 Task: Compose an email with the signature Genevieve Ramirez with the subject Request for a recommendation and the message Could you please provide a summary of the project timeline? from softage.2@softage.net to softage.3@softage.net with an attached image file Product_photo.png Undo the message and rewrite the message as I am writing to follow up on the status of the shipment. Send the email. Finally, move the email from Sent Items to the label Skincare
Action: Mouse moved to (96, 103)
Screenshot: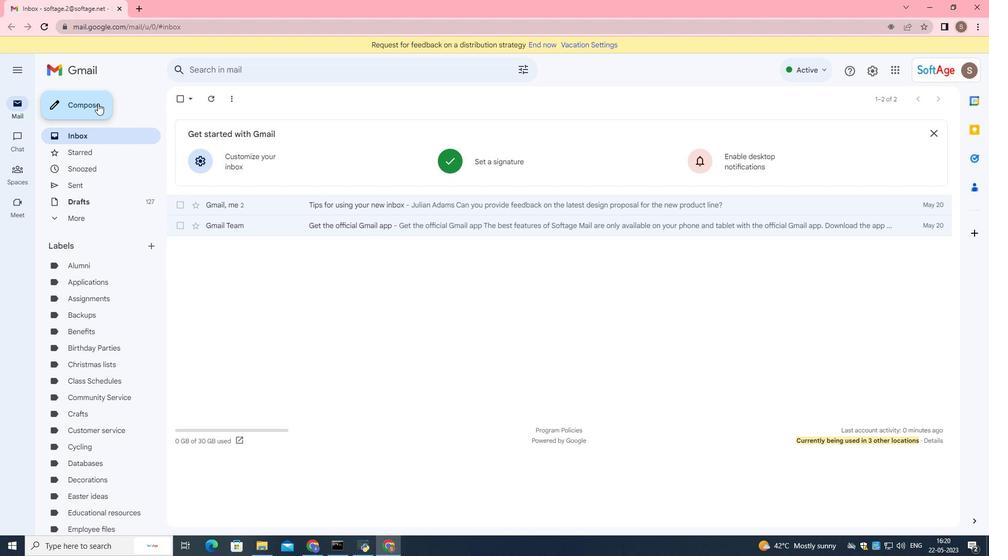 
Action: Mouse pressed left at (96, 103)
Screenshot: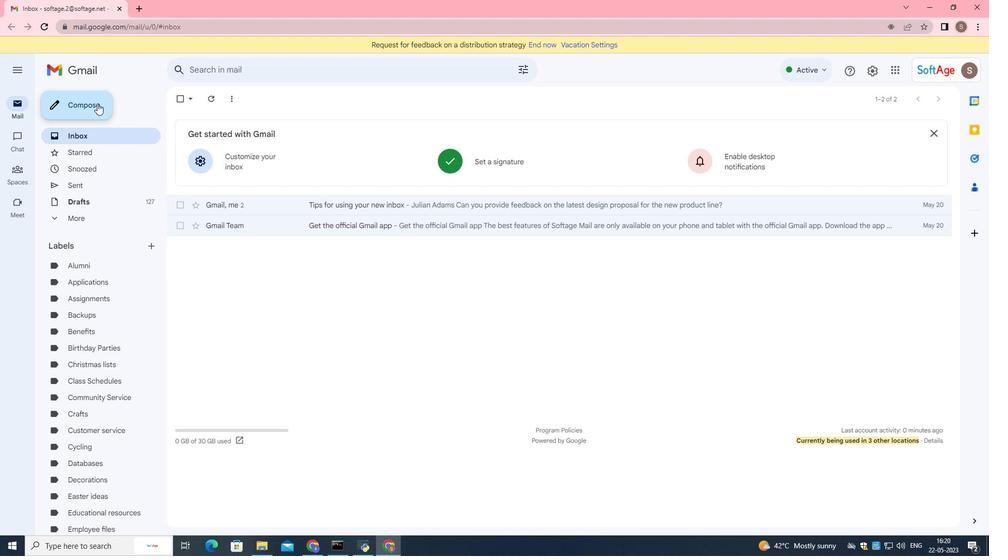 
Action: Mouse moved to (831, 521)
Screenshot: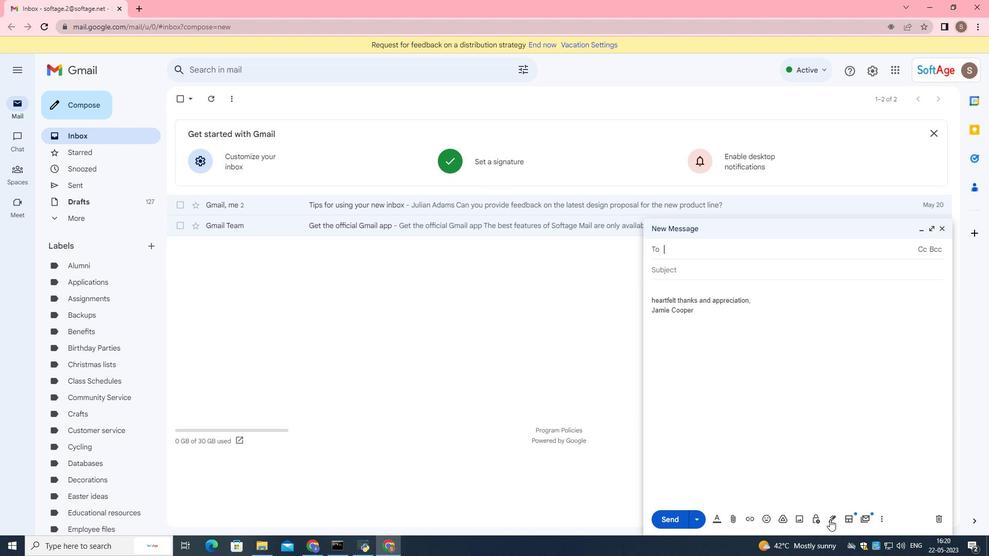 
Action: Mouse pressed left at (831, 521)
Screenshot: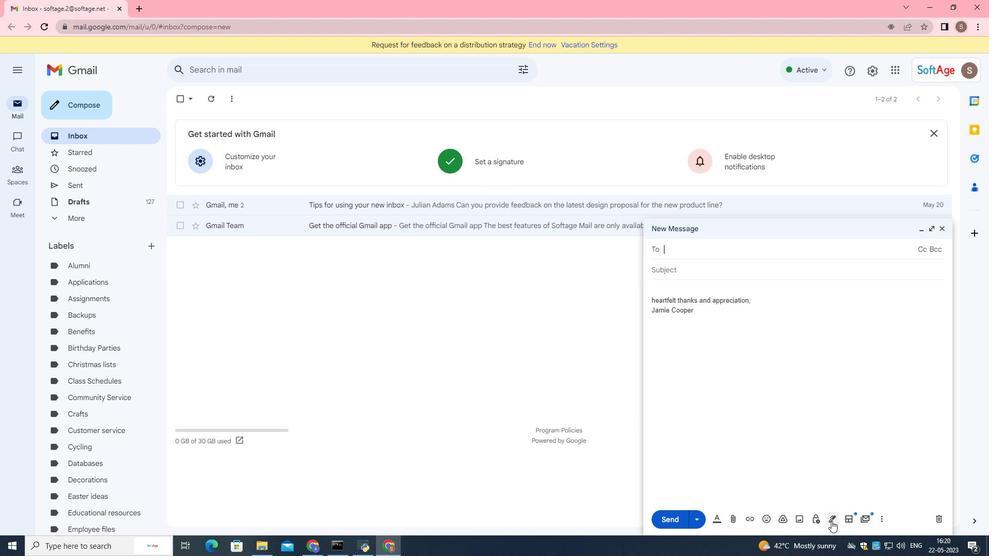 
Action: Mouse moved to (876, 462)
Screenshot: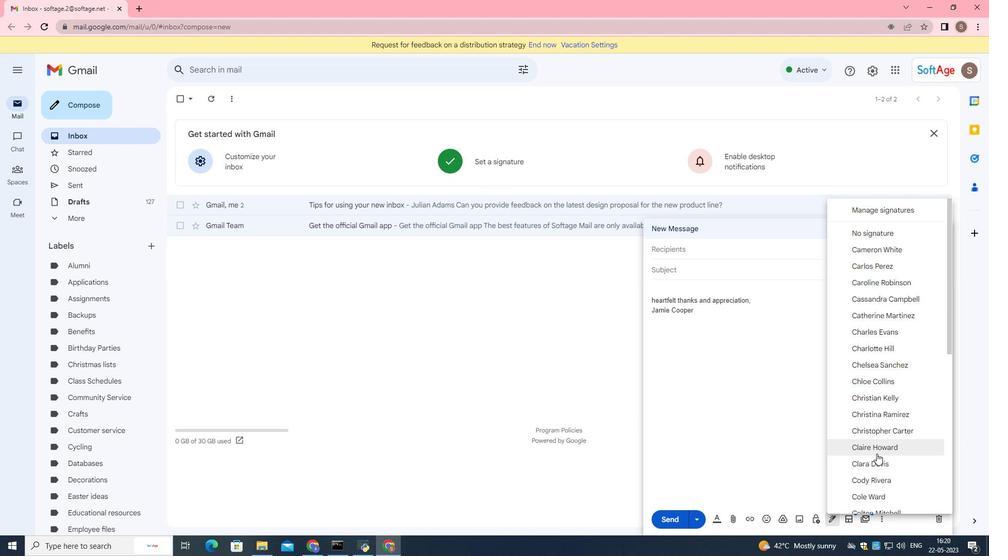 
Action: Mouse scrolled (876, 461) with delta (0, 0)
Screenshot: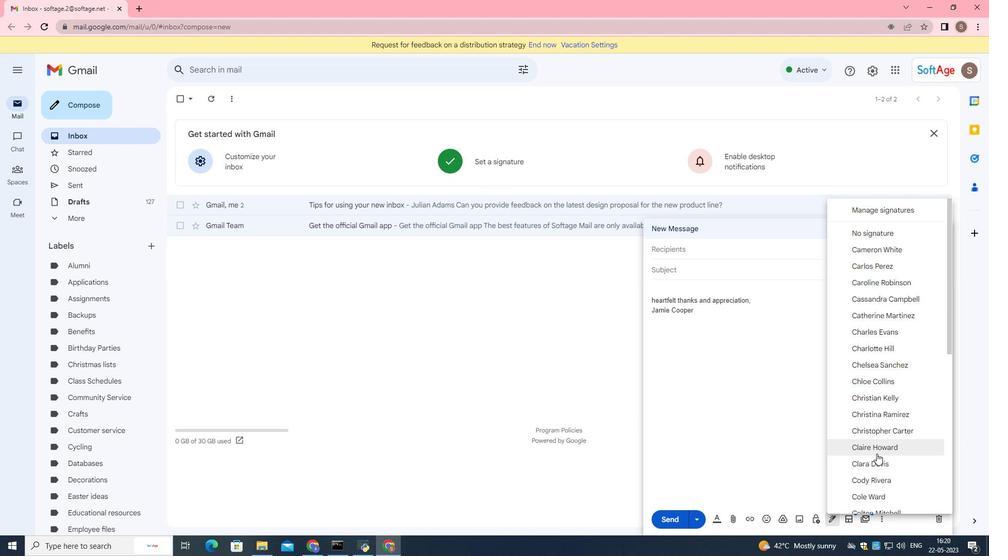 
Action: Mouse moved to (876, 462)
Screenshot: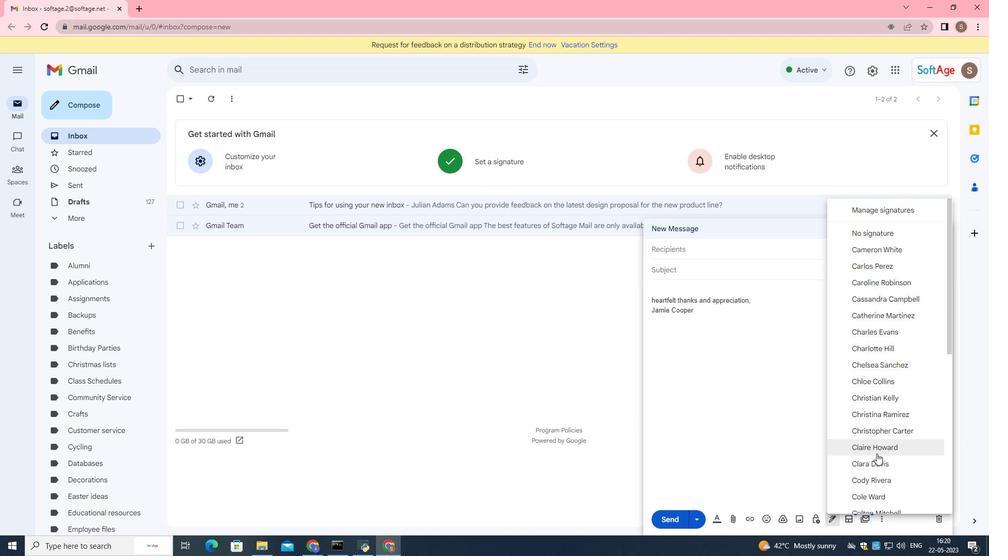 
Action: Mouse scrolled (876, 462) with delta (0, 0)
Screenshot: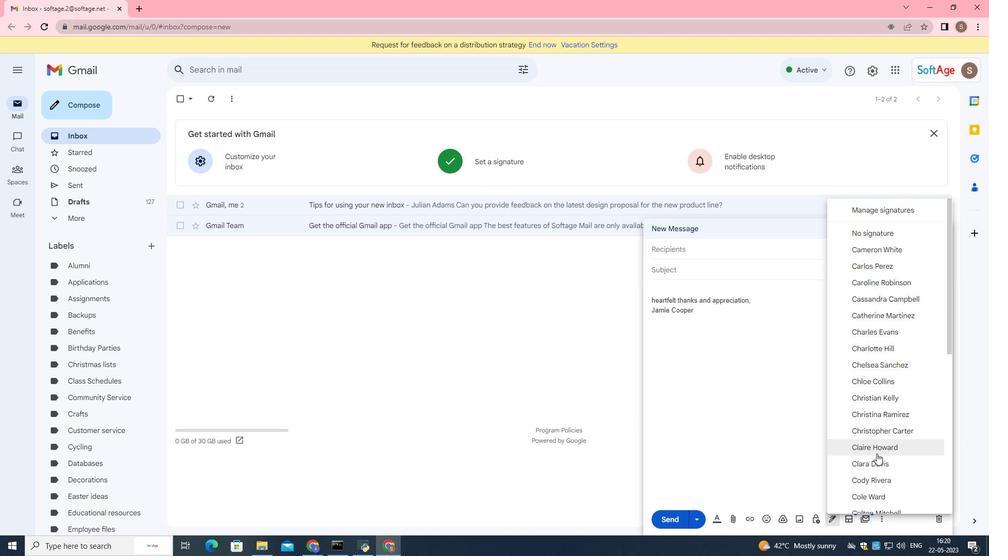 
Action: Mouse moved to (876, 463)
Screenshot: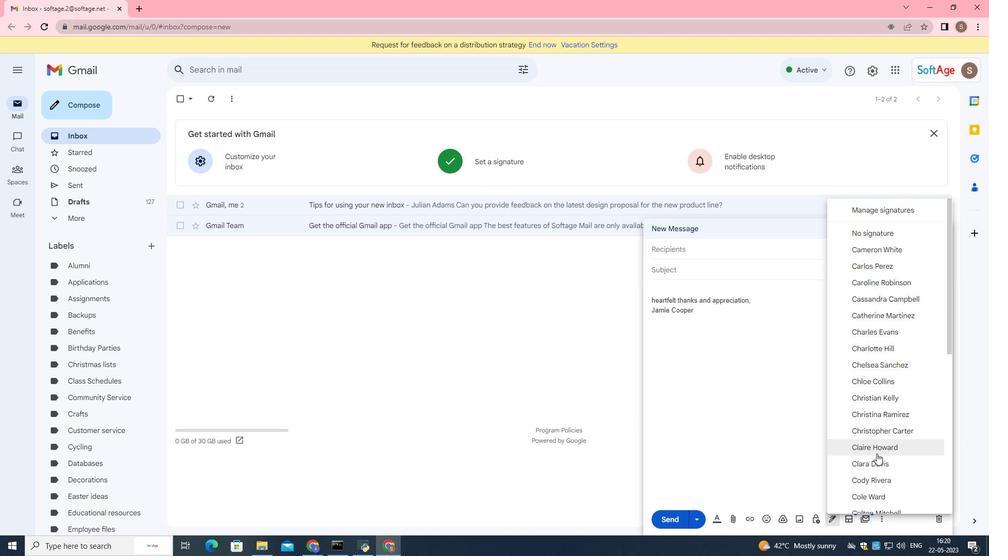 
Action: Mouse scrolled (876, 462) with delta (0, 0)
Screenshot: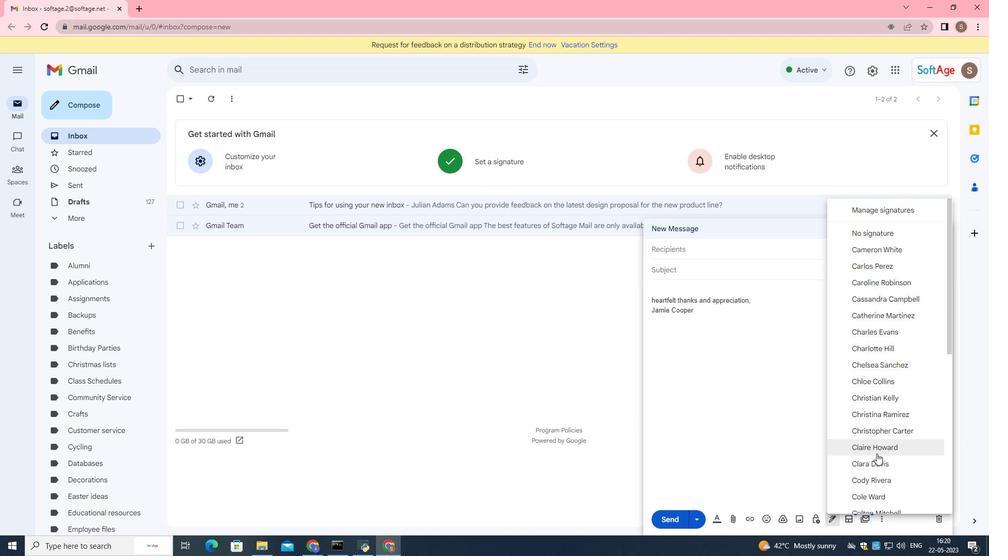 
Action: Mouse scrolled (876, 462) with delta (0, 0)
Screenshot: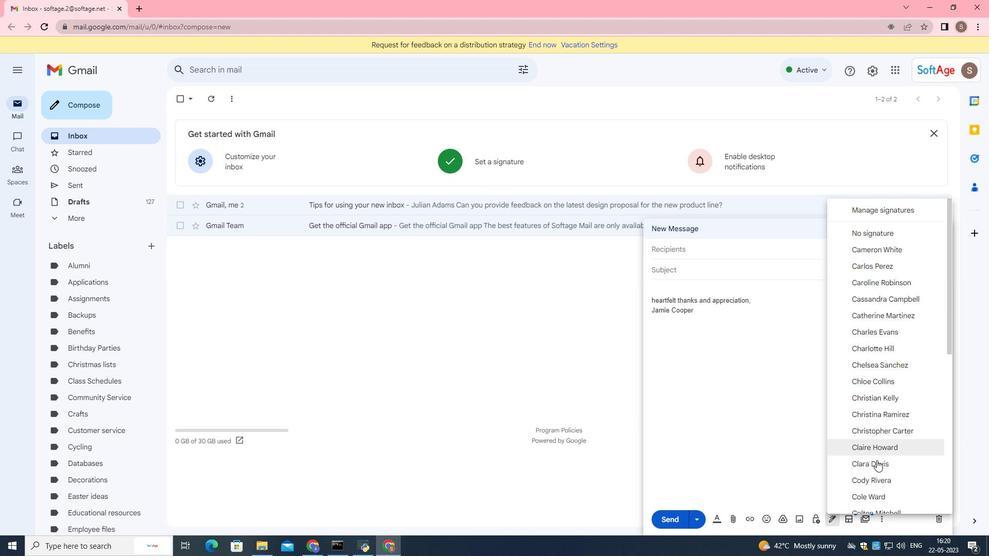 
Action: Mouse scrolled (876, 462) with delta (0, 0)
Screenshot: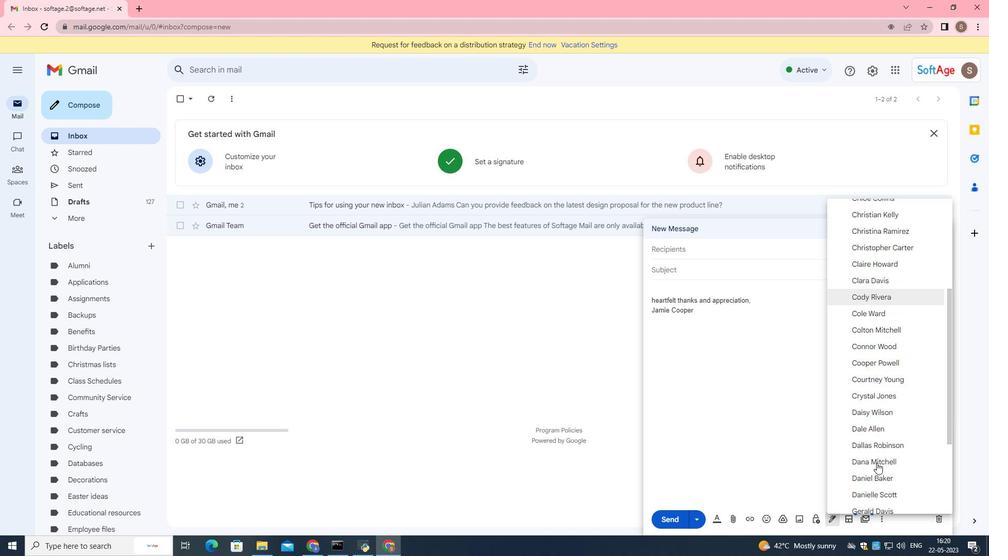 
Action: Mouse scrolled (876, 462) with delta (0, 0)
Screenshot: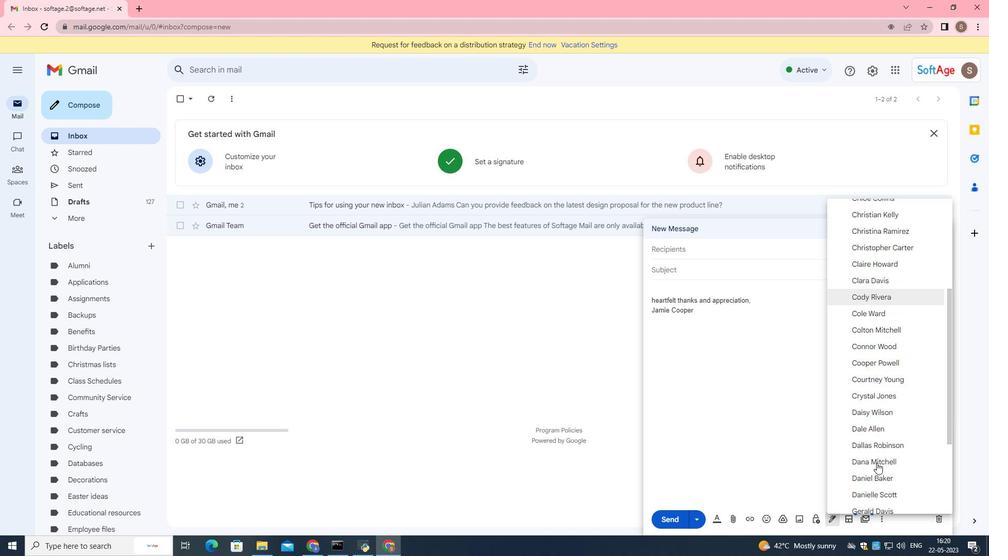 
Action: Mouse scrolled (876, 462) with delta (0, 0)
Screenshot: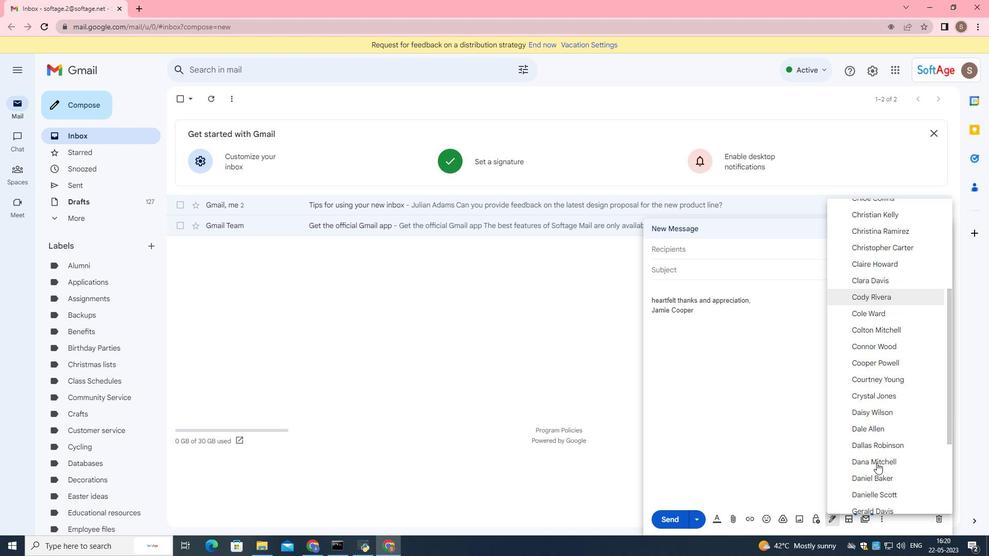 
Action: Mouse scrolled (876, 462) with delta (0, 0)
Screenshot: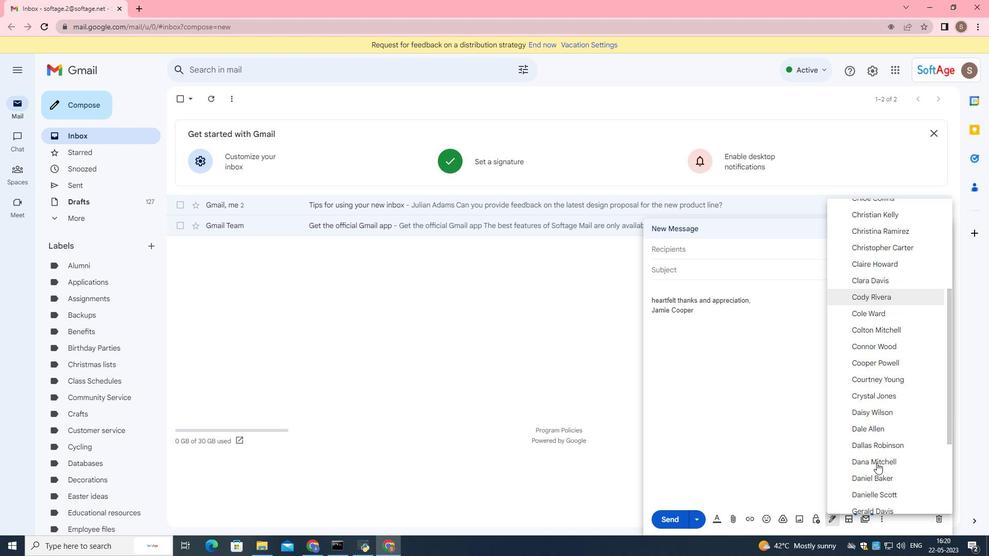 
Action: Mouse scrolled (876, 462) with delta (0, 0)
Screenshot: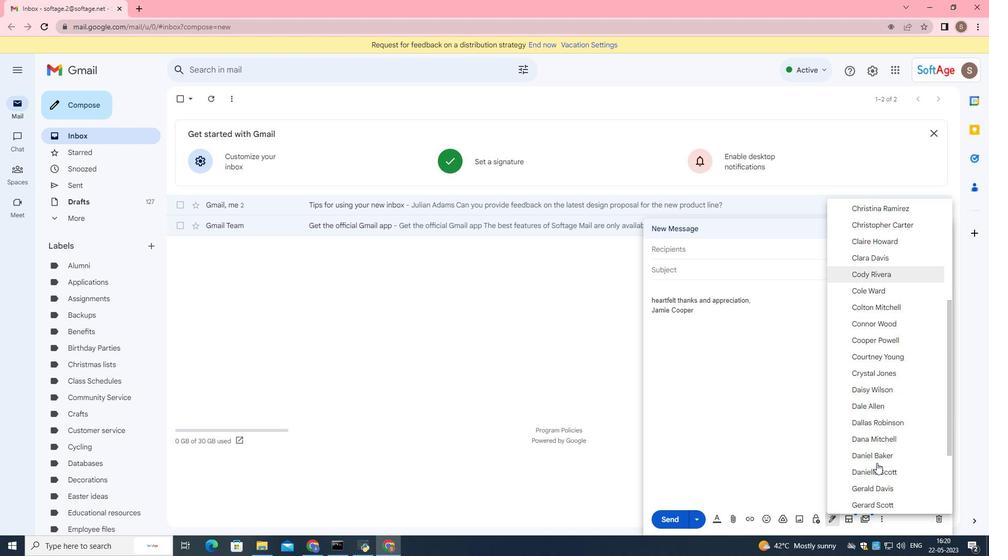 
Action: Mouse scrolled (876, 462) with delta (0, 0)
Screenshot: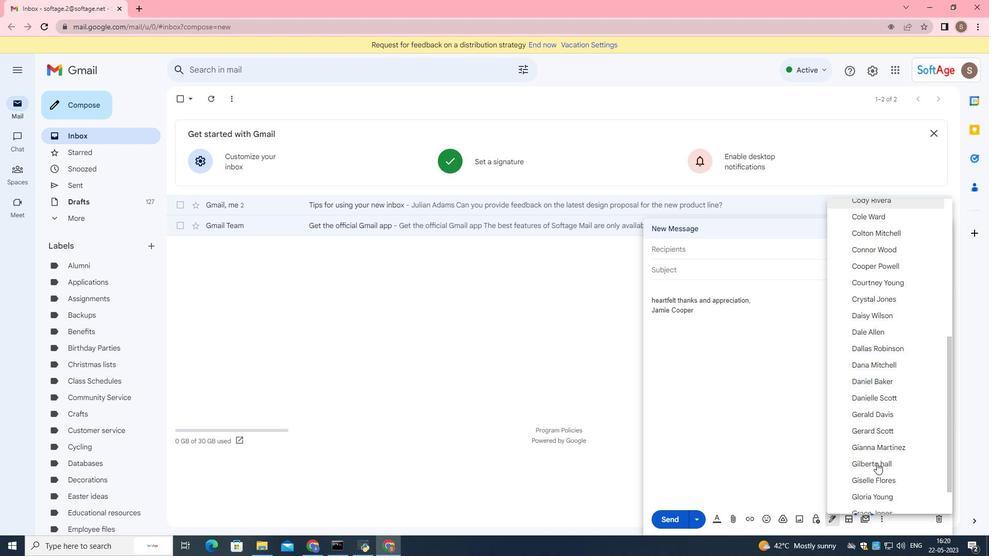 
Action: Mouse scrolled (876, 462) with delta (0, 0)
Screenshot: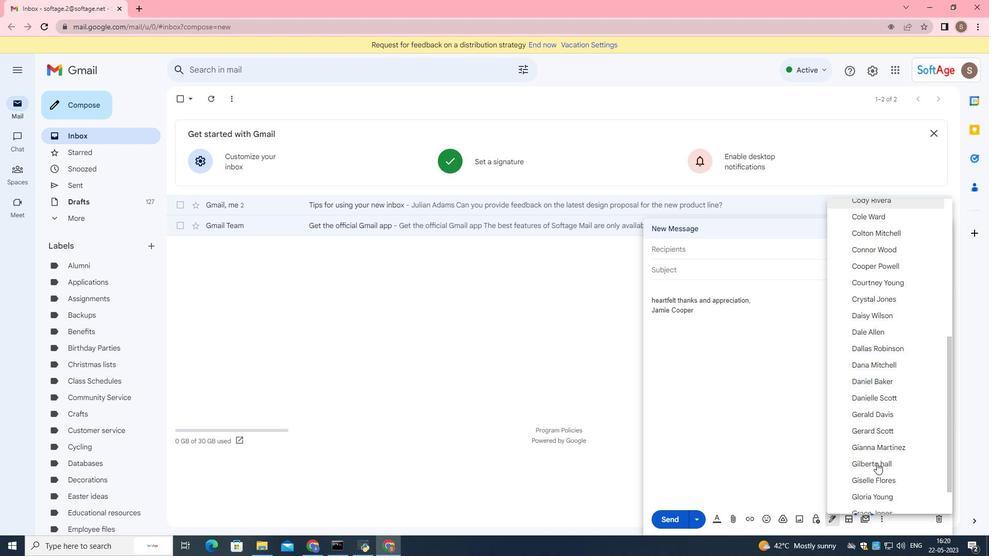 
Action: Mouse scrolled (876, 462) with delta (0, 0)
Screenshot: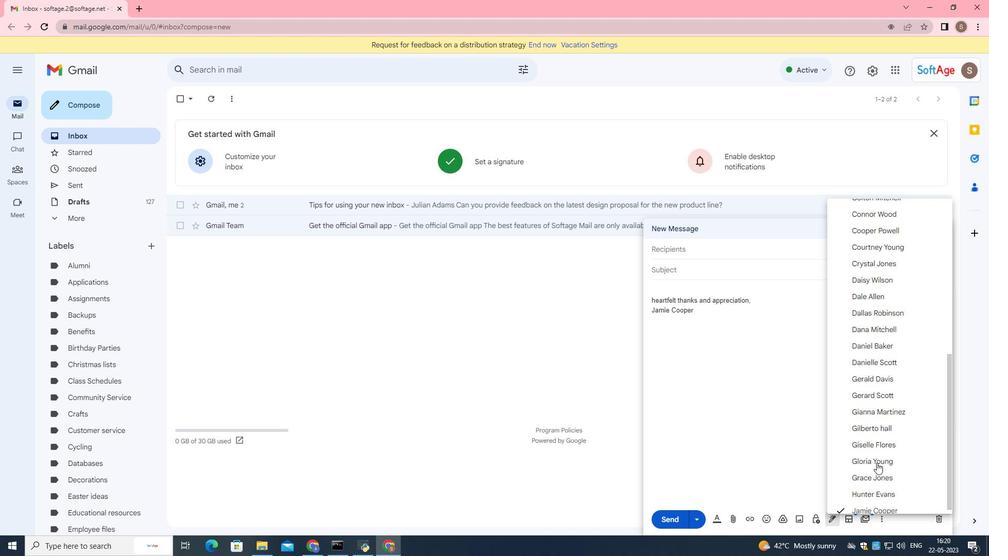 
Action: Mouse scrolled (876, 462) with delta (0, 0)
Screenshot: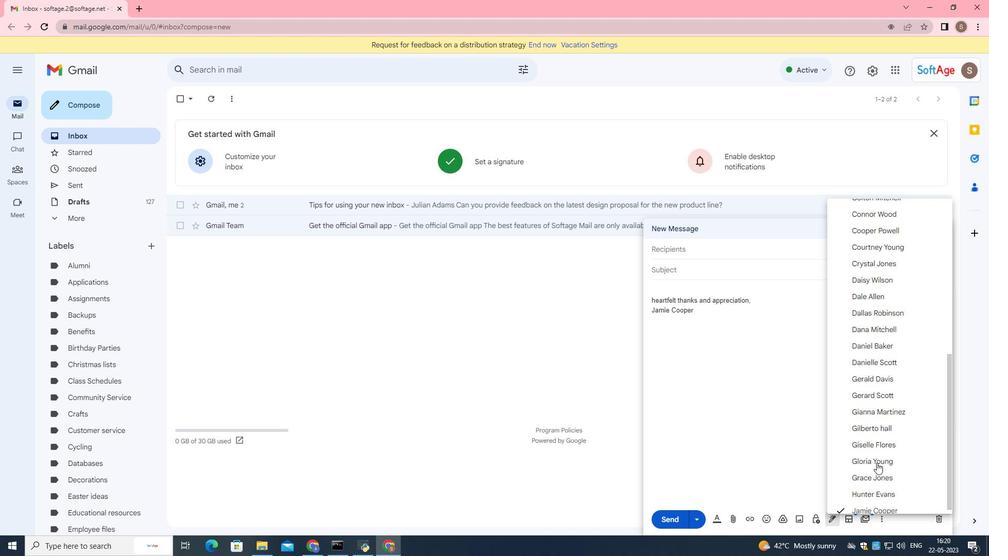 
Action: Mouse scrolled (876, 462) with delta (0, 0)
Screenshot: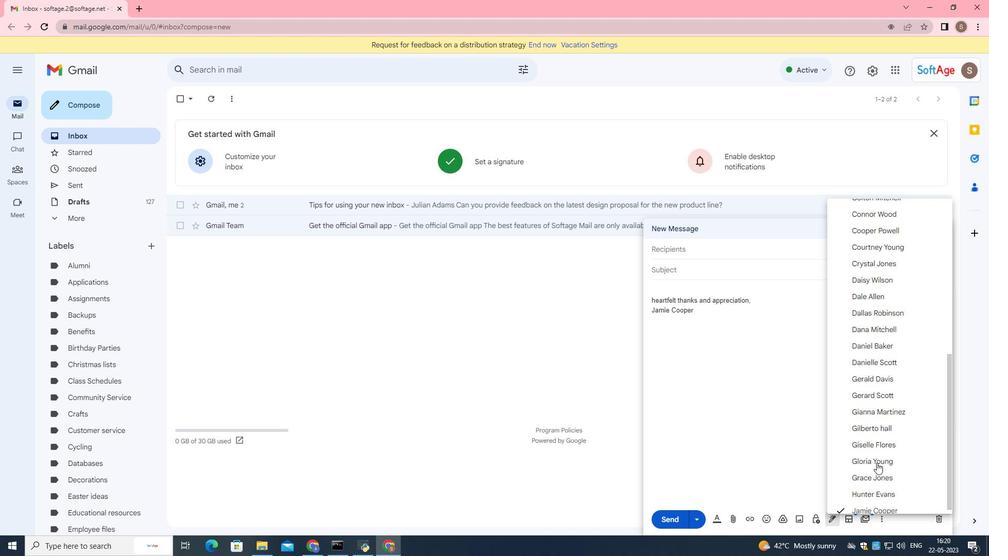
Action: Mouse scrolled (876, 462) with delta (0, 0)
Screenshot: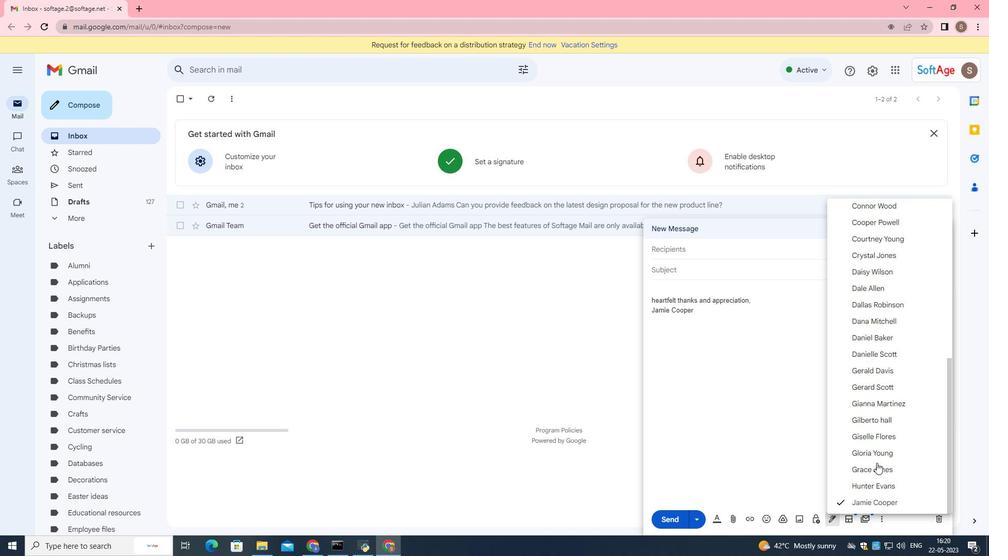 
Action: Mouse scrolled (876, 462) with delta (0, 0)
Screenshot: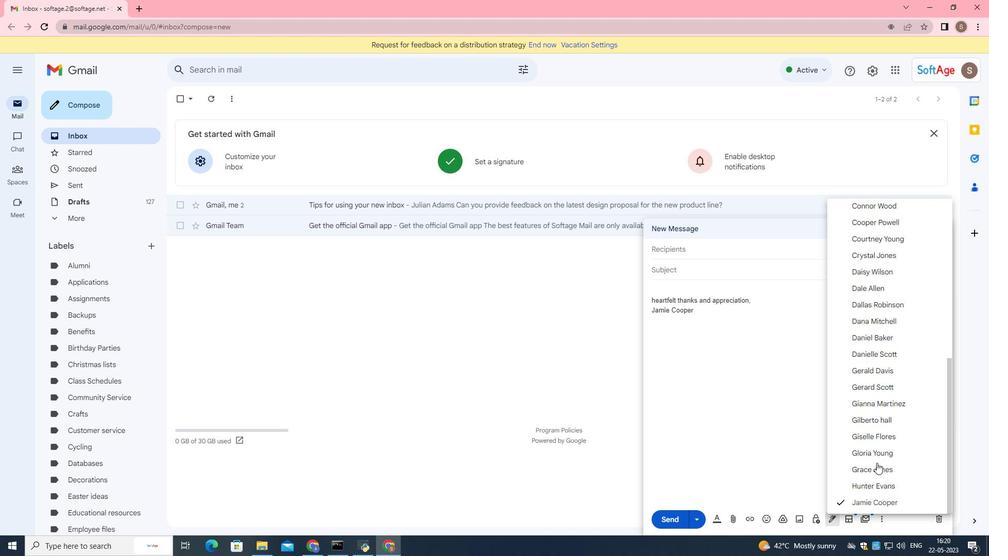 
Action: Mouse scrolled (876, 462) with delta (0, 0)
Screenshot: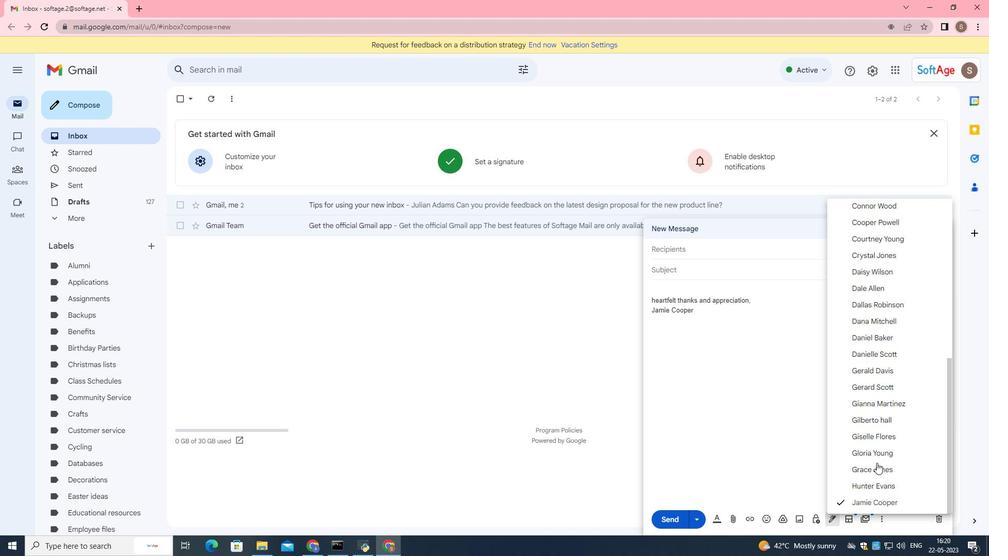 
Action: Mouse scrolled (876, 462) with delta (0, 0)
Screenshot: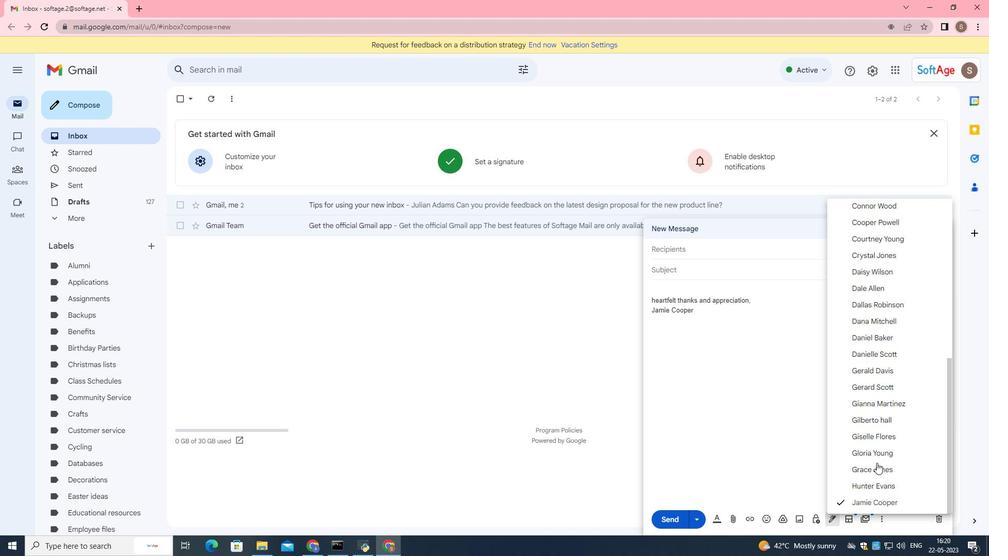 
Action: Mouse scrolled (876, 462) with delta (0, 0)
Screenshot: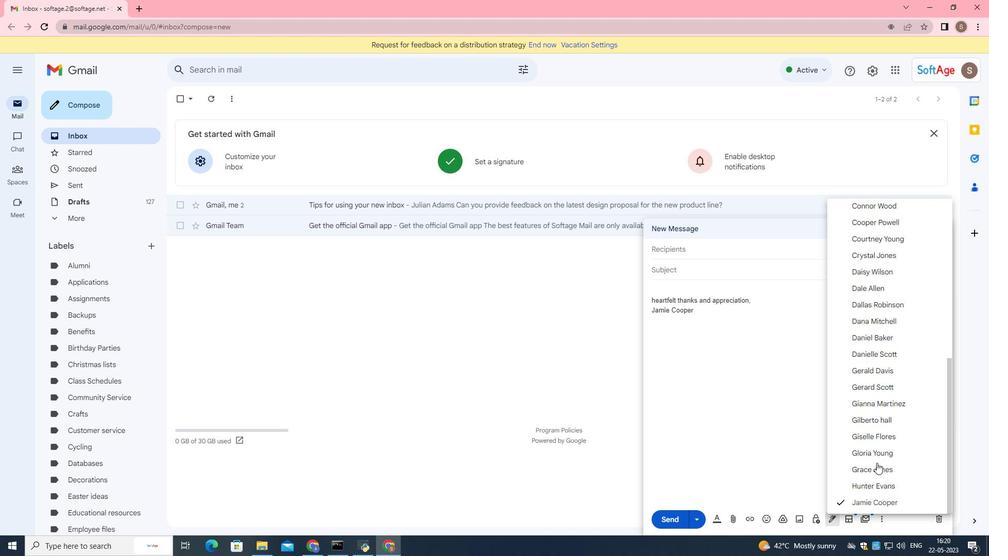 
Action: Mouse scrolled (876, 462) with delta (0, 0)
Screenshot: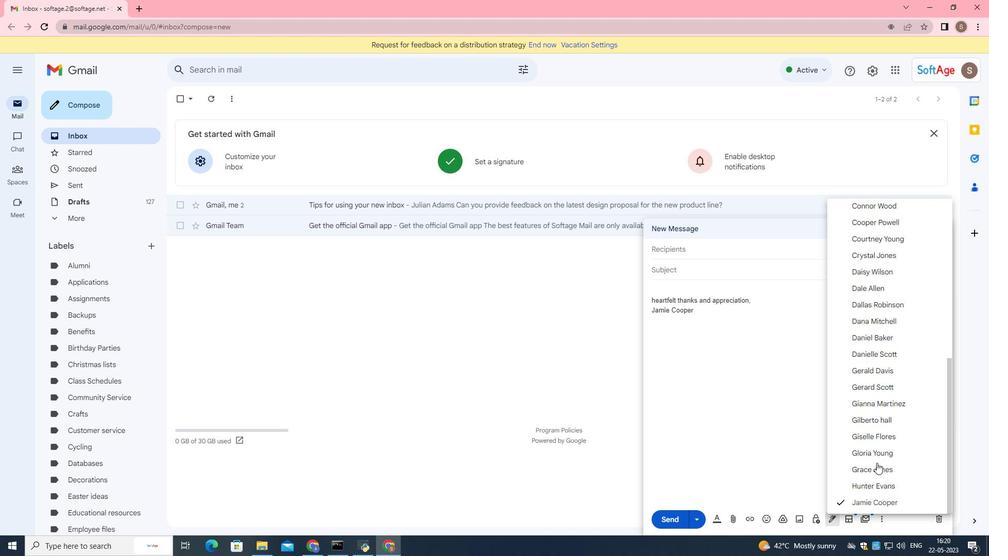 
Action: Mouse moved to (876, 402)
Screenshot: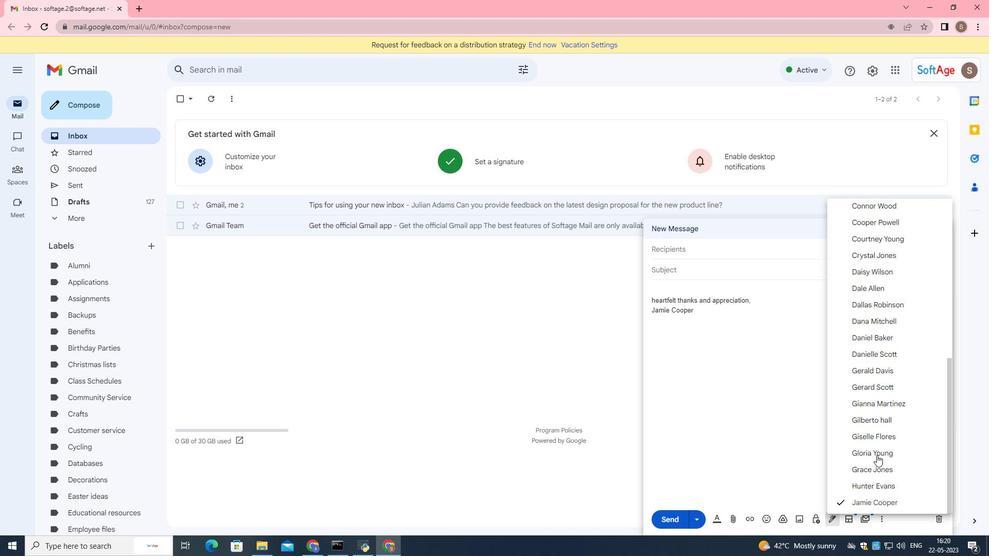 
Action: Mouse scrolled (876, 402) with delta (0, 0)
Screenshot: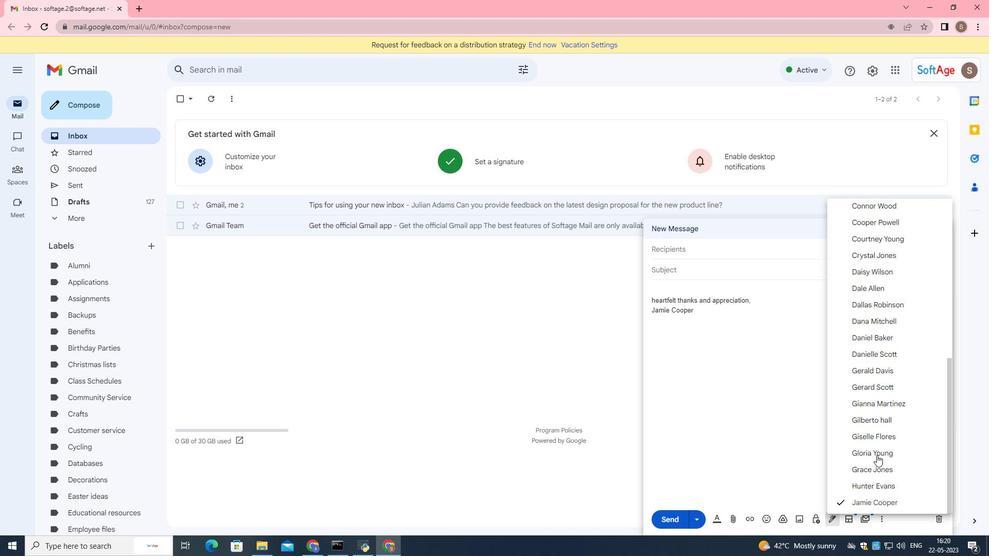 
Action: Mouse moved to (876, 400)
Screenshot: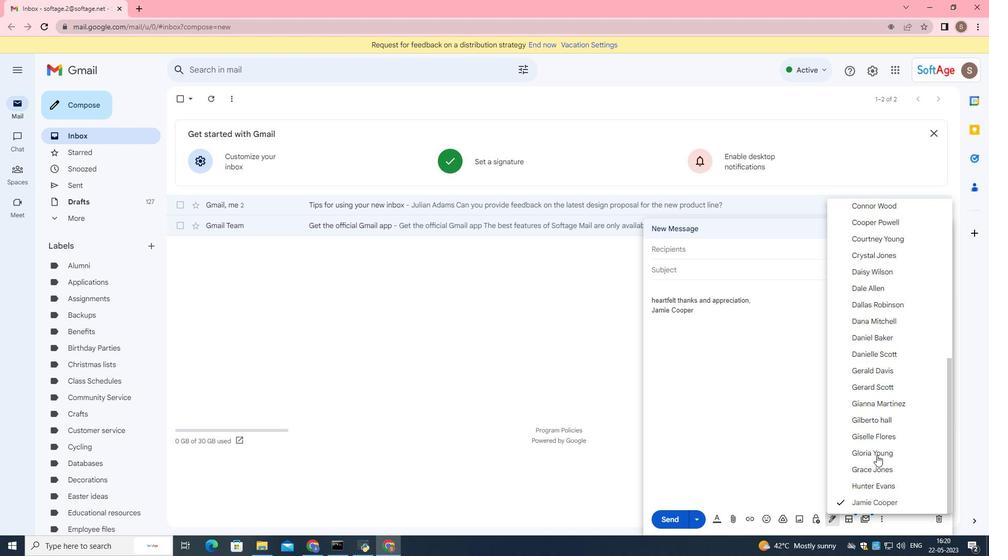 
Action: Mouse scrolled (876, 400) with delta (0, 0)
Screenshot: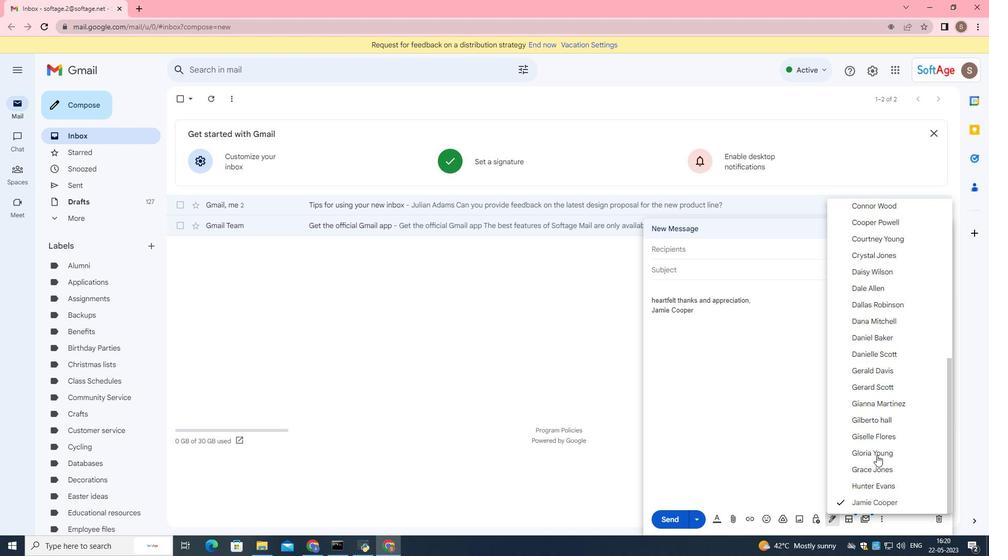 
Action: Mouse moved to (876, 397)
Screenshot: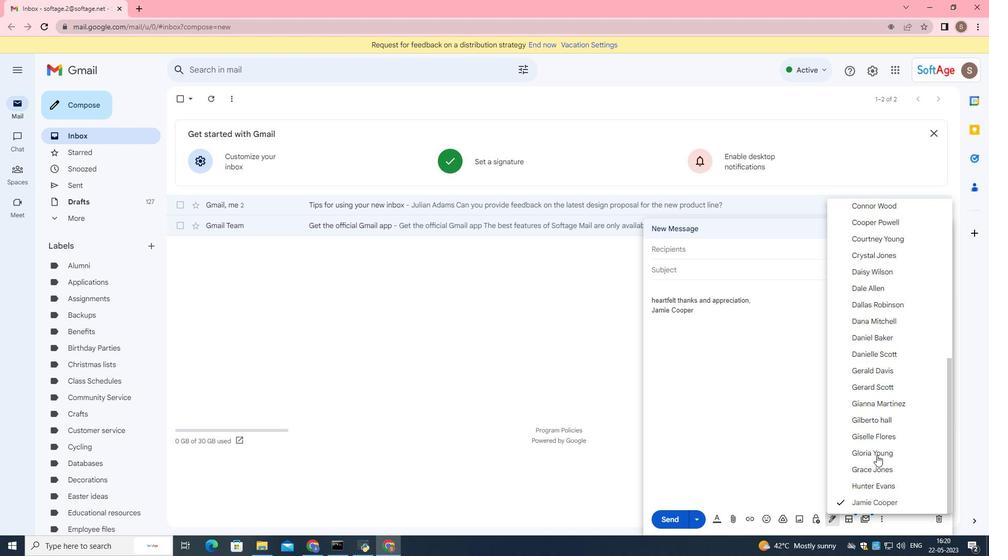 
Action: Mouse scrolled (876, 398) with delta (0, 0)
Screenshot: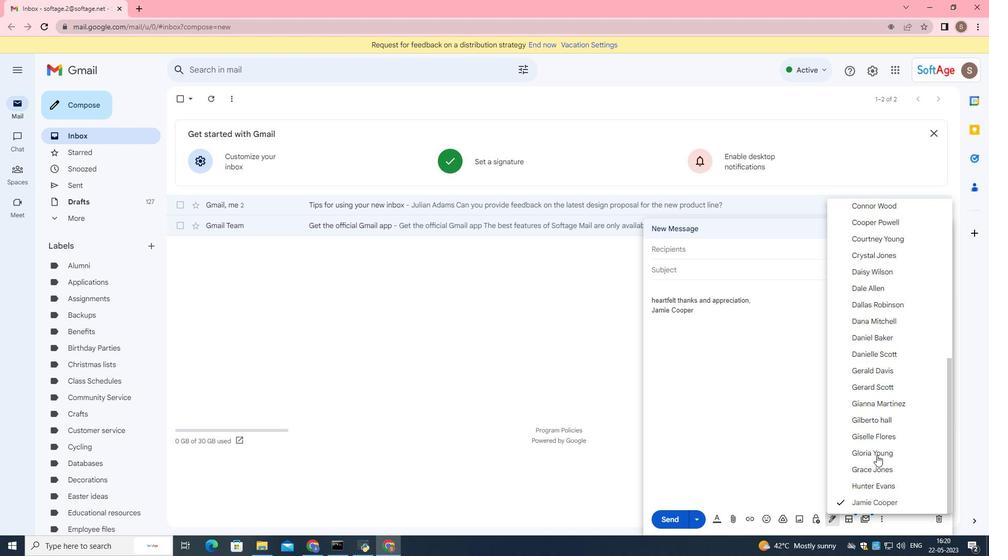 
Action: Mouse moved to (876, 396)
Screenshot: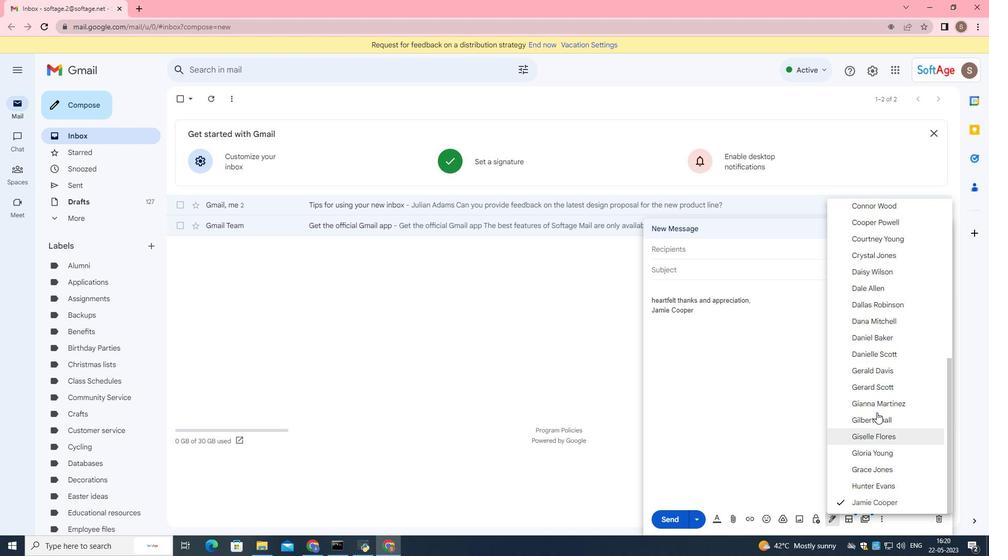
Action: Mouse scrolled (876, 397) with delta (0, 0)
Screenshot: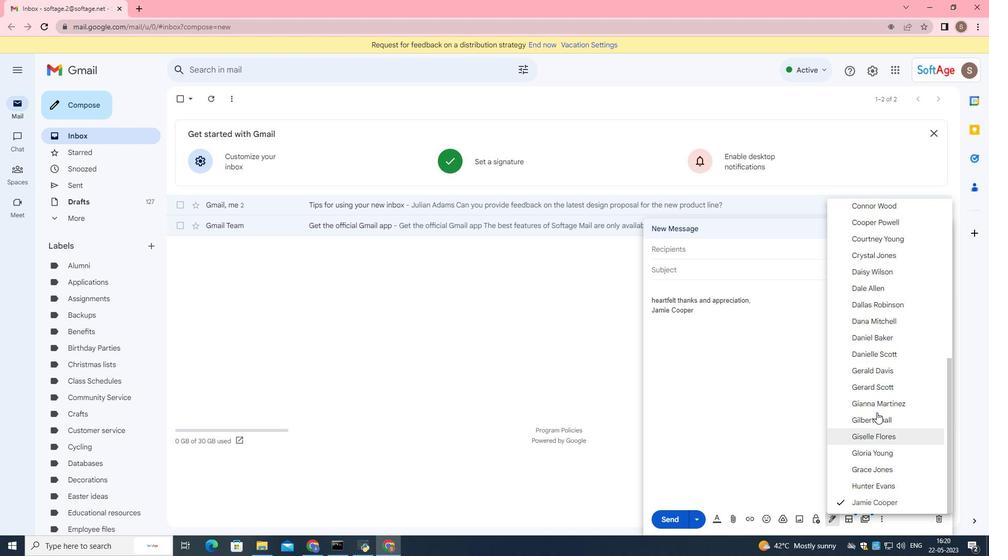 
Action: Mouse moved to (876, 394)
Screenshot: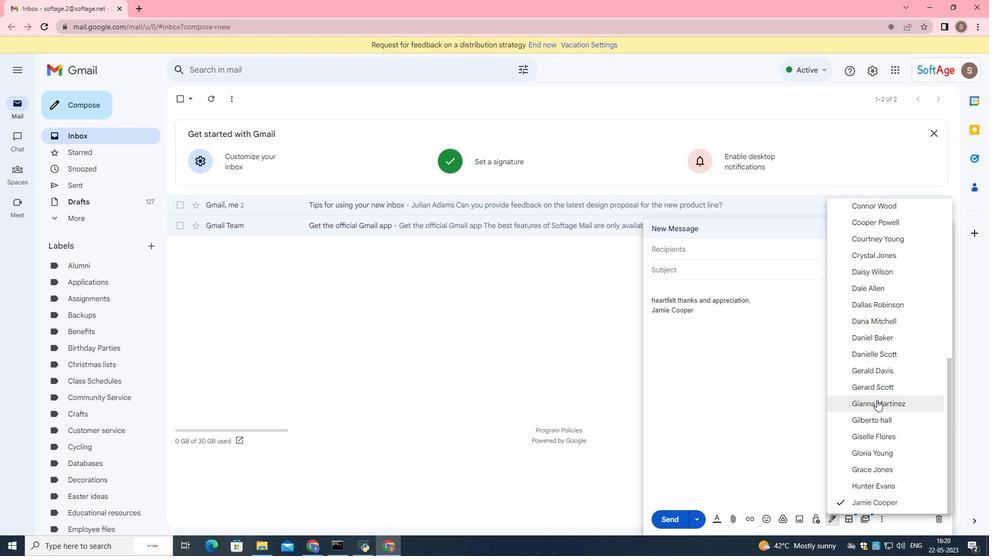 
Action: Mouse scrolled (876, 394) with delta (0, 0)
Screenshot: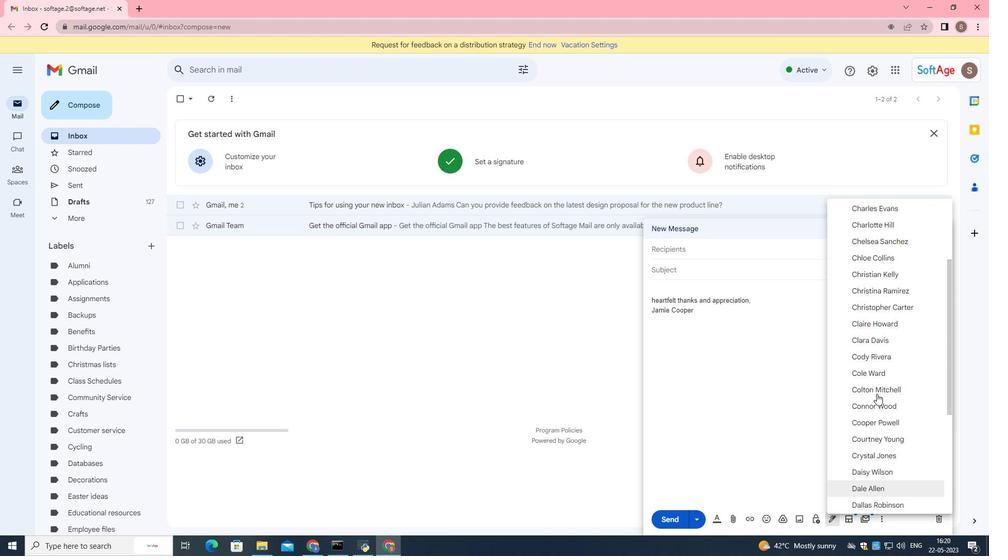 
Action: Mouse scrolled (876, 394) with delta (0, 0)
Screenshot: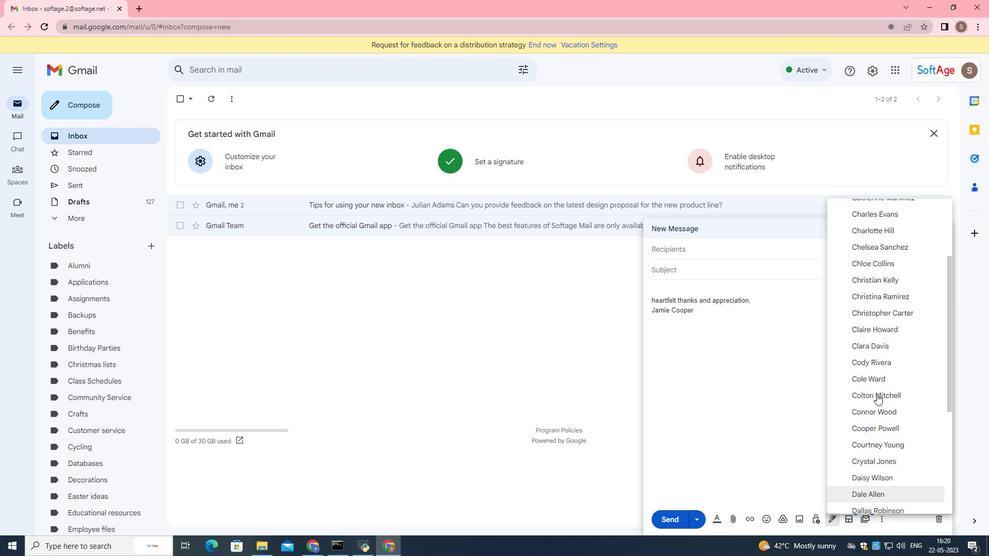 
Action: Mouse scrolled (876, 394) with delta (0, 0)
Screenshot: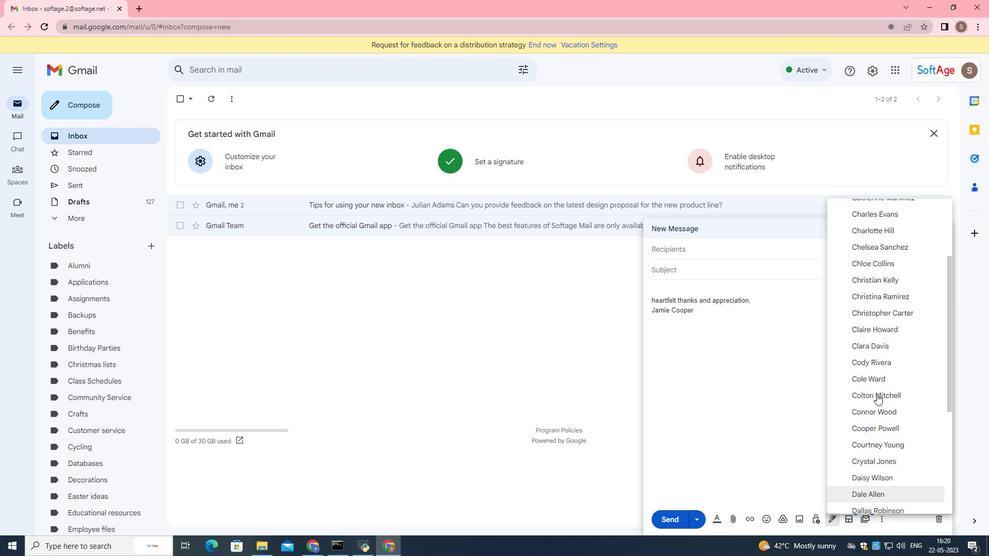 
Action: Mouse scrolled (876, 394) with delta (0, 0)
Screenshot: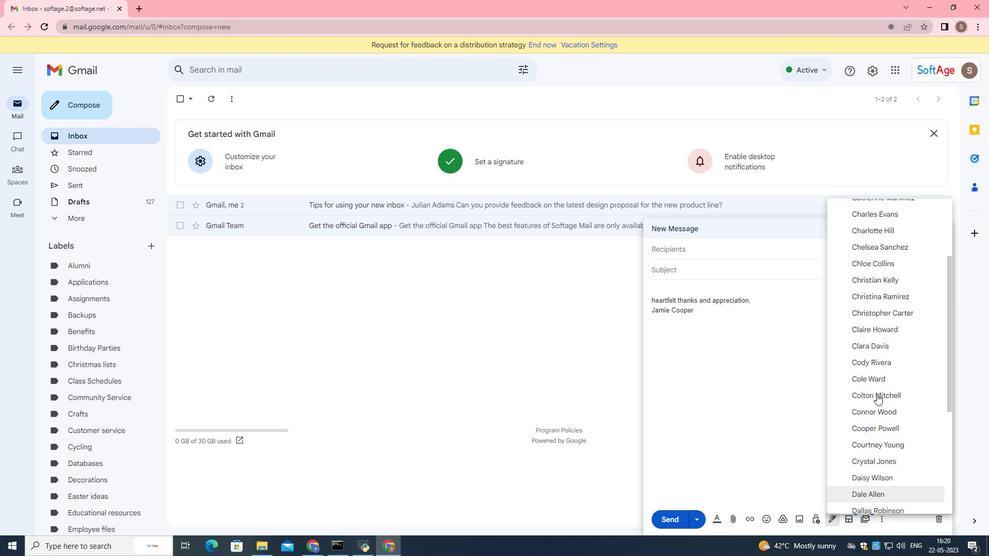 
Action: Mouse moved to (876, 393)
Screenshot: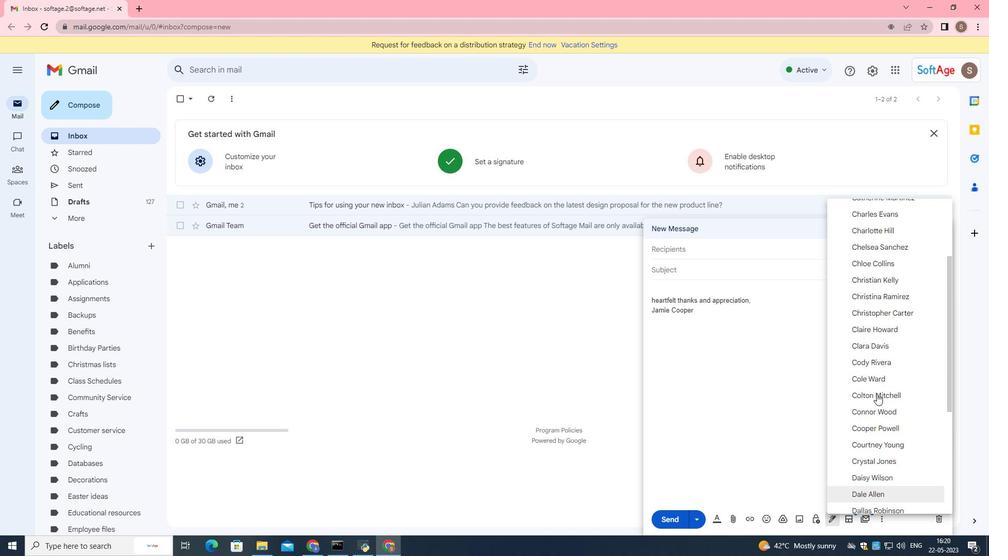 
Action: Mouse scrolled (876, 394) with delta (0, 0)
Screenshot: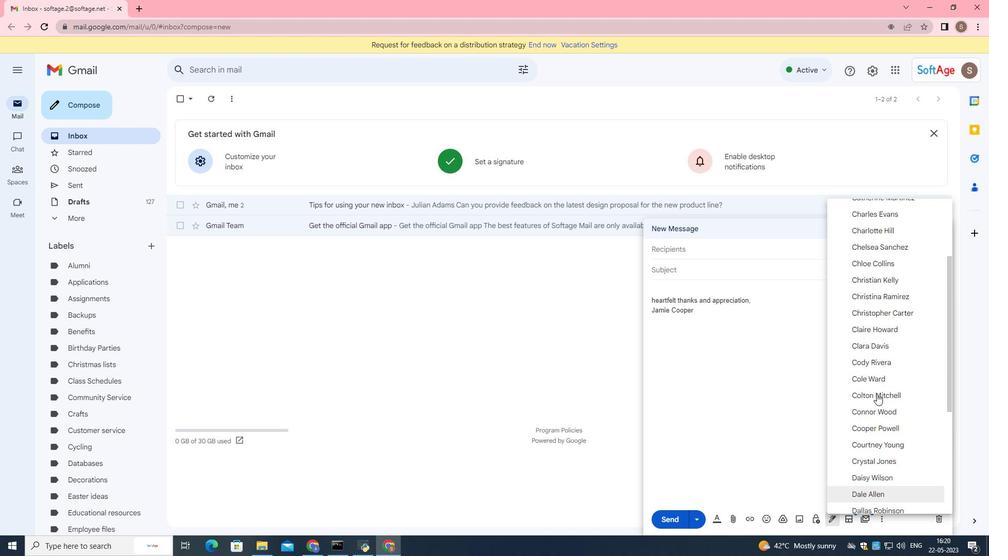 
Action: Mouse moved to (876, 393)
Screenshot: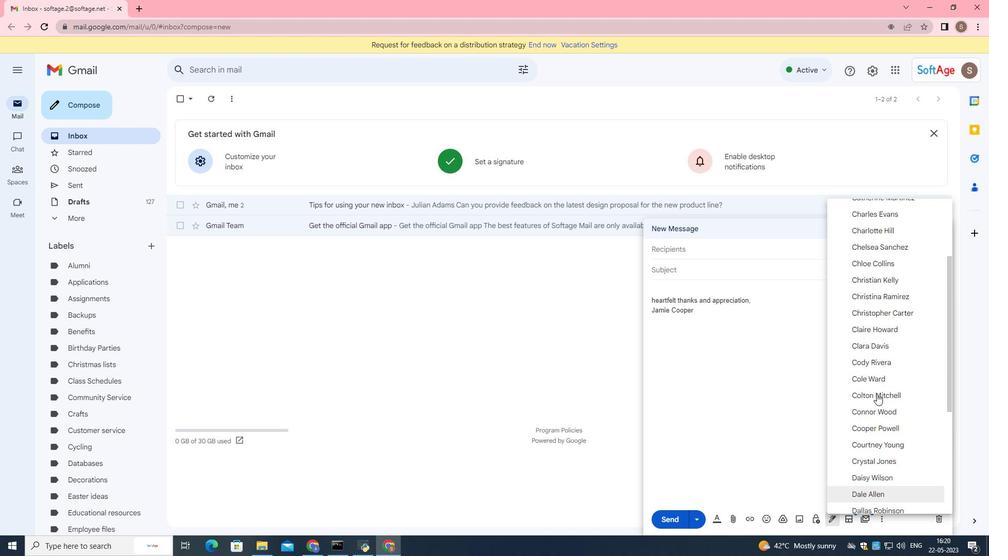 
Action: Mouse scrolled (876, 393) with delta (0, 0)
Screenshot: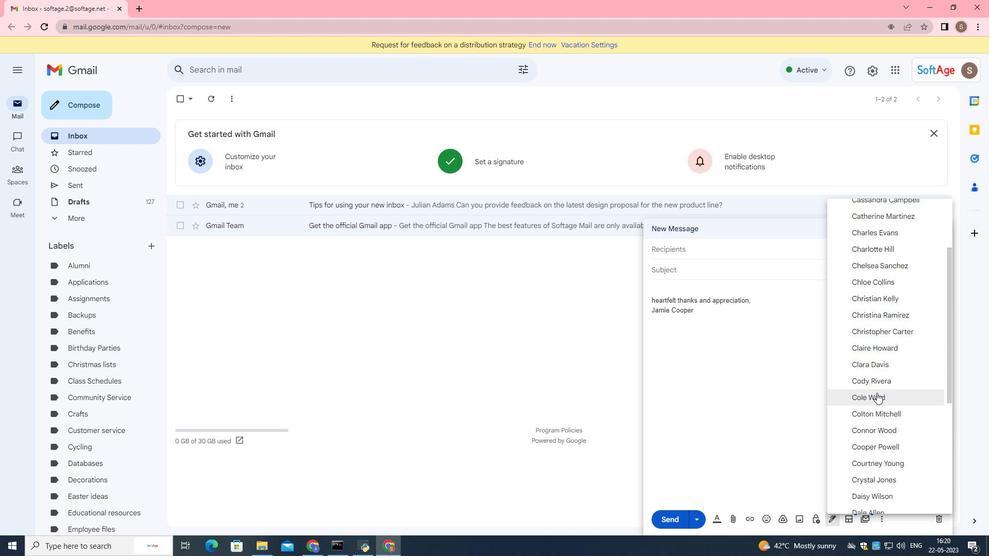 
Action: Mouse moved to (876, 392)
Screenshot: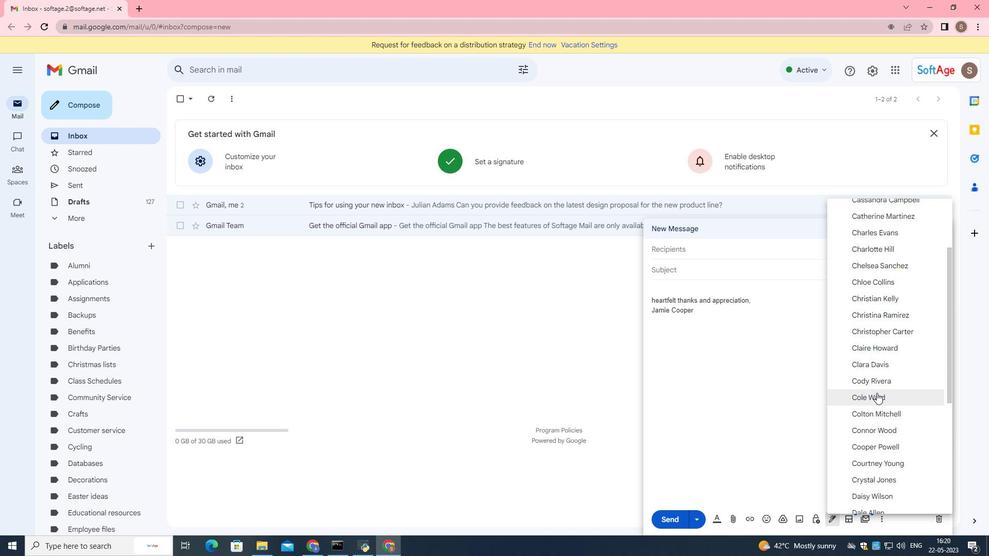 
Action: Mouse scrolled (876, 393) with delta (0, 0)
Screenshot: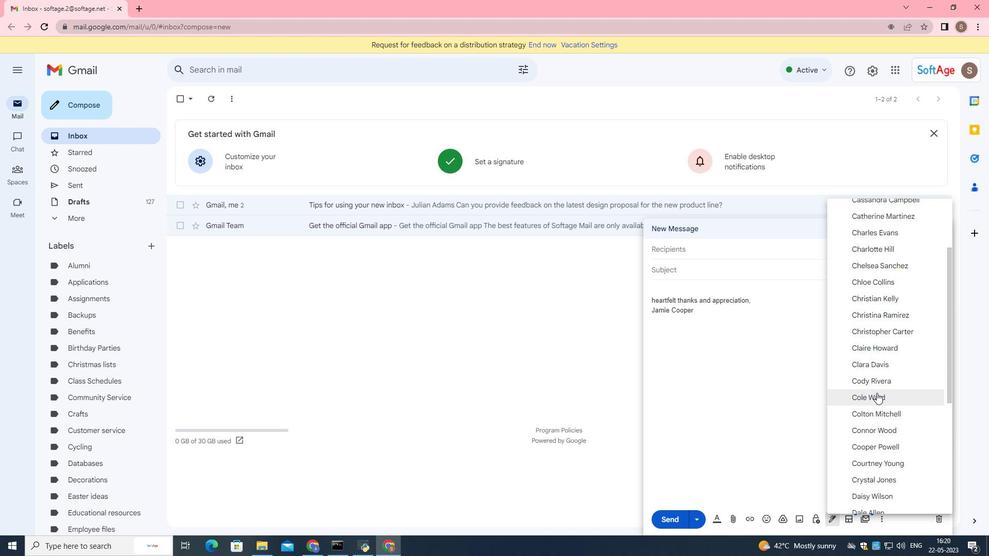 
Action: Mouse scrolled (876, 393) with delta (0, 0)
Screenshot: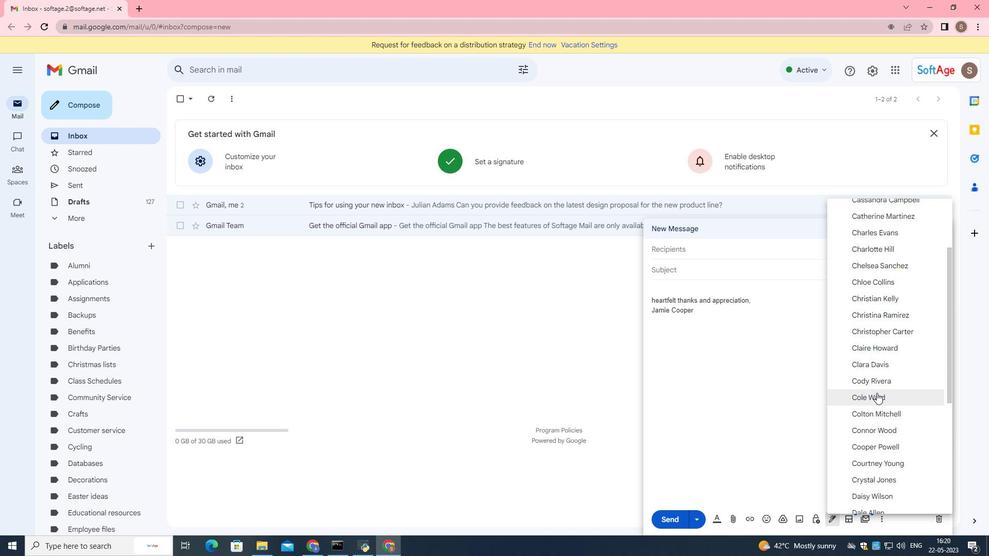 
Action: Mouse scrolled (876, 393) with delta (0, 0)
Screenshot: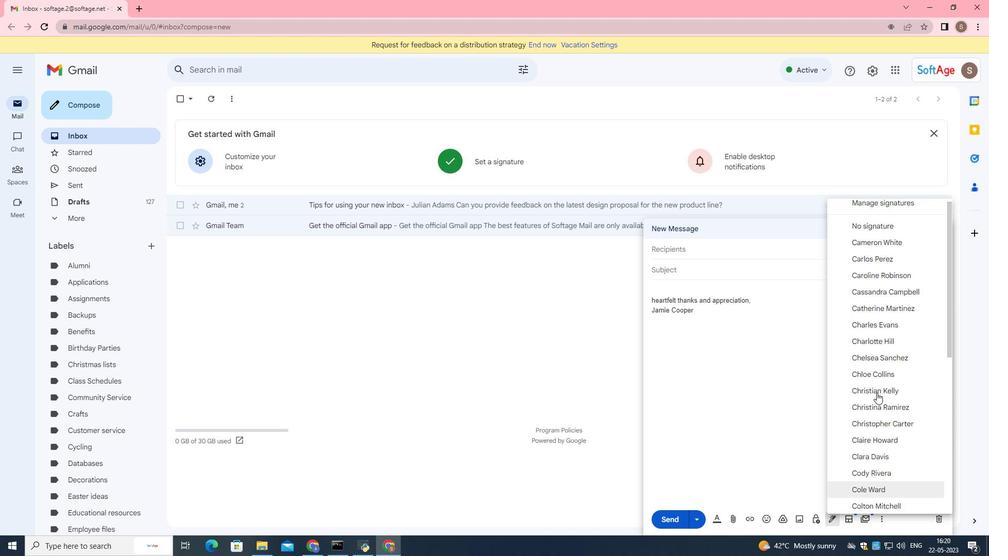 
Action: Mouse scrolled (876, 393) with delta (0, 0)
Screenshot: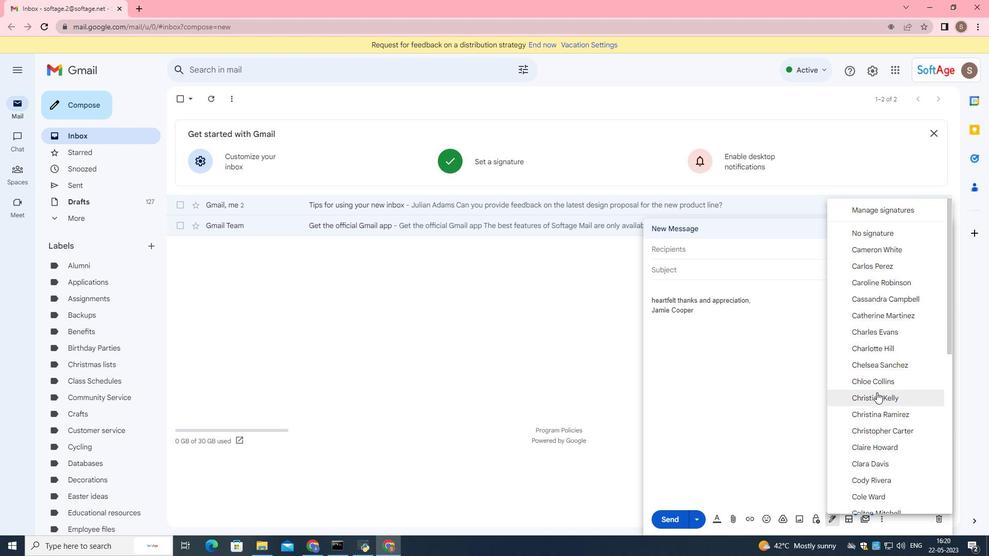 
Action: Mouse scrolled (876, 393) with delta (0, 0)
Screenshot: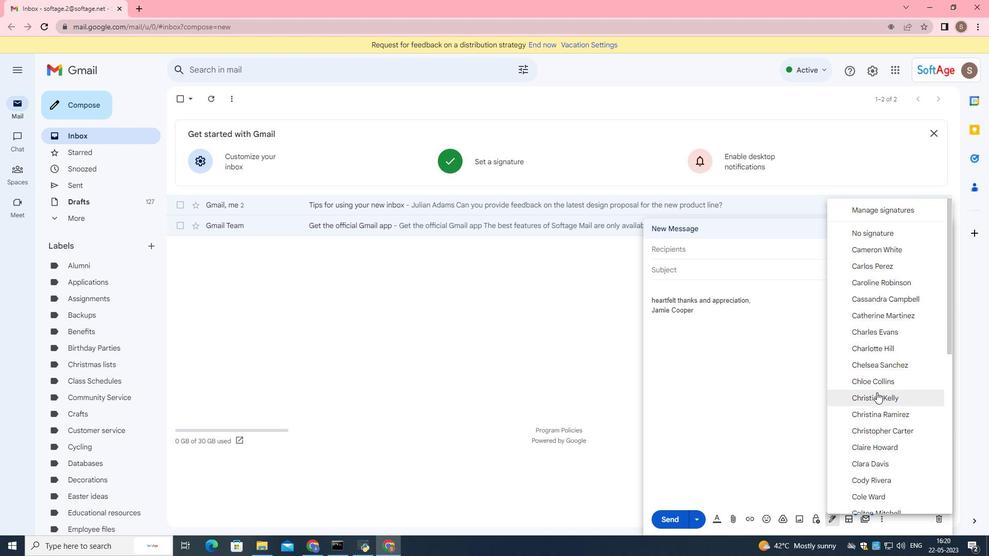 
Action: Mouse scrolled (876, 393) with delta (0, 0)
Screenshot: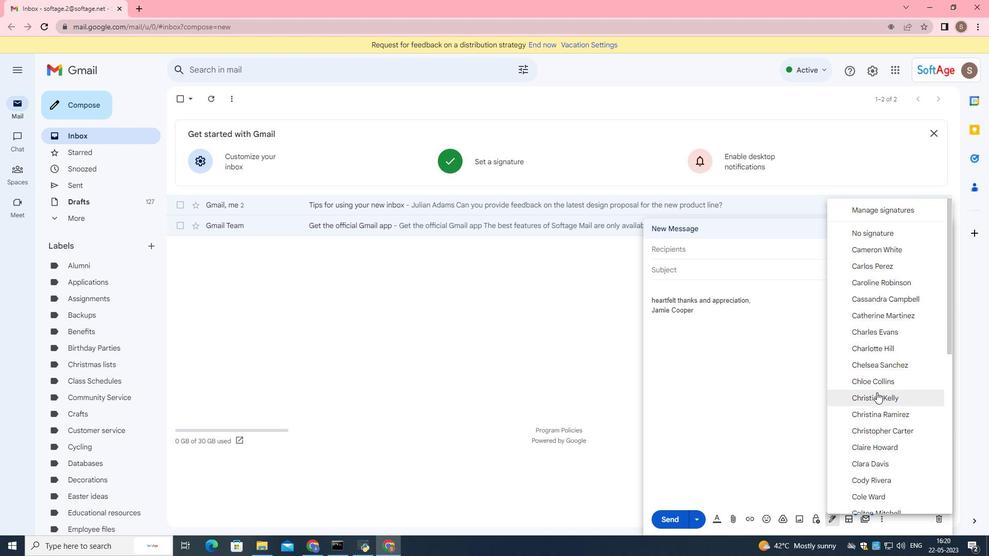 
Action: Mouse scrolled (876, 393) with delta (0, 0)
Screenshot: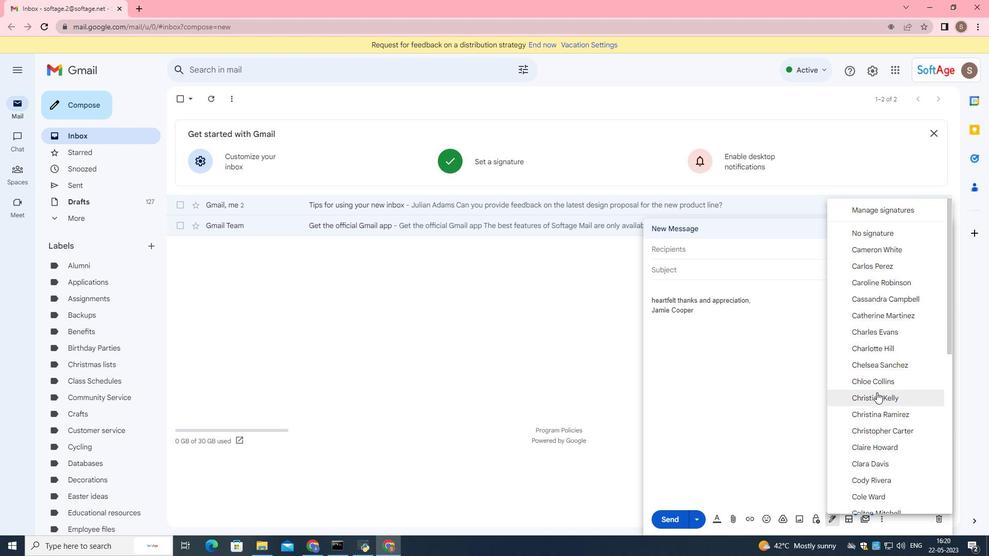 
Action: Mouse moved to (974, 231)
Screenshot: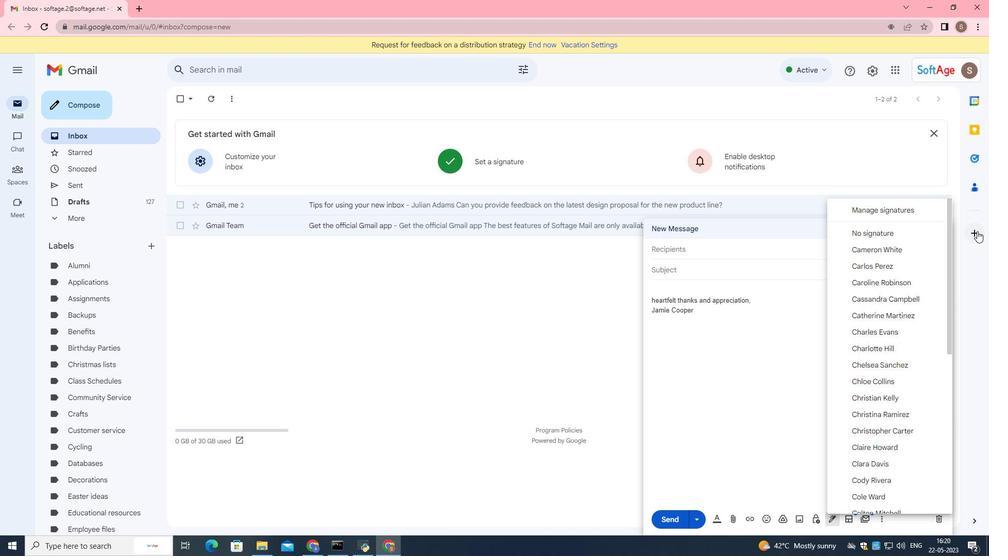 
Action: Mouse pressed left at (974, 231)
Screenshot: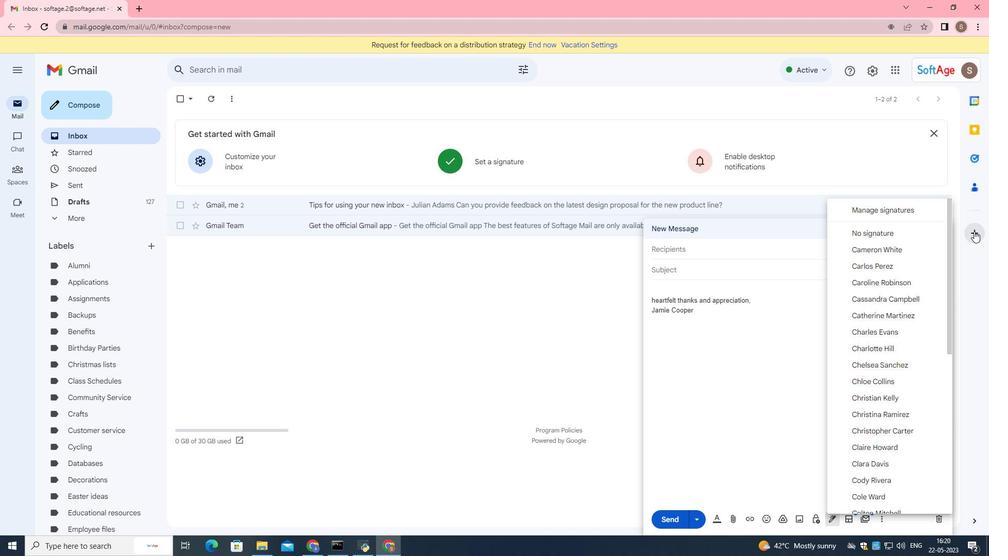 
Action: Mouse moved to (729, 86)
Screenshot: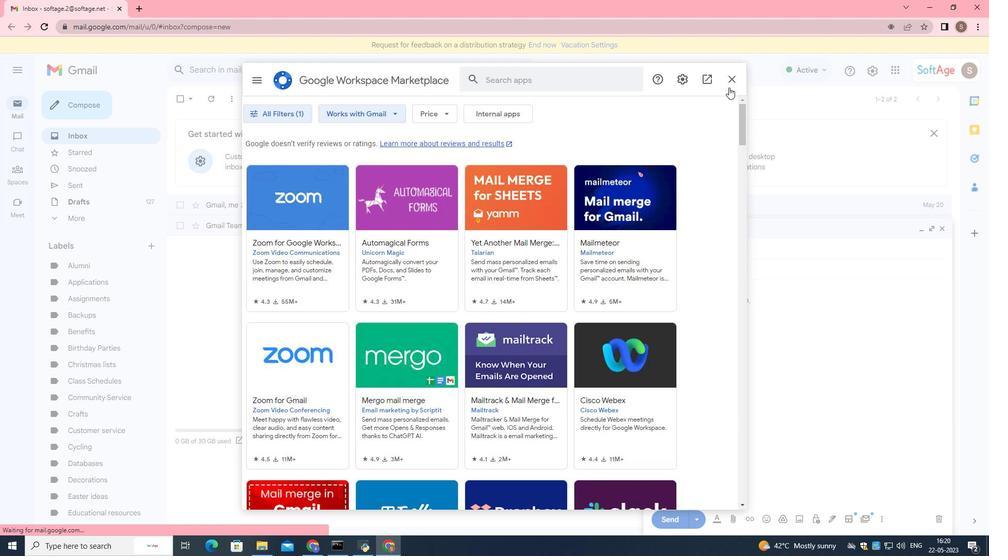 
Action: Mouse pressed left at (729, 86)
Screenshot: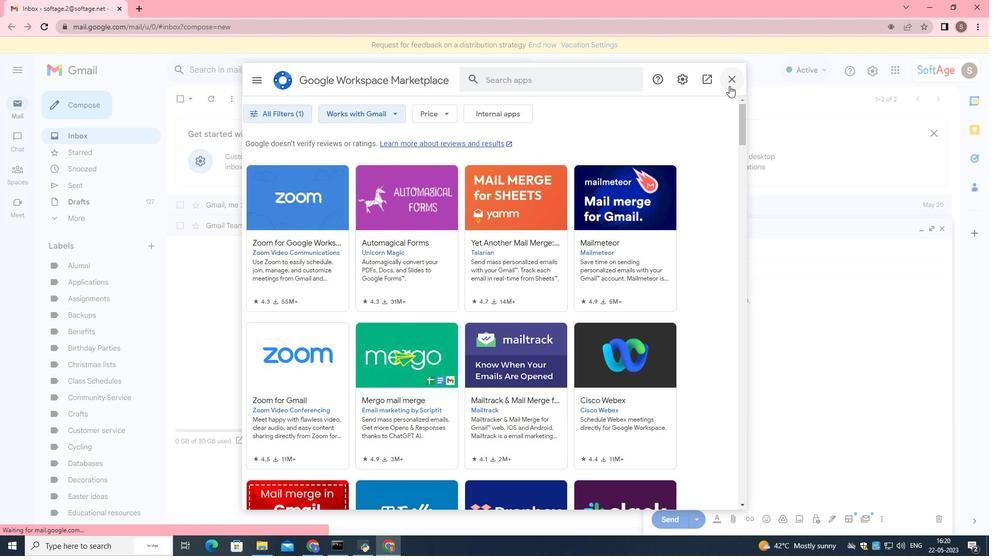 
Action: Mouse moved to (832, 517)
Screenshot: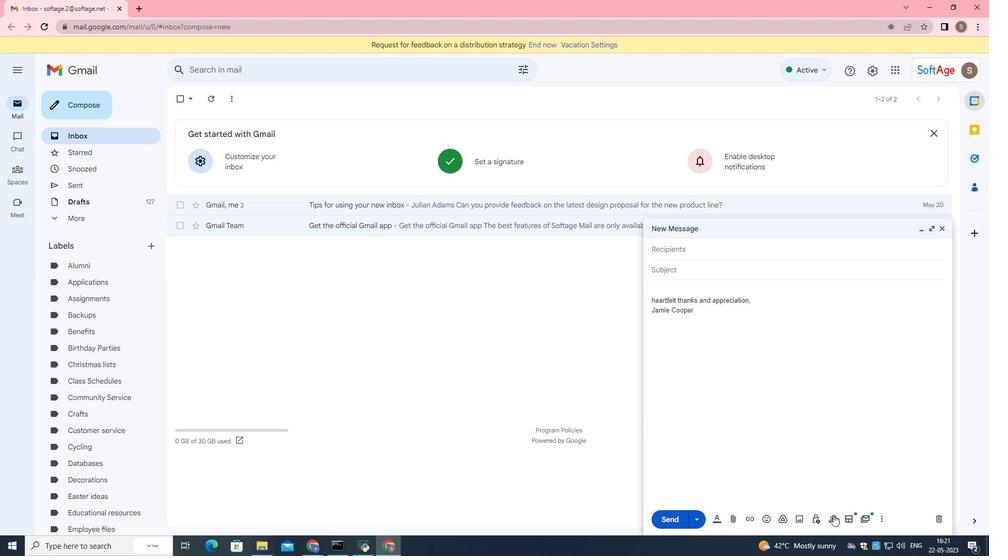 
Action: Mouse pressed left at (832, 517)
Screenshot: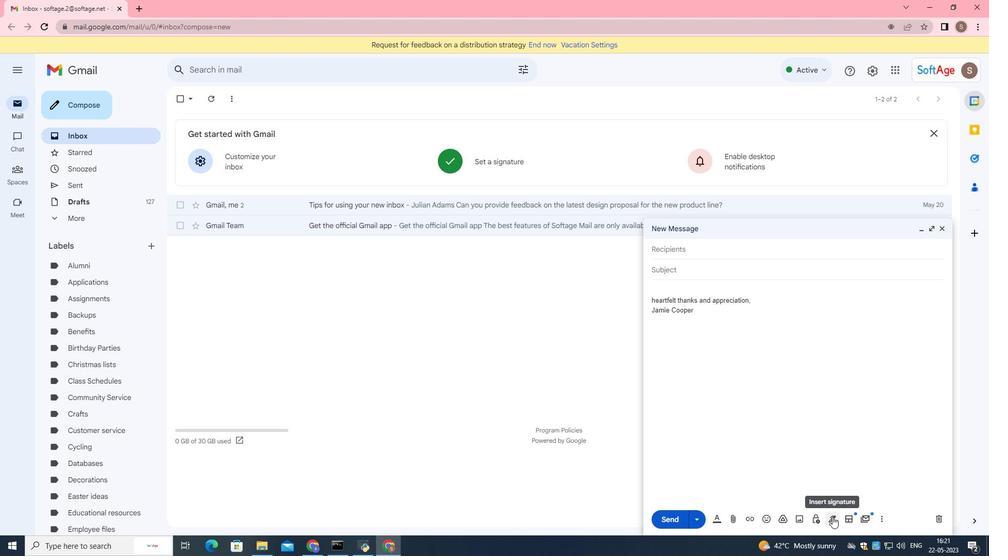 
Action: Mouse moved to (857, 205)
Screenshot: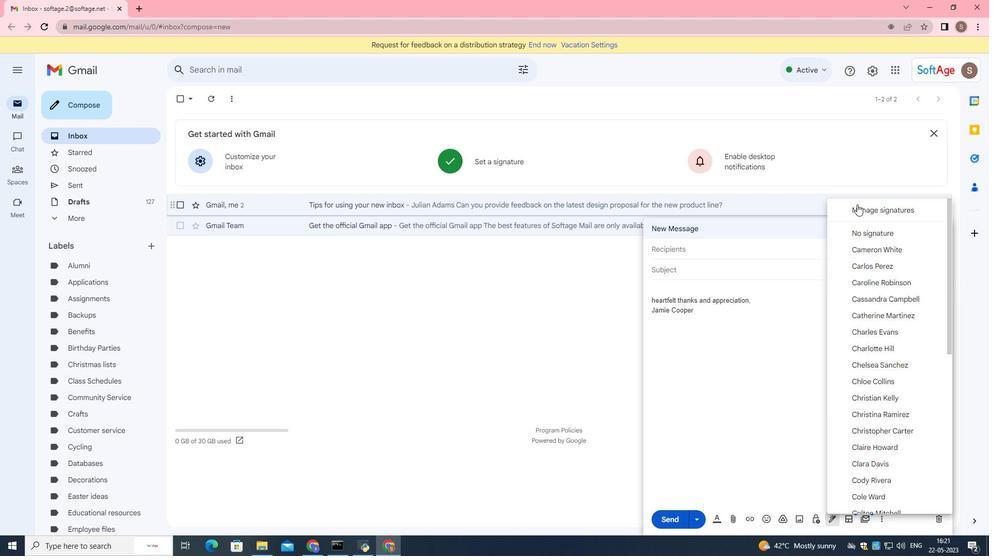 
Action: Mouse pressed left at (857, 205)
Screenshot: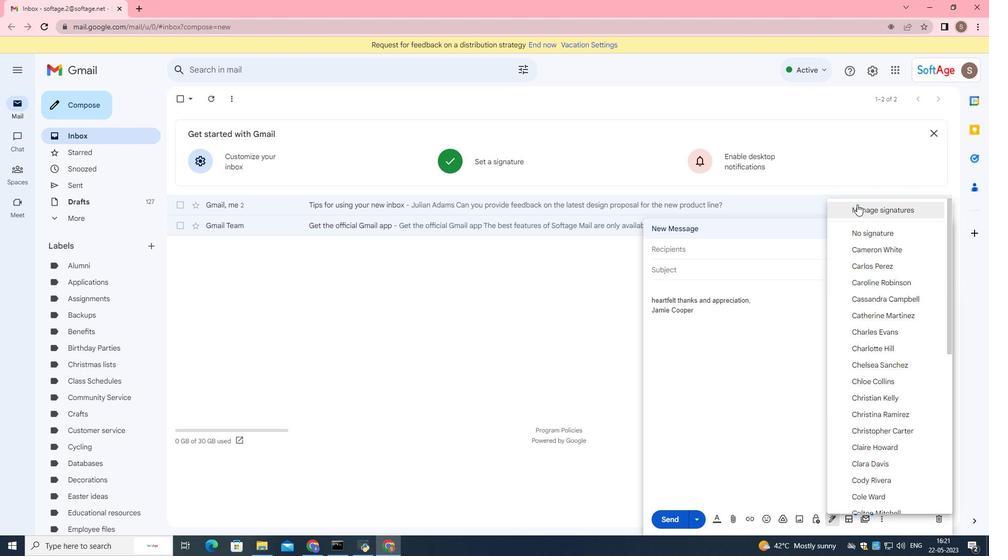 
Action: Mouse moved to (554, 356)
Screenshot: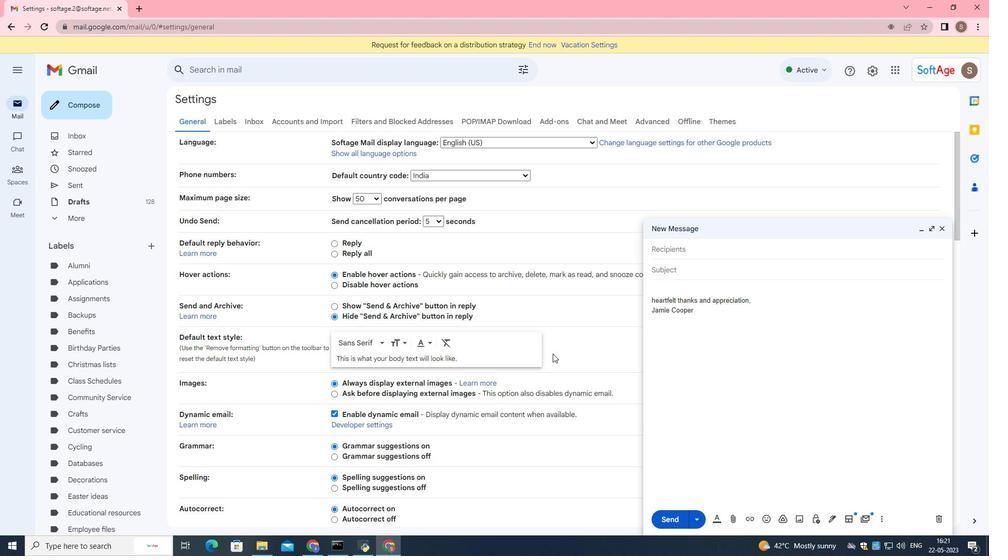 
Action: Mouse scrolled (554, 355) with delta (0, 0)
Screenshot: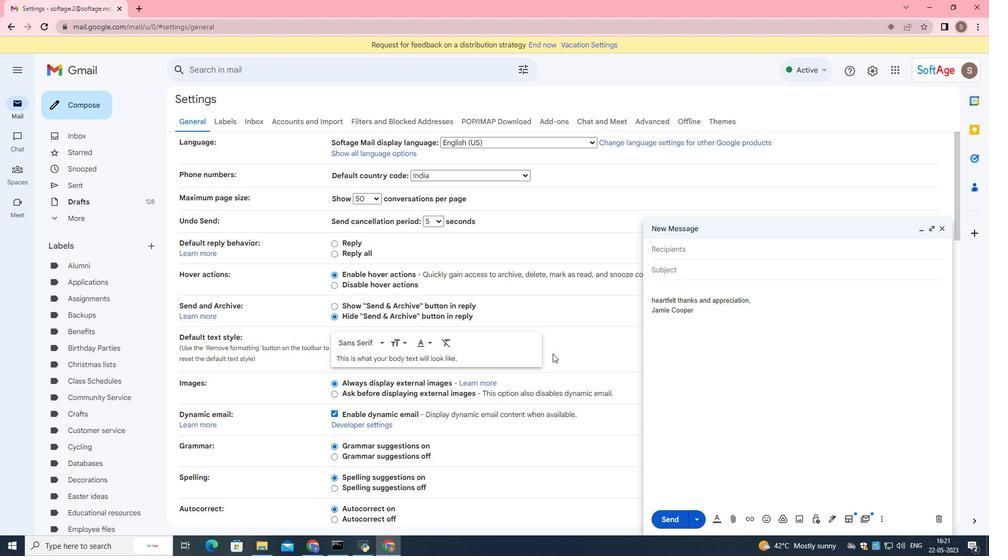 
Action: Mouse scrolled (554, 355) with delta (0, 0)
Screenshot: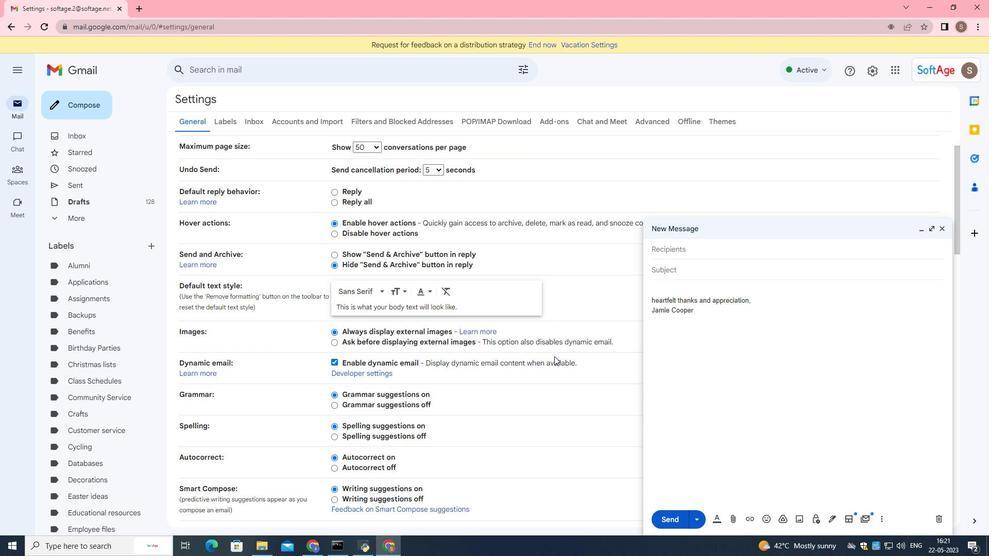 
Action: Mouse scrolled (554, 355) with delta (0, 0)
Screenshot: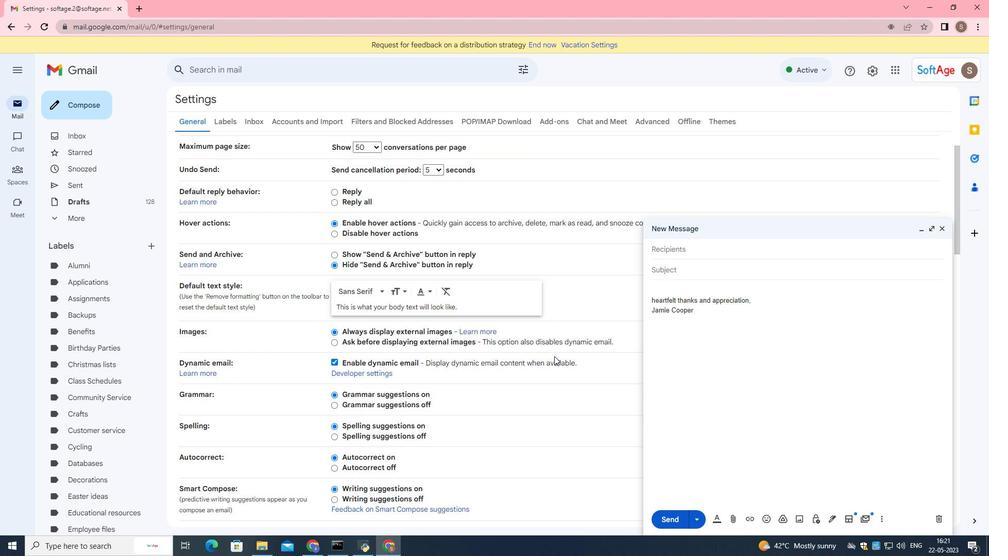 
Action: Mouse scrolled (554, 355) with delta (0, 0)
Screenshot: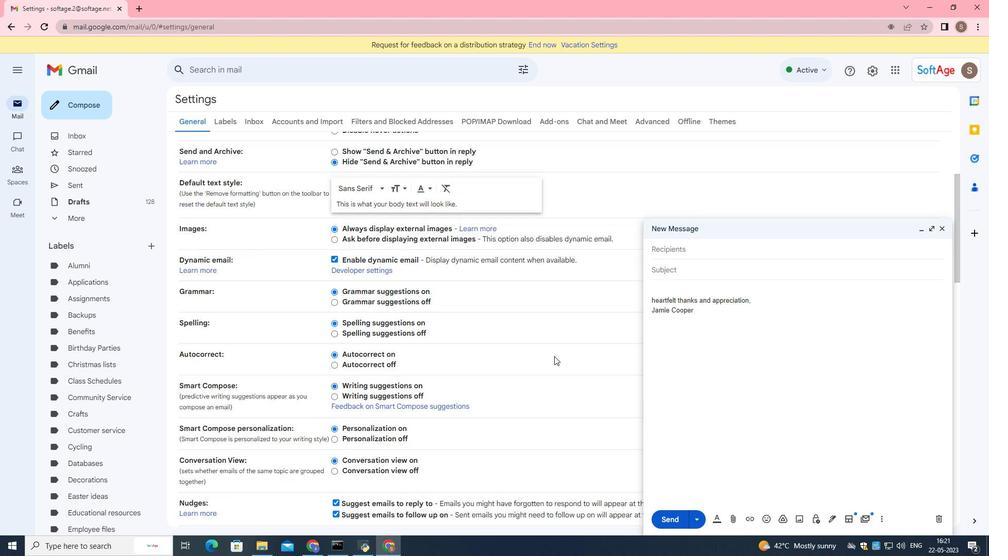 
Action: Mouse scrolled (554, 355) with delta (0, 0)
Screenshot: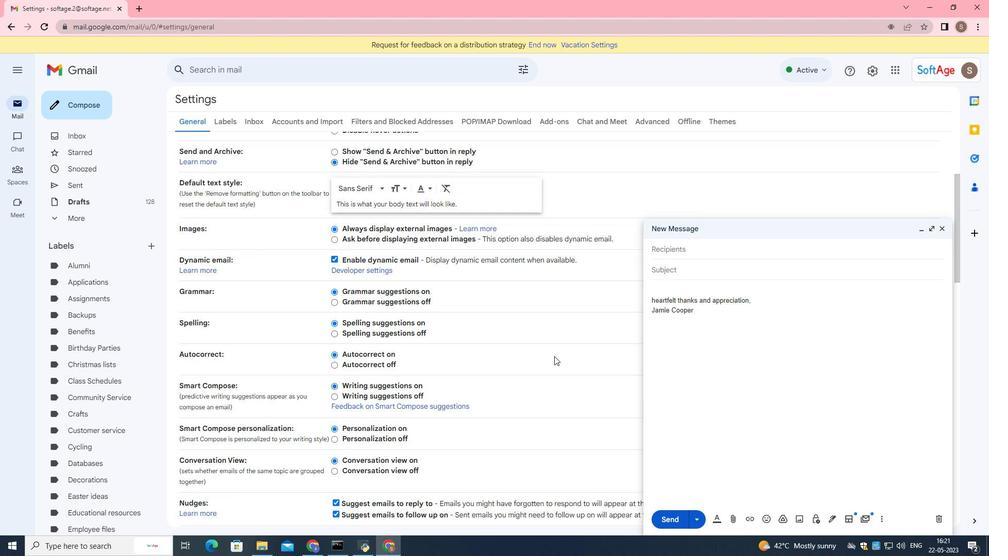 
Action: Mouse scrolled (554, 355) with delta (0, 0)
Screenshot: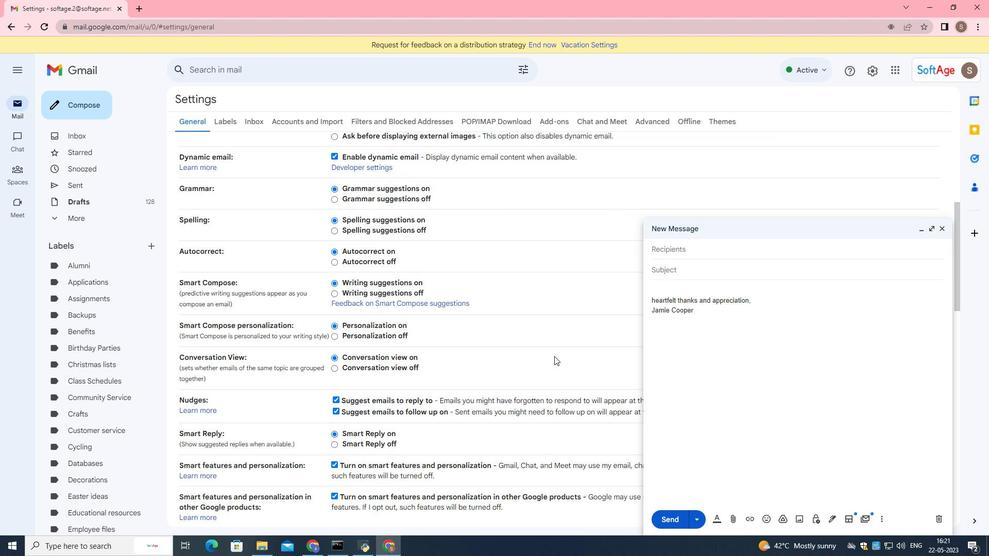 
Action: Mouse scrolled (554, 355) with delta (0, 0)
Screenshot: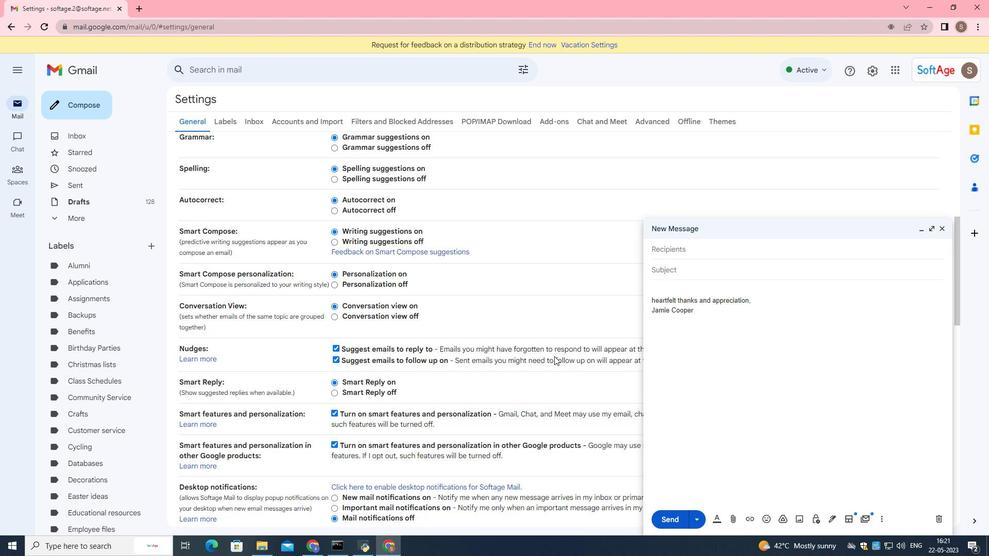 
Action: Mouse scrolled (554, 355) with delta (0, 0)
Screenshot: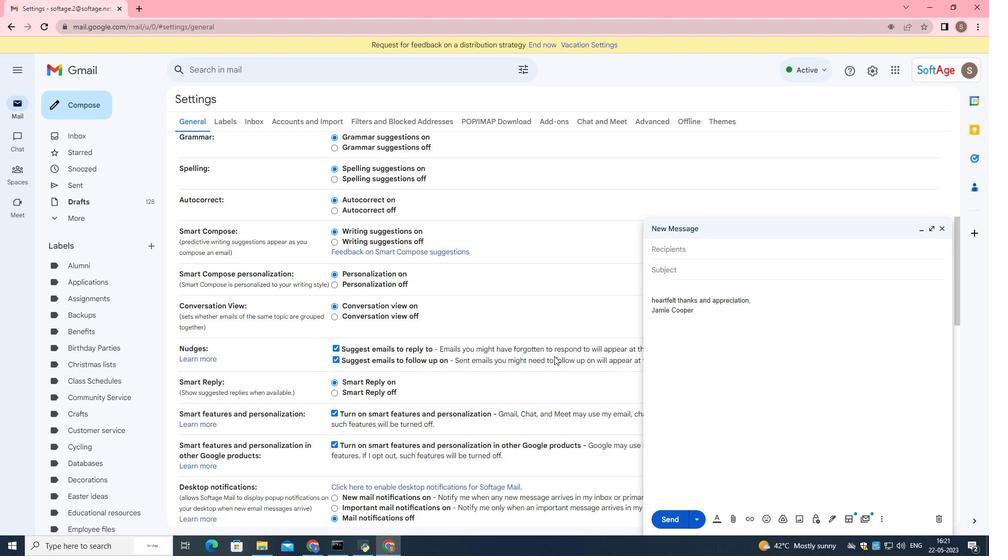 
Action: Mouse scrolled (554, 355) with delta (0, 0)
Screenshot: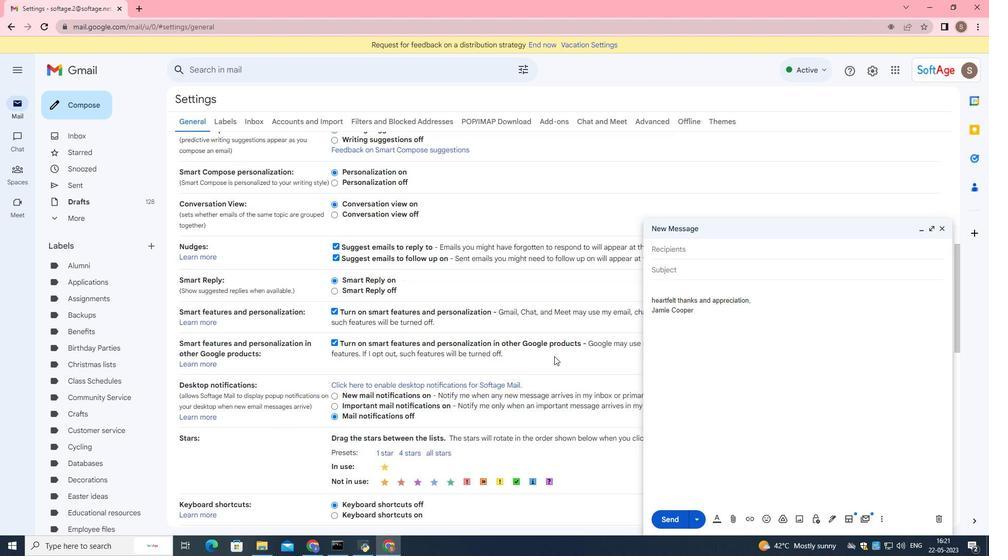 
Action: Mouse scrolled (554, 355) with delta (0, 0)
Screenshot: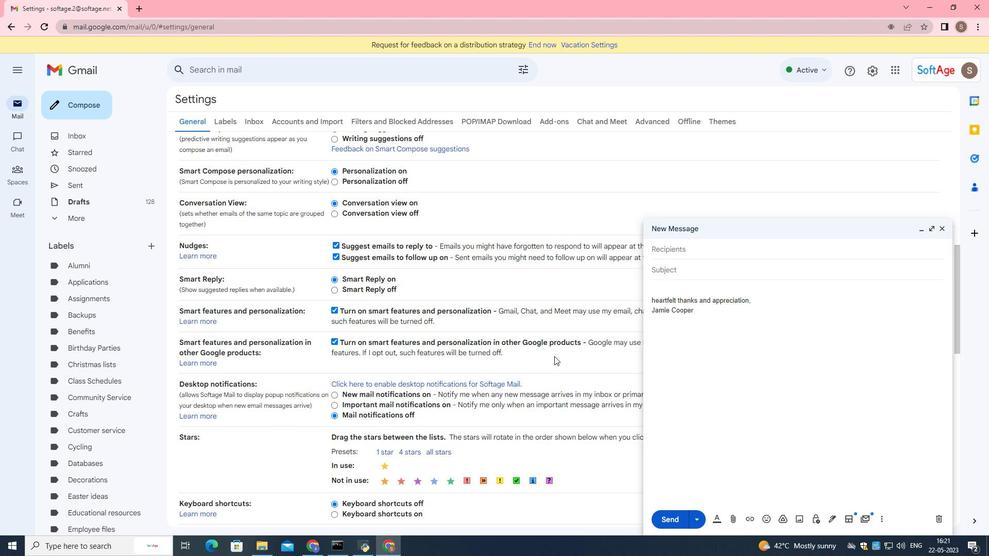 
Action: Mouse scrolled (554, 355) with delta (0, 0)
Screenshot: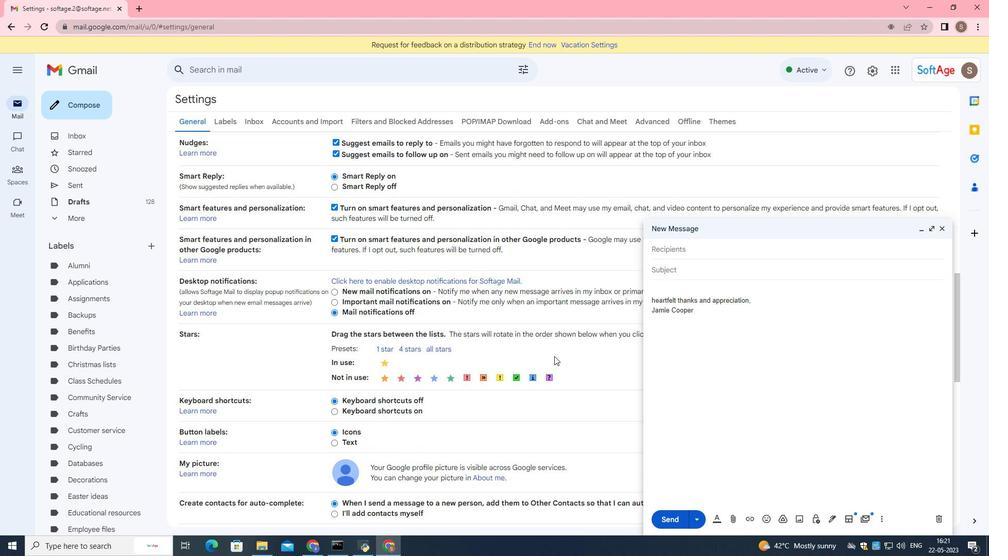 
Action: Mouse scrolled (554, 355) with delta (0, 0)
Screenshot: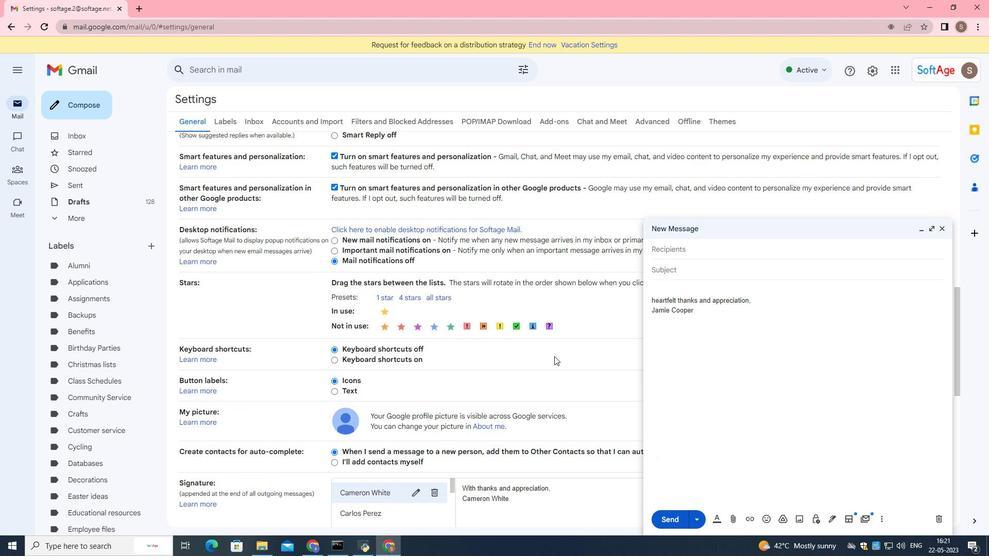
Action: Mouse scrolled (554, 355) with delta (0, 0)
Screenshot: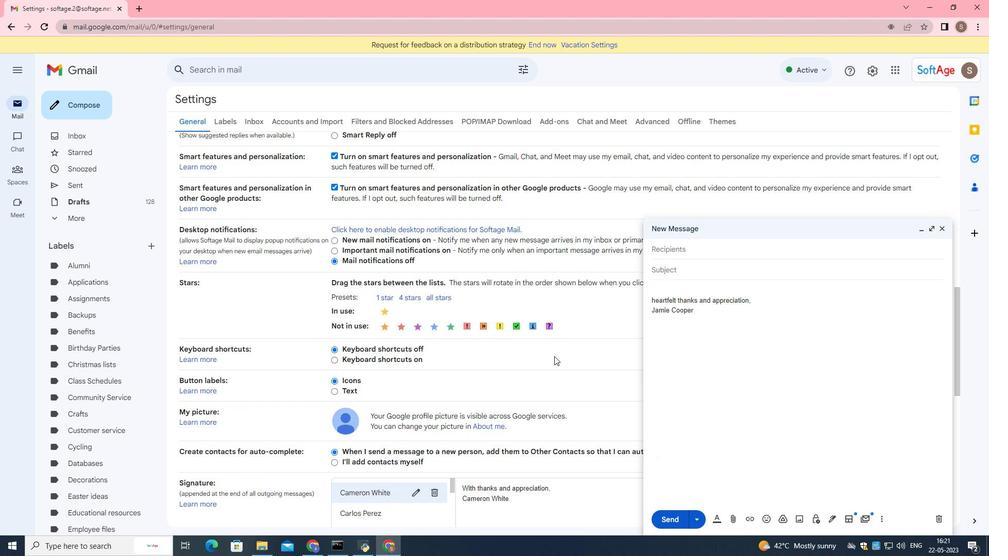 
Action: Mouse scrolled (554, 355) with delta (0, 0)
Screenshot: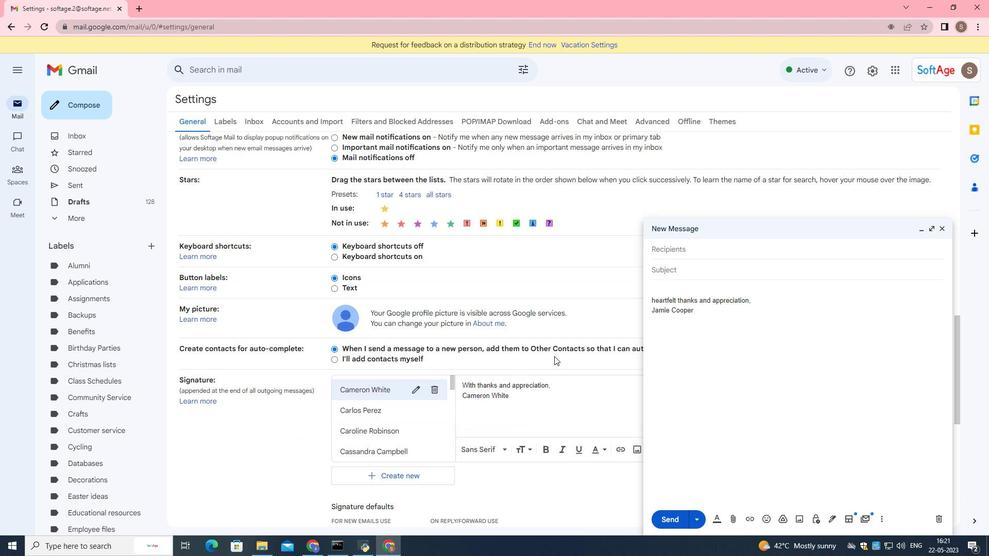 
Action: Mouse moved to (416, 341)
Screenshot: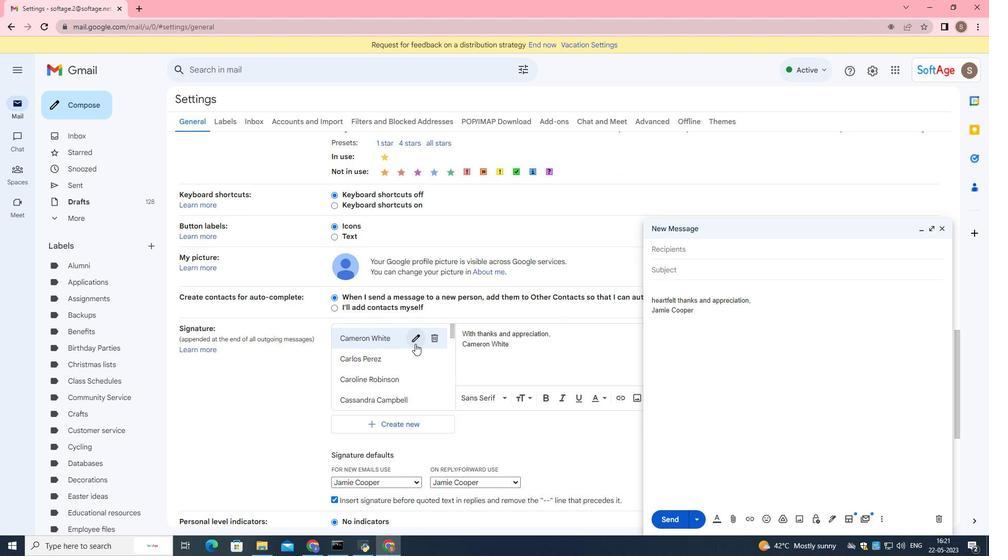 
Action: Mouse pressed left at (416, 341)
Screenshot: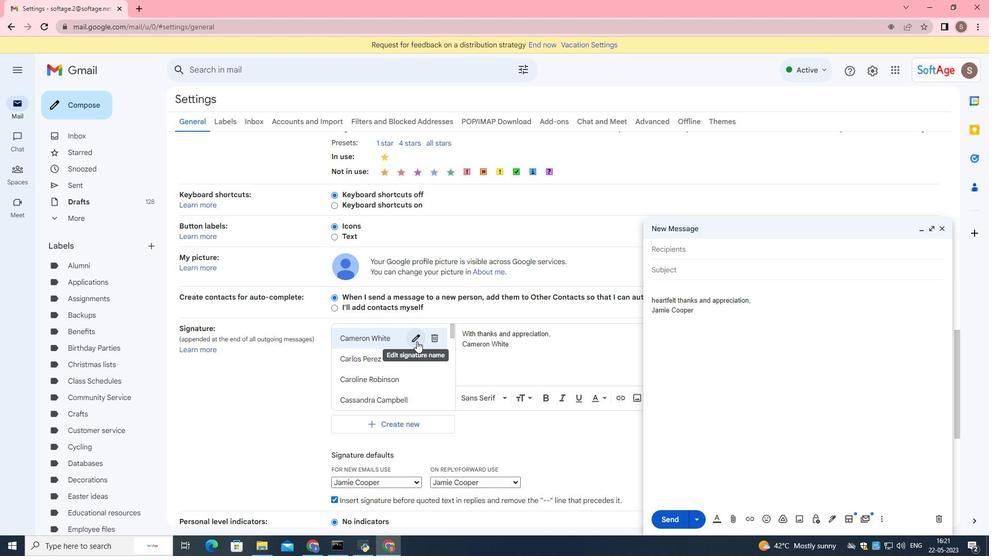 
Action: Mouse moved to (444, 282)
Screenshot: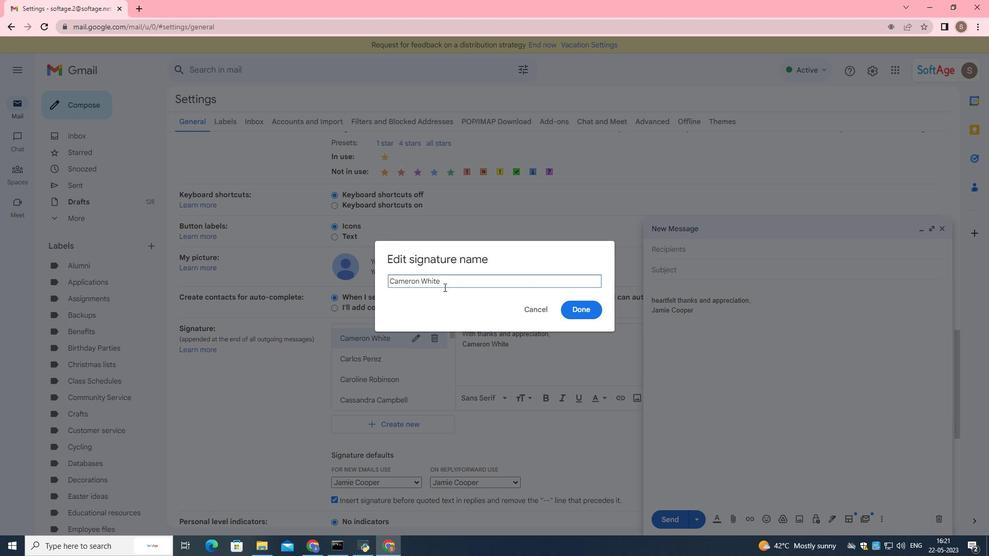
Action: Mouse pressed left at (444, 282)
Screenshot: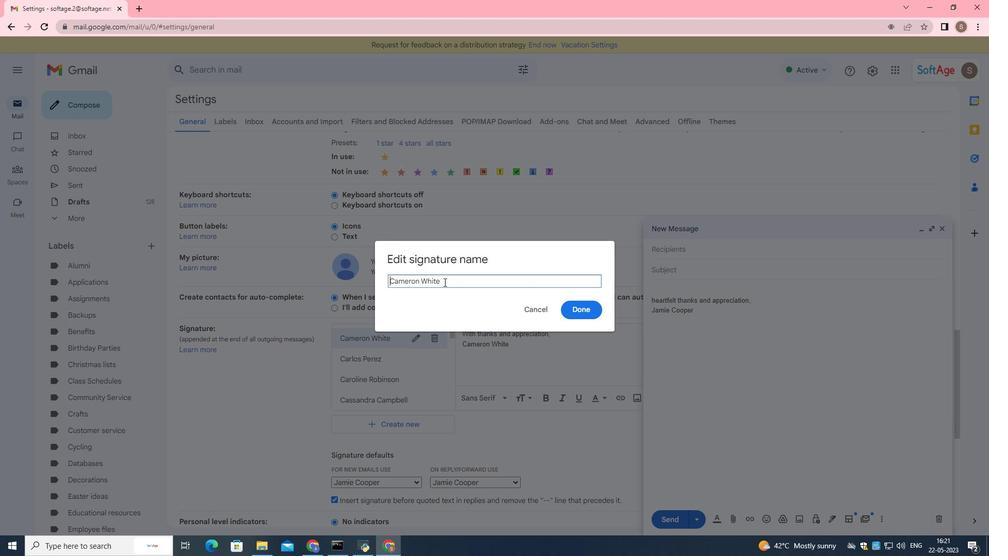 
Action: Mouse moved to (444, 281)
Screenshot: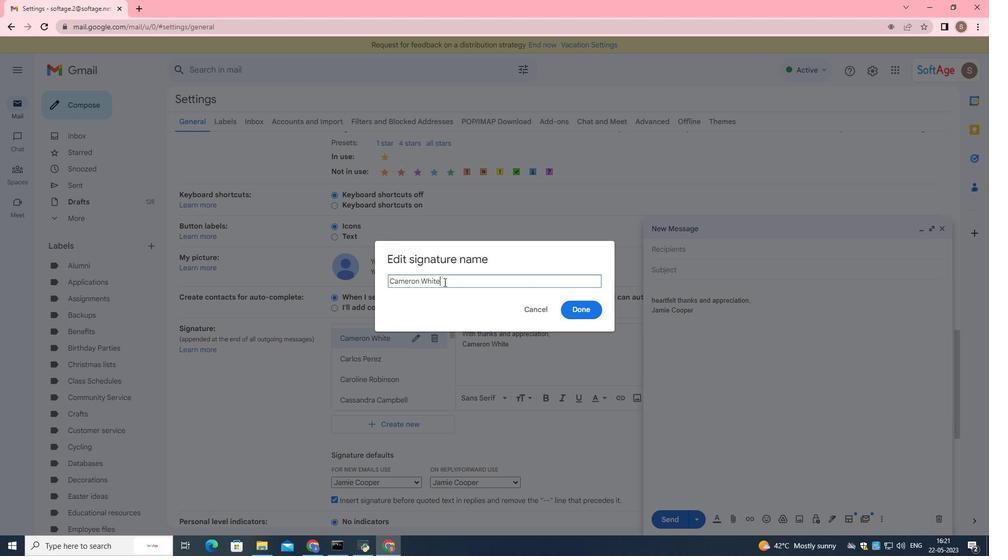 
Action: Key pressed <Key.shift><Key.shift>Genevieve
Screenshot: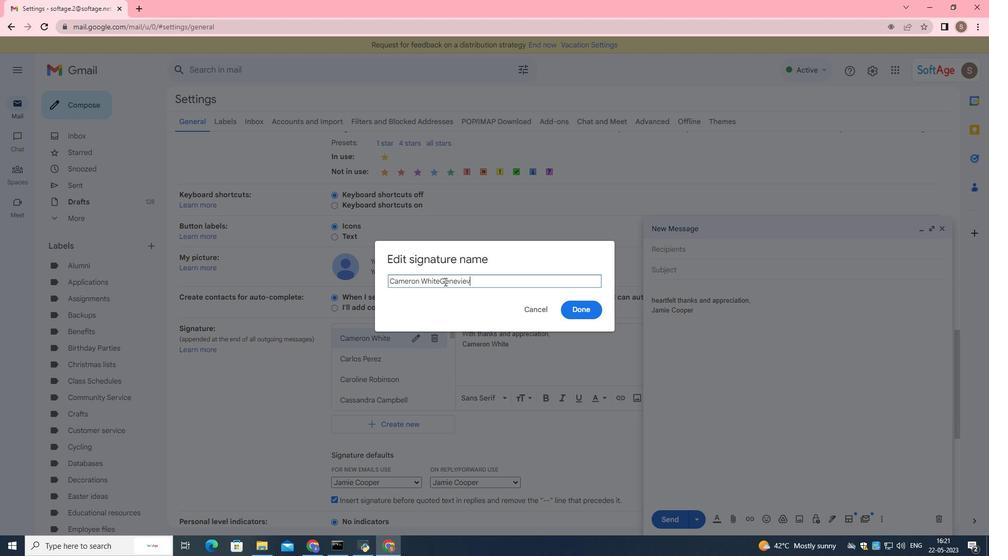 
Action: Mouse moved to (443, 277)
Screenshot: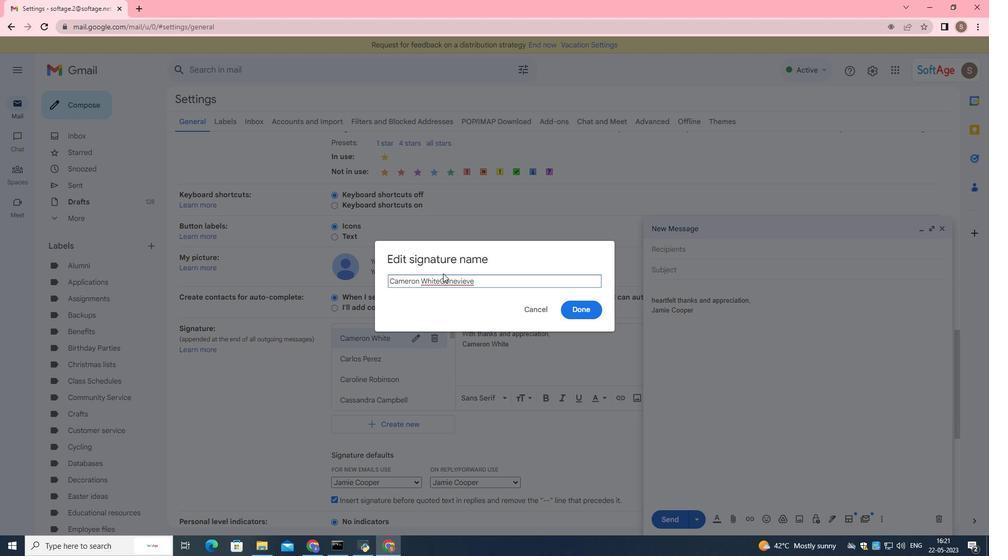 
Action: Mouse pressed left at (443, 277)
Screenshot: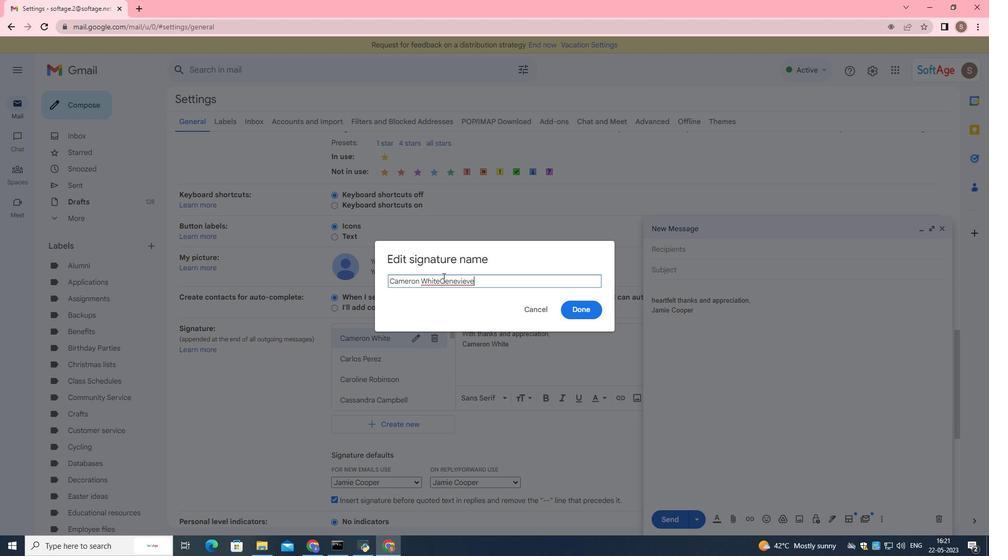 
Action: Mouse moved to (448, 311)
Screenshot: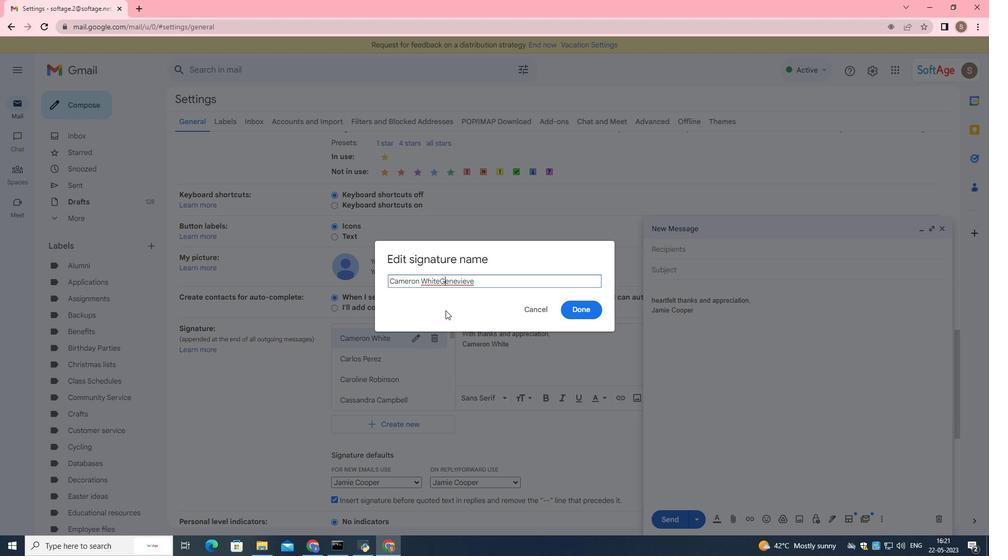 
Action: Key pressed <Key.left><Key.backspace><Key.backspace><Key.backspace><Key.backspace><Key.backspace><Key.backspace><Key.backspace><Key.backspace><Key.backspace><Key.backspace><Key.backspace><Key.backspace><Key.backspace><Key.backspace><Key.backspace><Key.backspace><Key.backspace><Key.backspace>
Screenshot: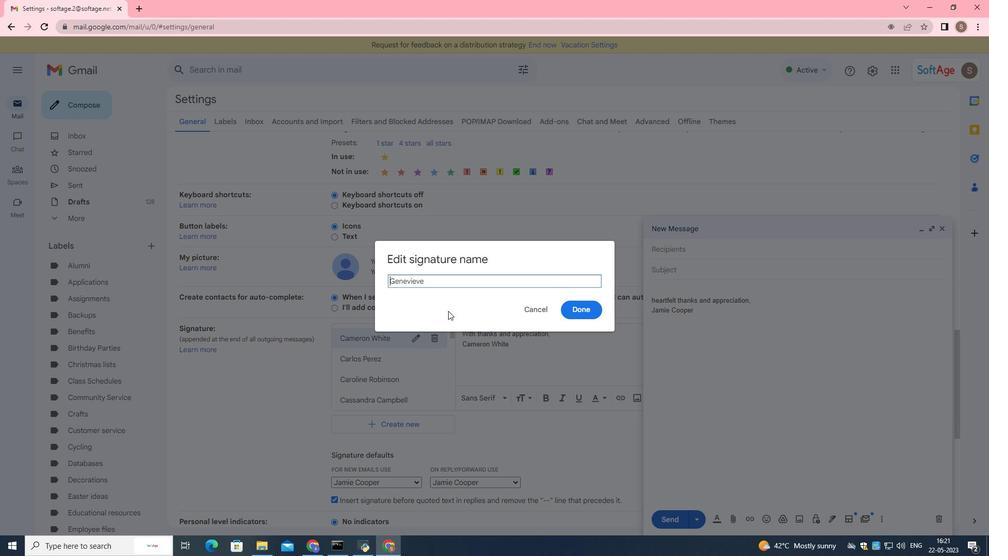 
Action: Mouse moved to (587, 304)
Screenshot: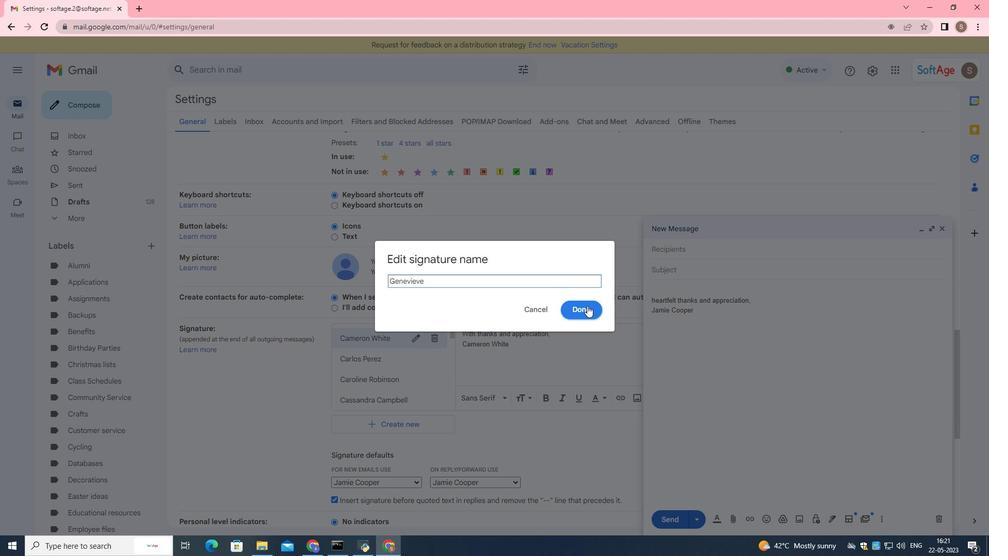 
Action: Mouse pressed left at (587, 304)
Screenshot: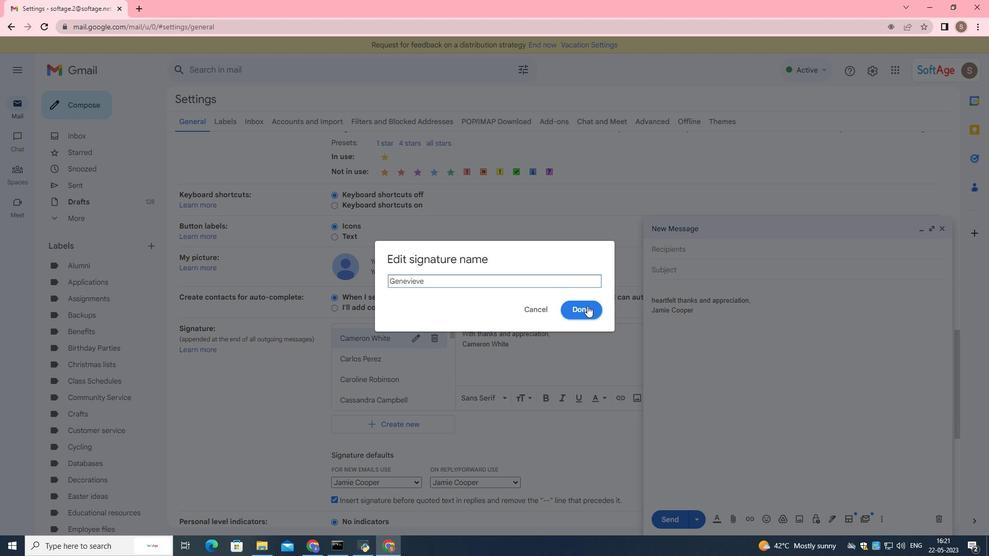 
Action: Mouse moved to (413, 422)
Screenshot: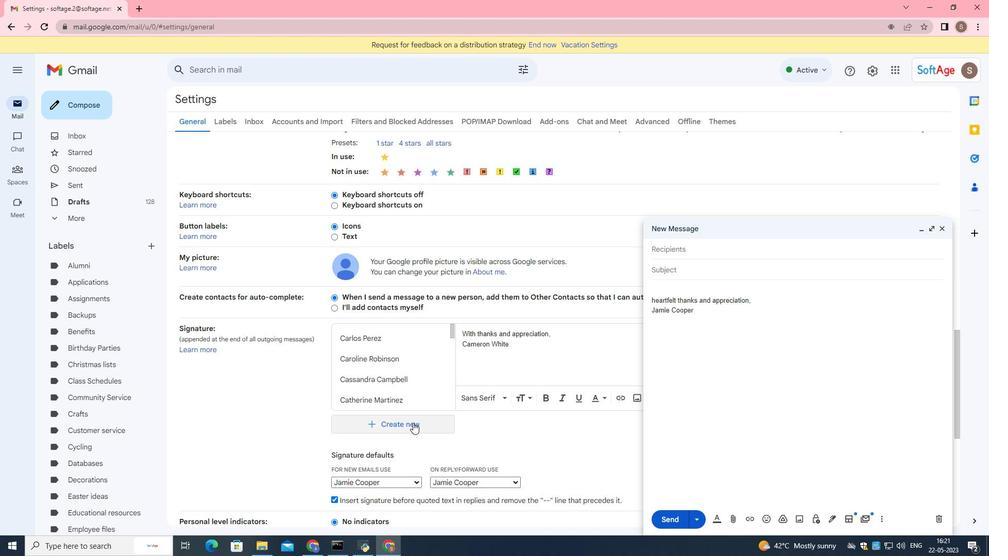 
Action: Mouse pressed left at (413, 422)
Screenshot: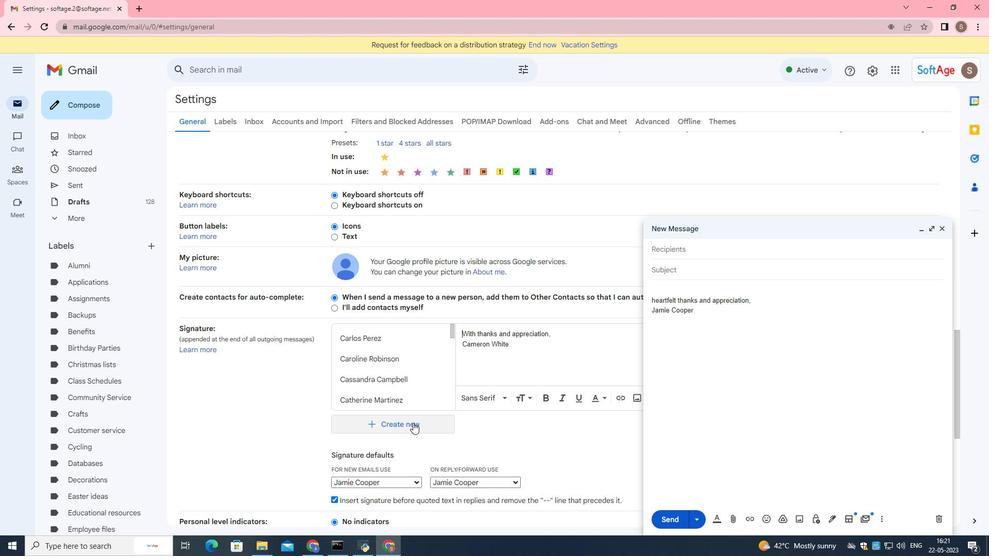 
Action: Mouse moved to (472, 282)
Screenshot: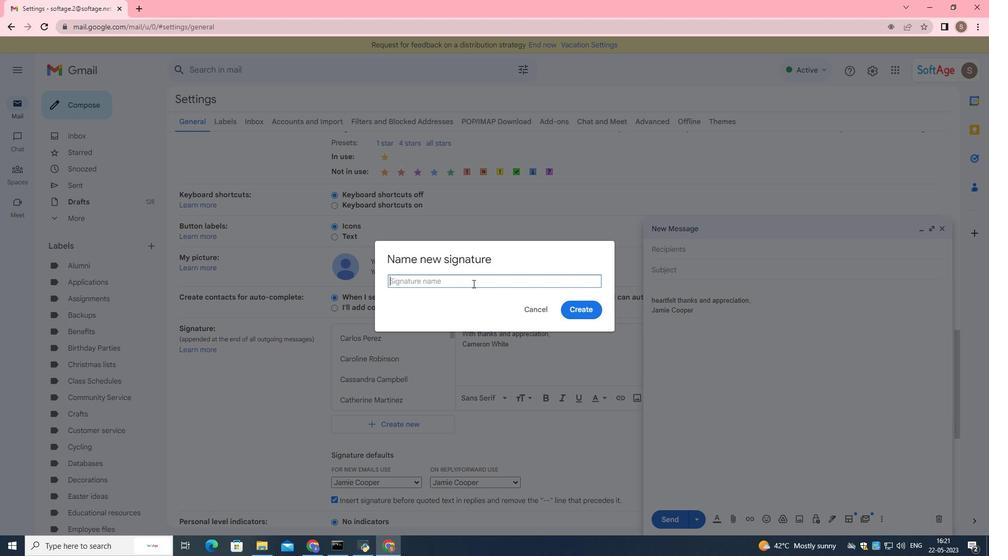 
Action: Mouse pressed left at (472, 282)
Screenshot: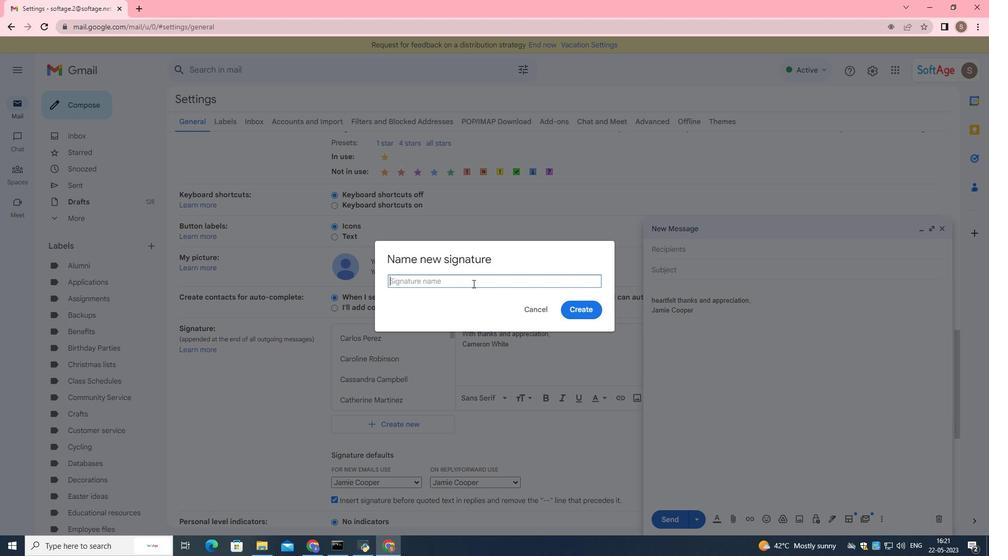 
Action: Key pressed <Key.shift>Genevieve<Key.space><Key.shift>Ramirez
Screenshot: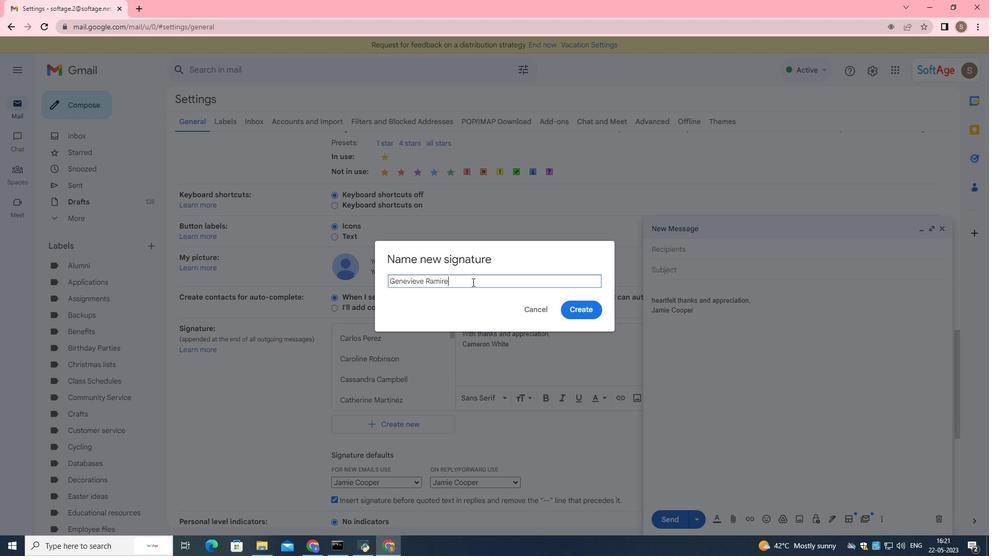 
Action: Mouse moved to (575, 310)
Screenshot: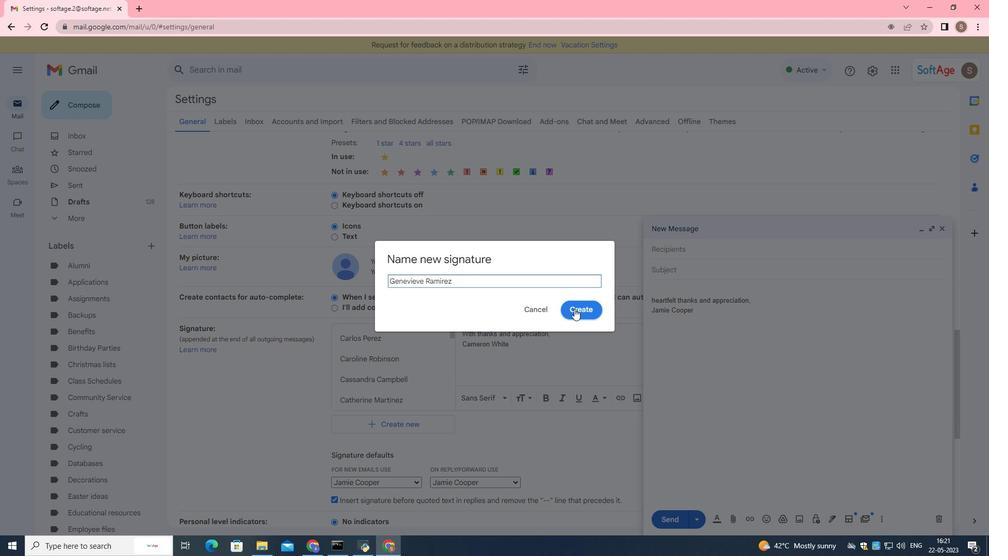 
Action: Mouse pressed left at (575, 310)
Screenshot: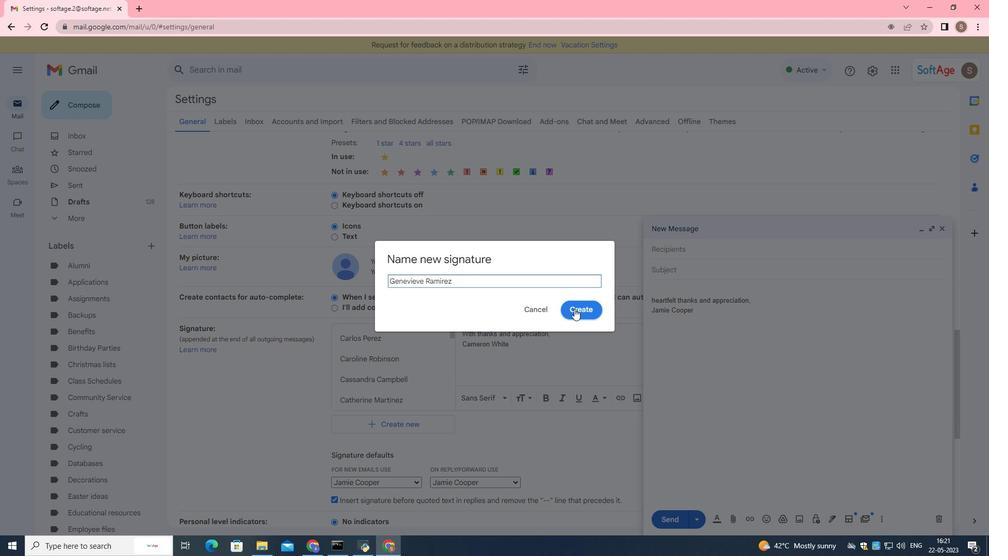 
Action: Mouse moved to (849, 424)
Screenshot: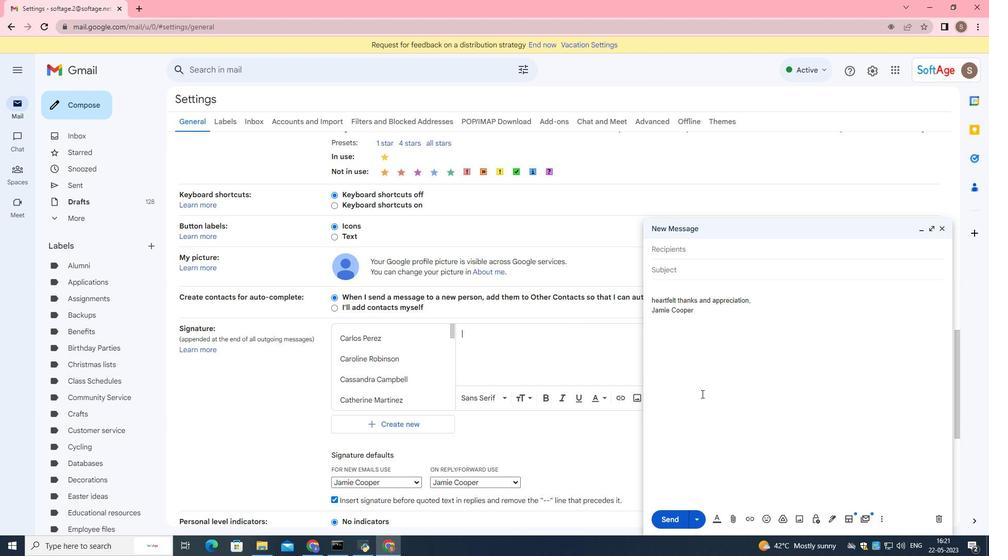
Action: Mouse scrolled (849, 424) with delta (0, 0)
Screenshot: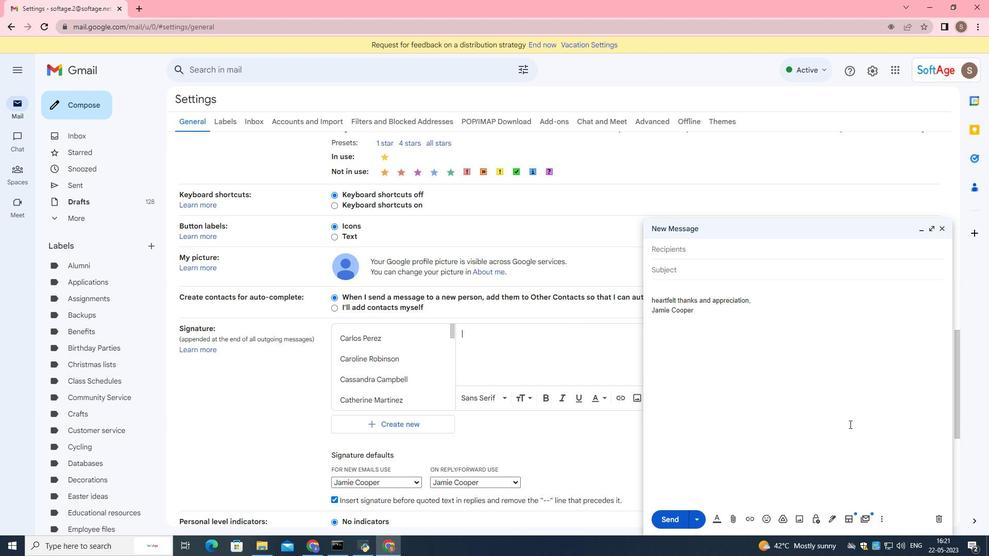 
Action: Mouse scrolled (849, 424) with delta (0, 0)
Screenshot: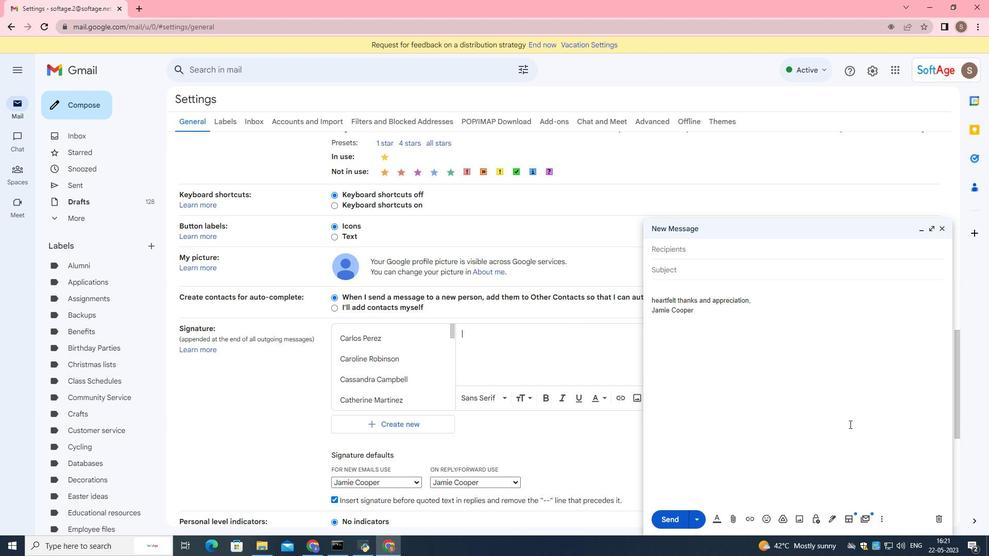 
Action: Mouse moved to (694, 248)
Screenshot: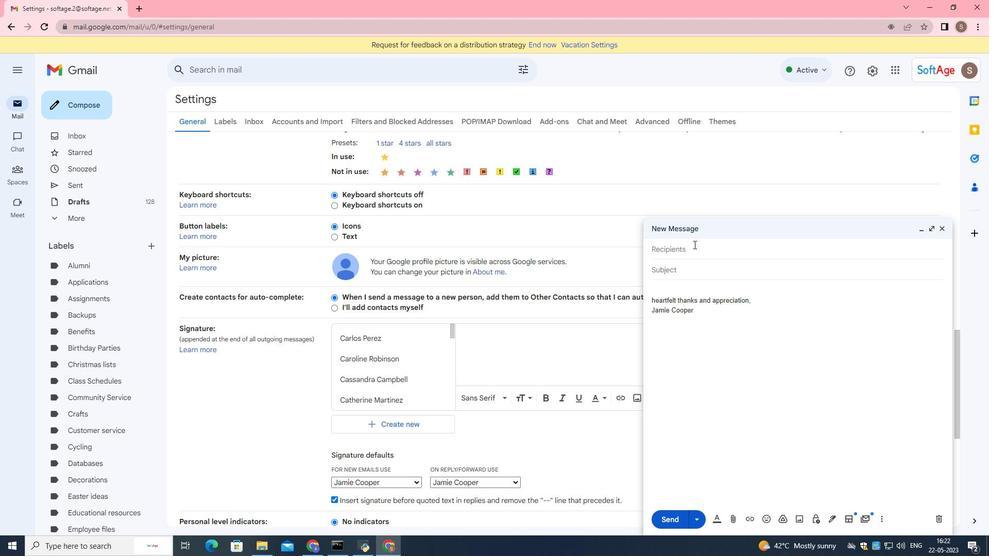 
Action: Mouse pressed left at (694, 248)
Screenshot: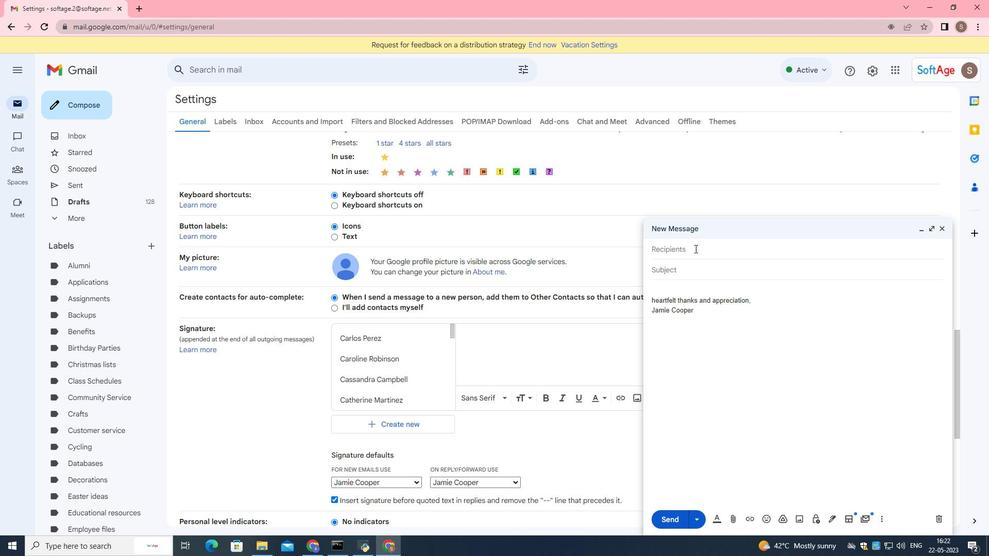 
Action: Mouse moved to (696, 249)
Screenshot: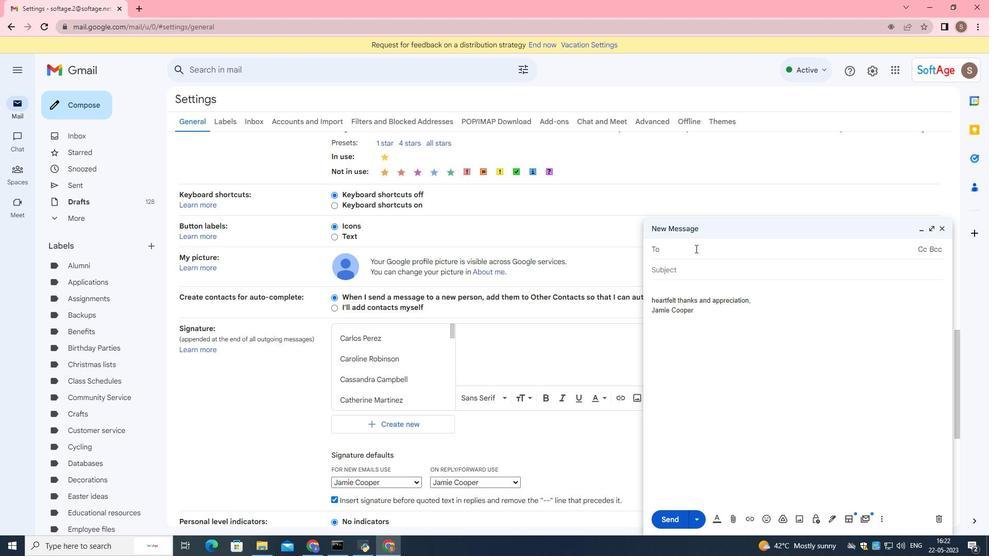 
Action: Key pressed softage.3<Key.shift>@softage.net
Screenshot: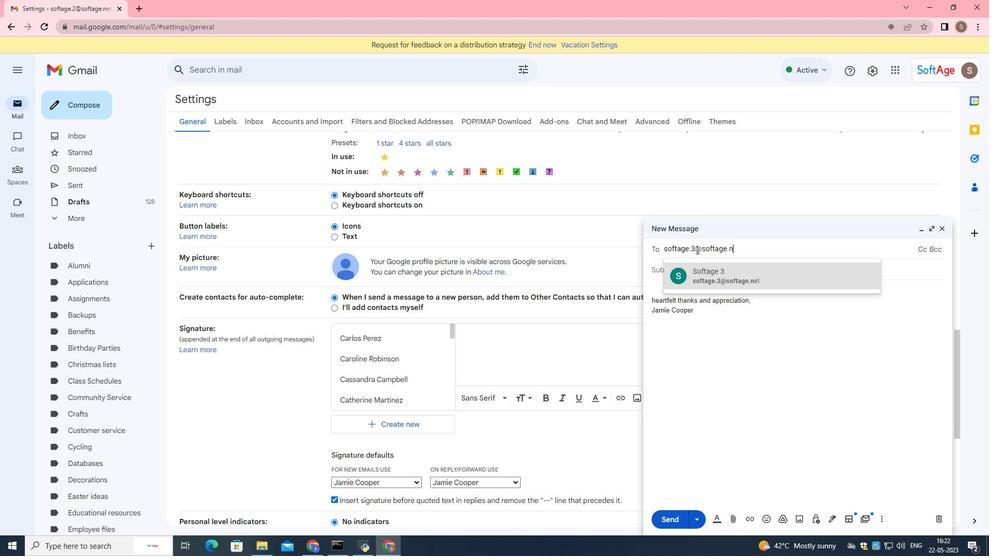 
Action: Mouse moved to (832, 277)
Screenshot: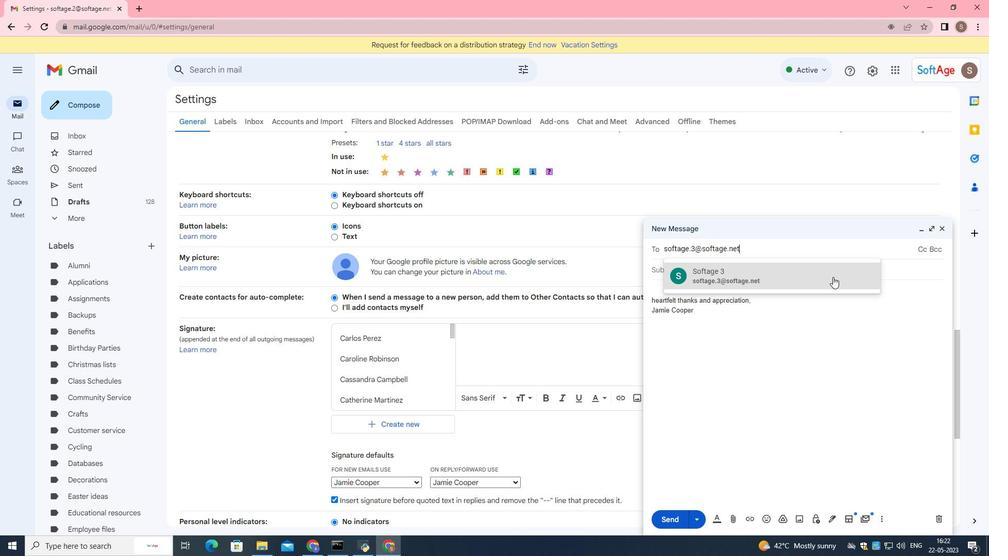 
Action: Mouse pressed left at (832, 277)
Screenshot: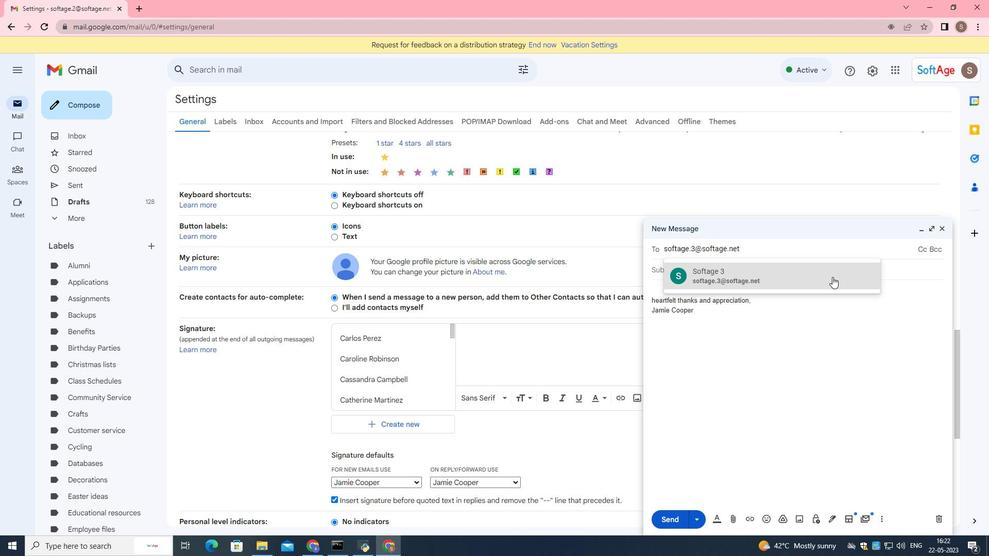 
Action: Mouse moved to (779, 278)
Screenshot: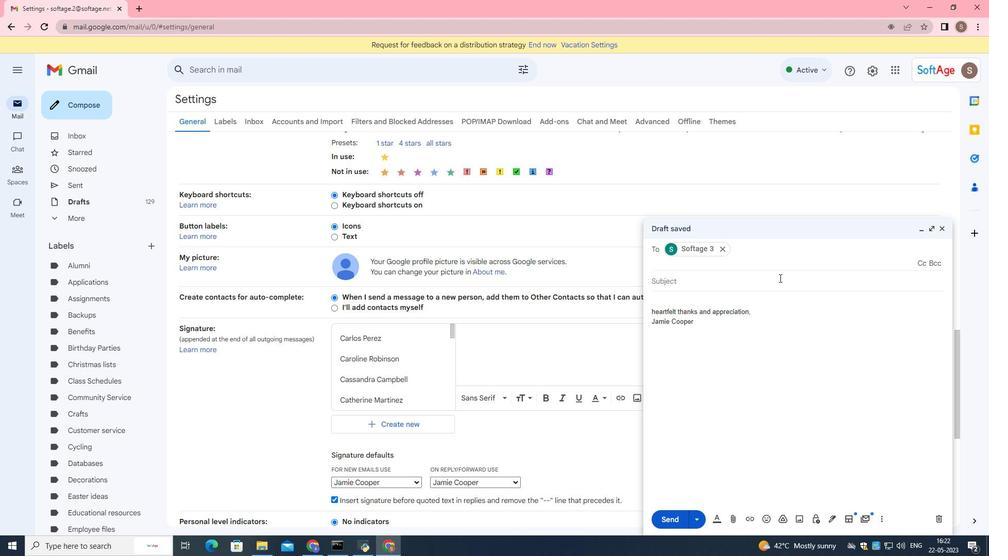 
Action: Mouse pressed left at (779, 278)
Screenshot: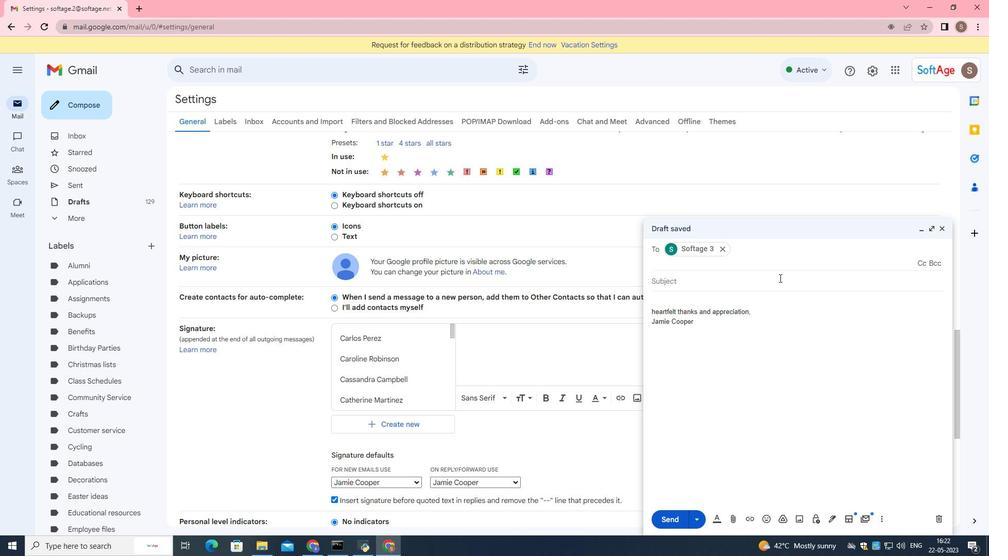 
Action: Mouse moved to (779, 278)
Screenshot: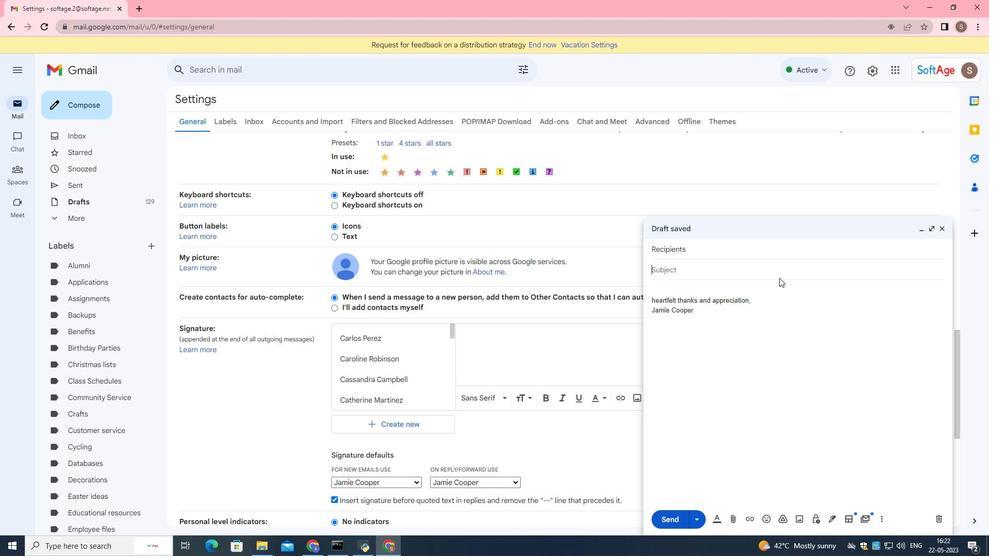
Action: Key pressed <Key.shift>Request<Key.space>for<Key.space>a<Key.space>recomma<Key.backspace>endation<Key.space>
Screenshot: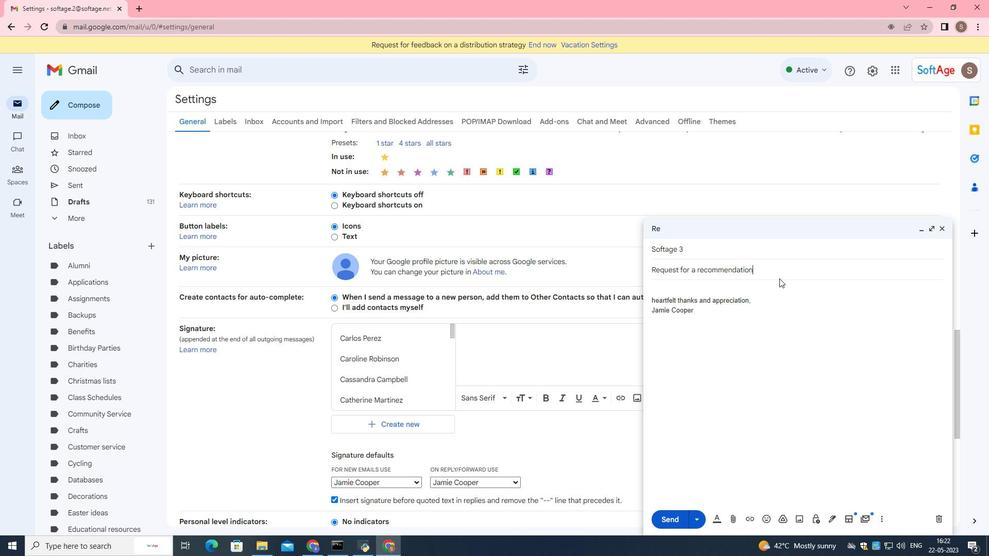 
Action: Mouse moved to (772, 415)
Screenshot: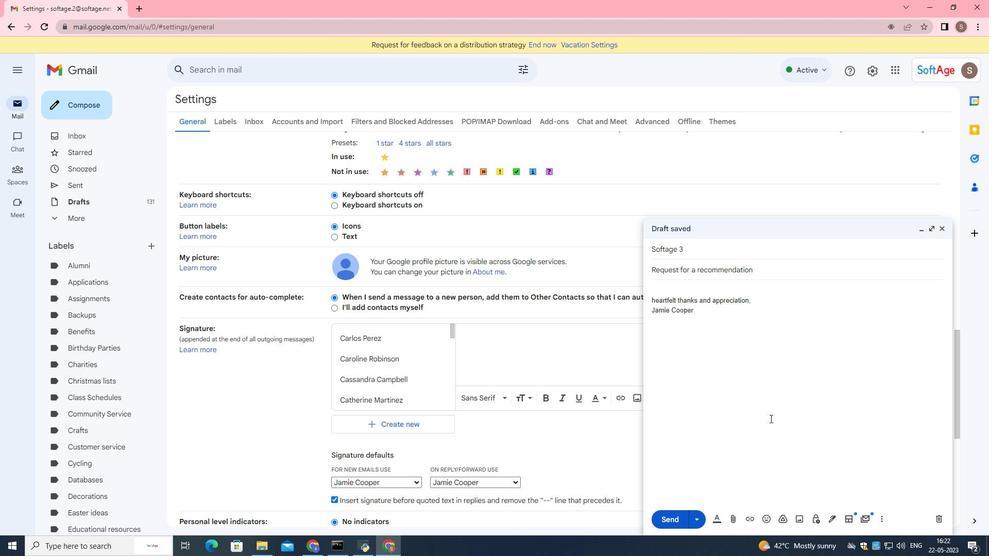 
Action: Mouse scrolled (772, 414) with delta (0, 0)
Screenshot: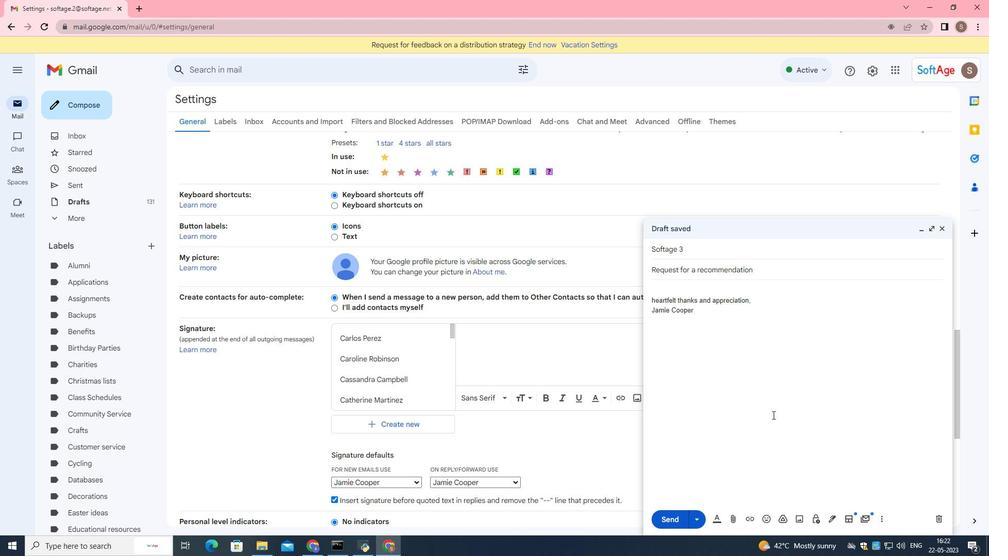 
Action: Mouse moved to (490, 386)
Screenshot: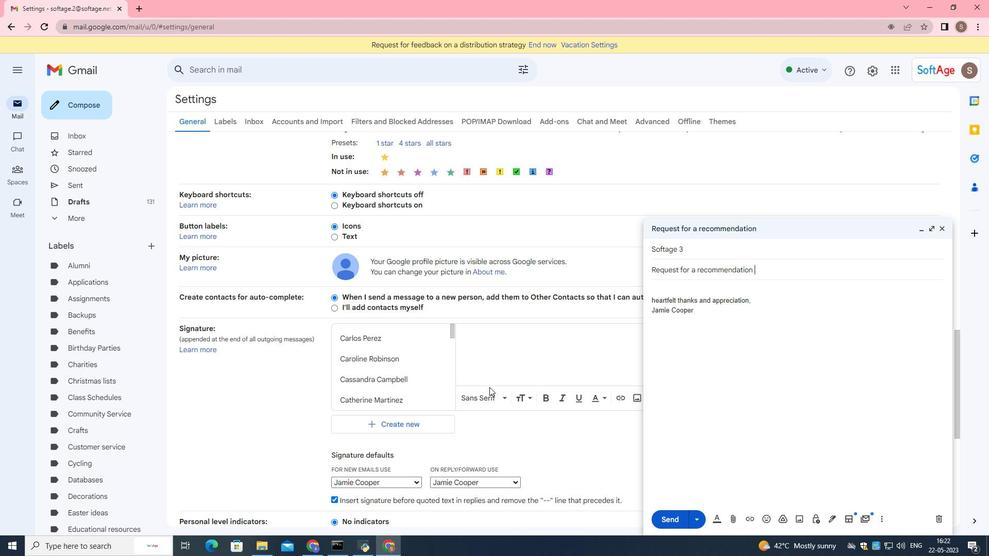 
Action: Mouse pressed left at (490, 386)
Screenshot: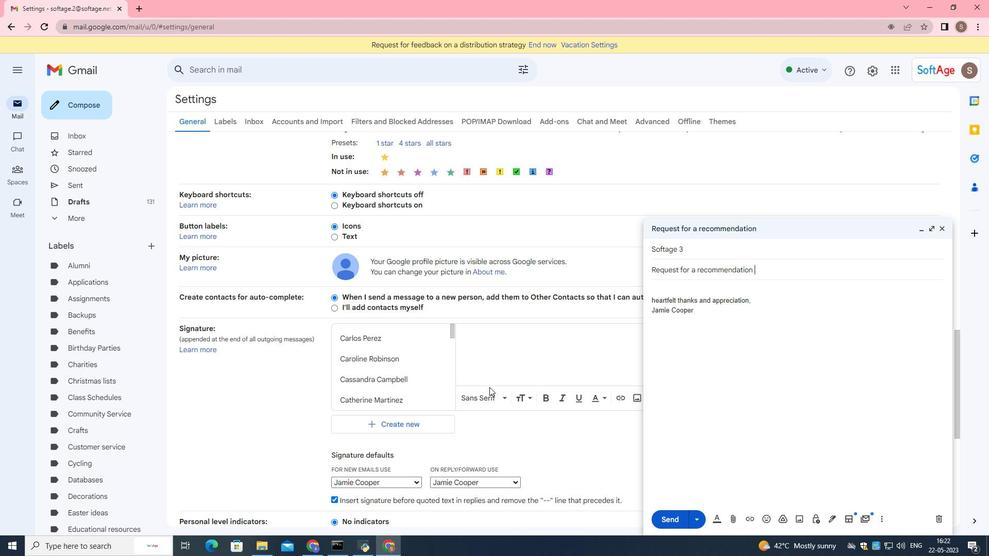 
Action: Mouse moved to (480, 364)
Screenshot: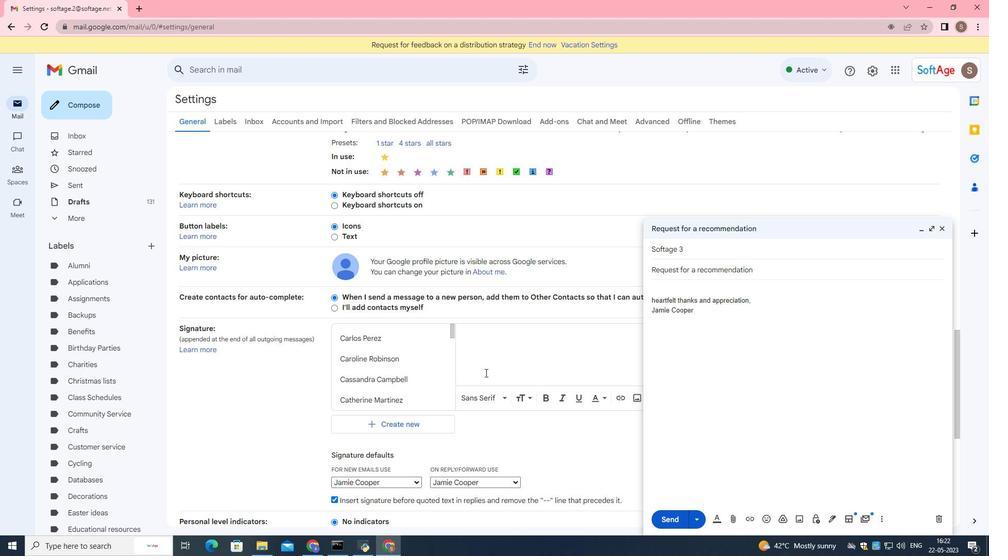 
Action: Mouse pressed left at (480, 364)
Screenshot: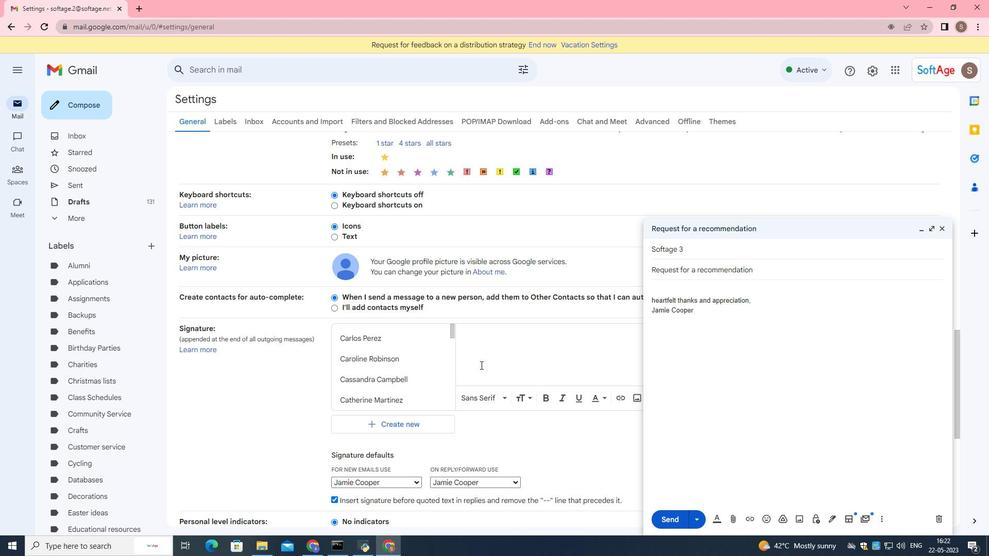 
Action: Mouse moved to (500, 344)
Screenshot: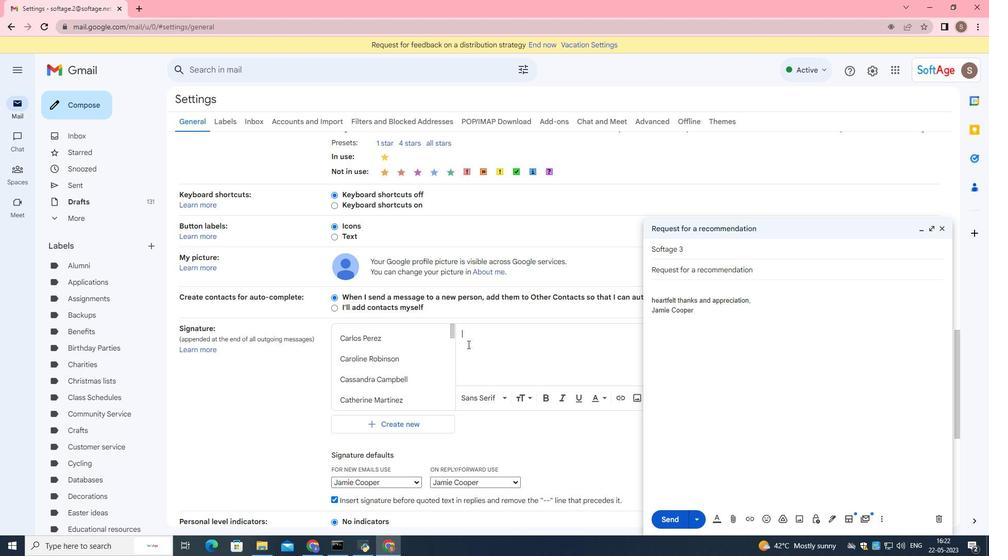 
Action: Mouse pressed left at (500, 344)
Screenshot: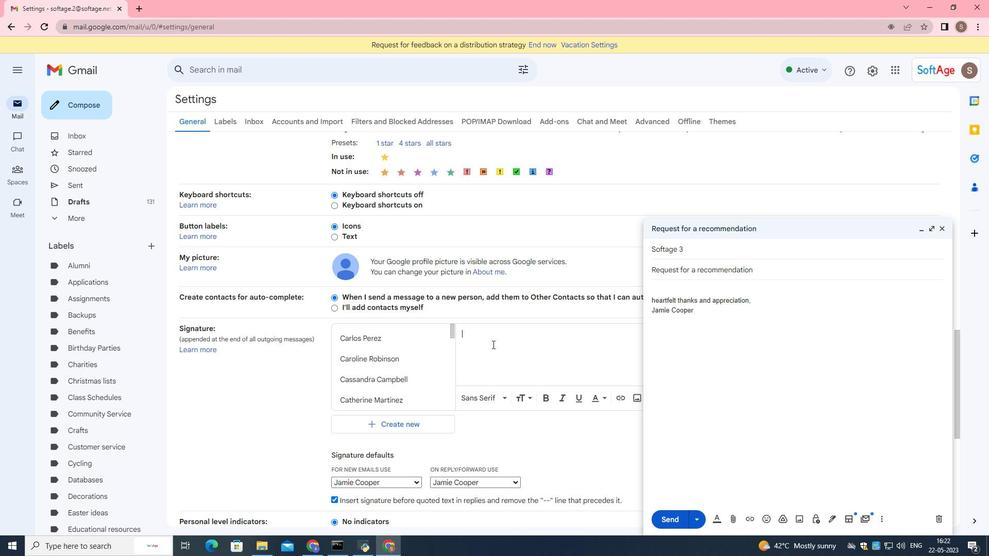 
Action: Mouse moved to (402, 335)
Screenshot: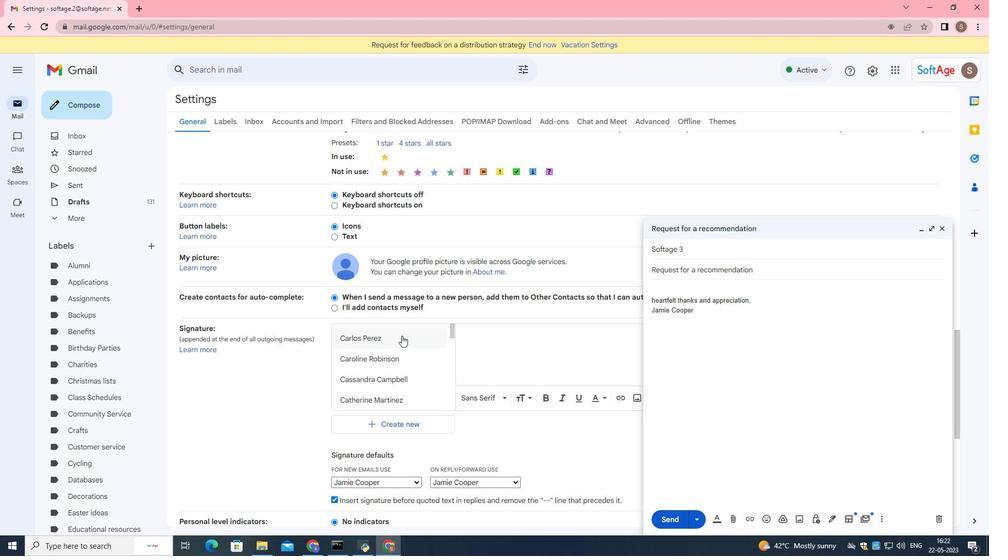 
Action: Mouse pressed left at (402, 335)
Screenshot: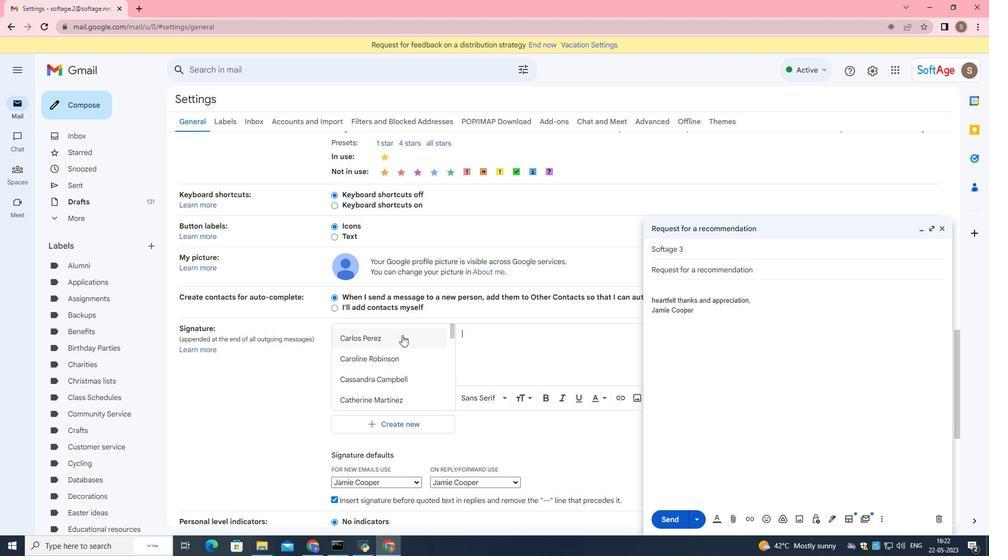 
Action: Mouse moved to (480, 354)
Screenshot: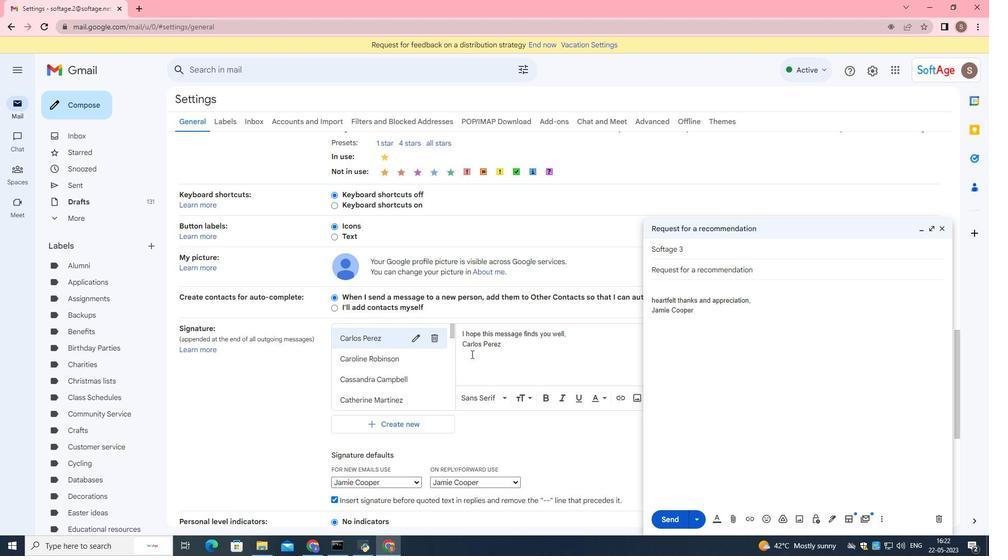 
Action: Mouse pressed left at (480, 354)
Screenshot: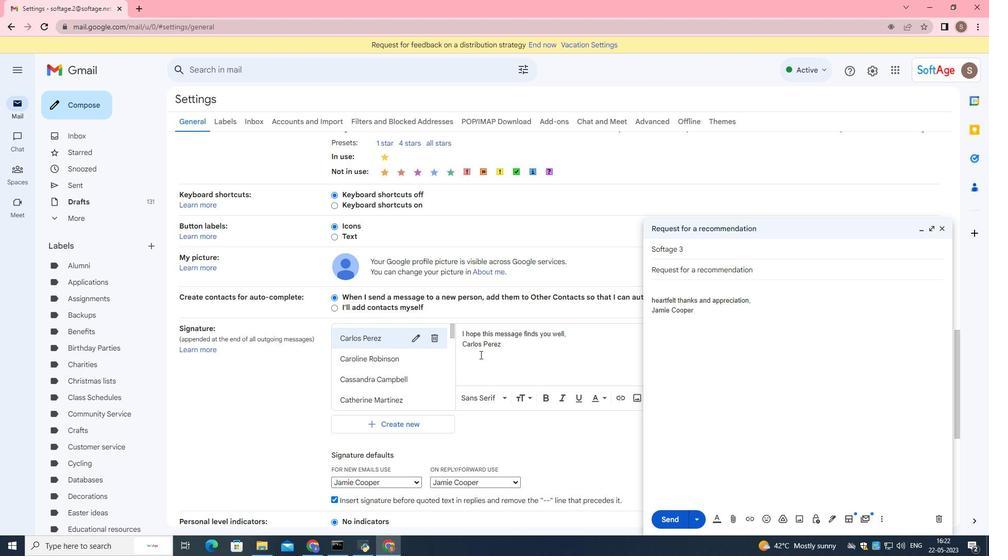 
Action: Mouse moved to (509, 357)
Screenshot: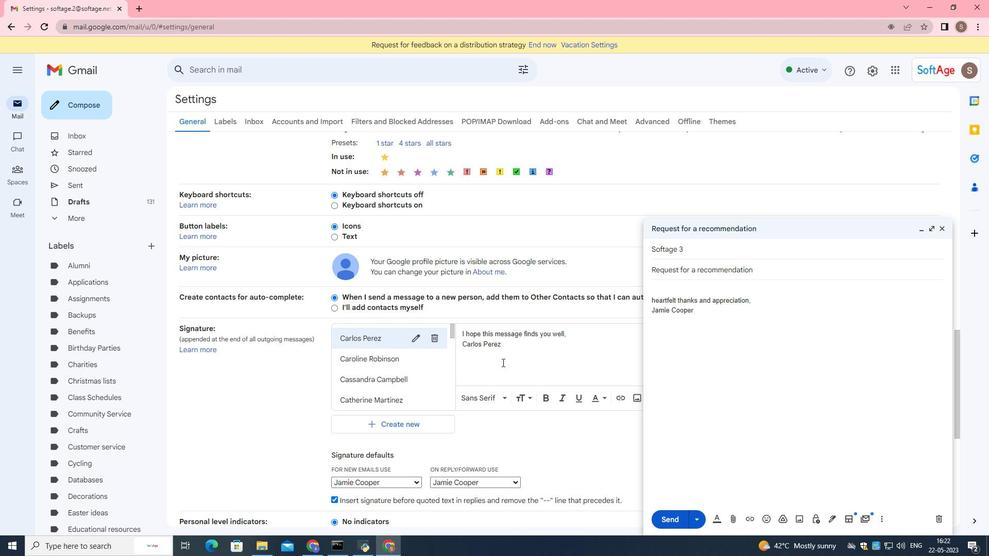 
Action: Mouse pressed left at (509, 357)
Screenshot: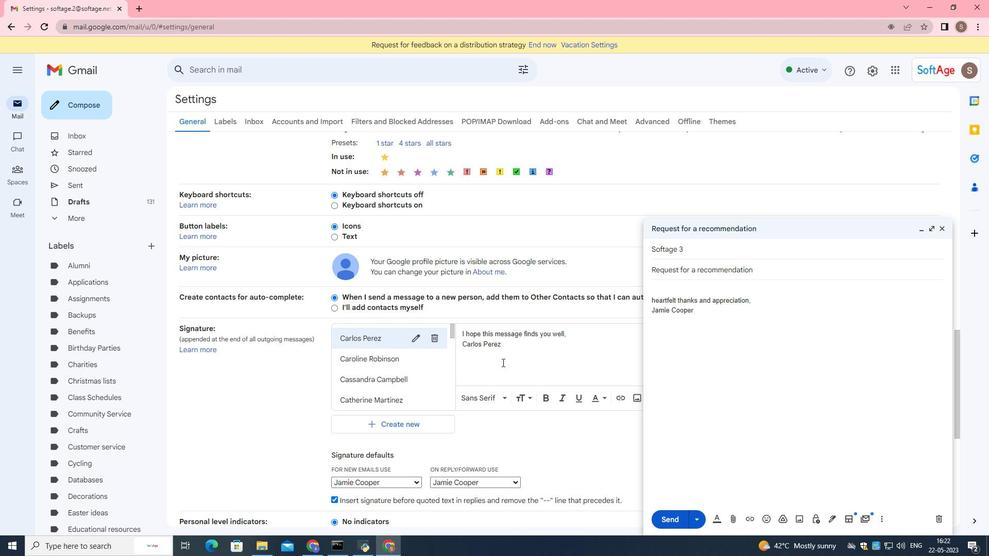 
Action: Mouse moved to (497, 365)
Screenshot: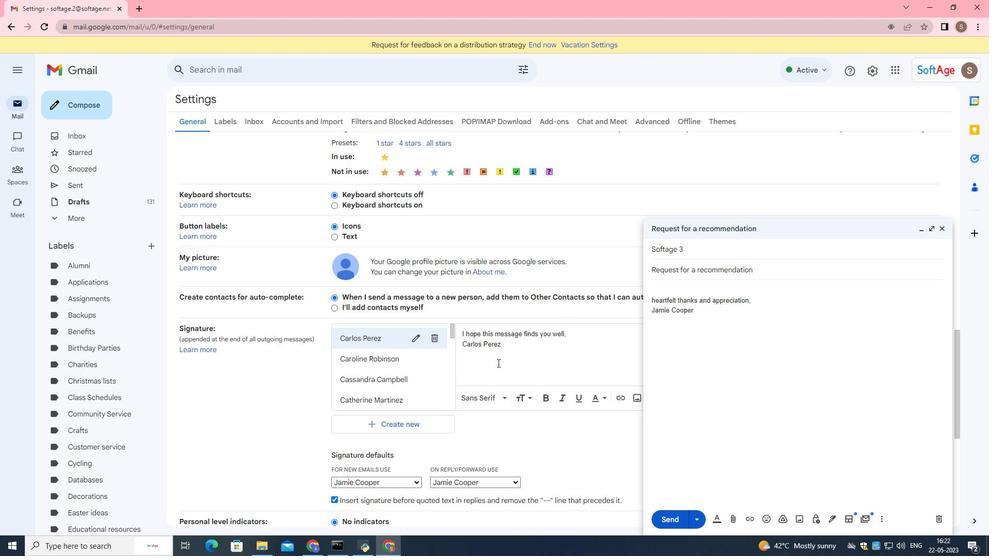 
Action: Mouse scrolled (497, 365) with delta (0, 0)
Screenshot: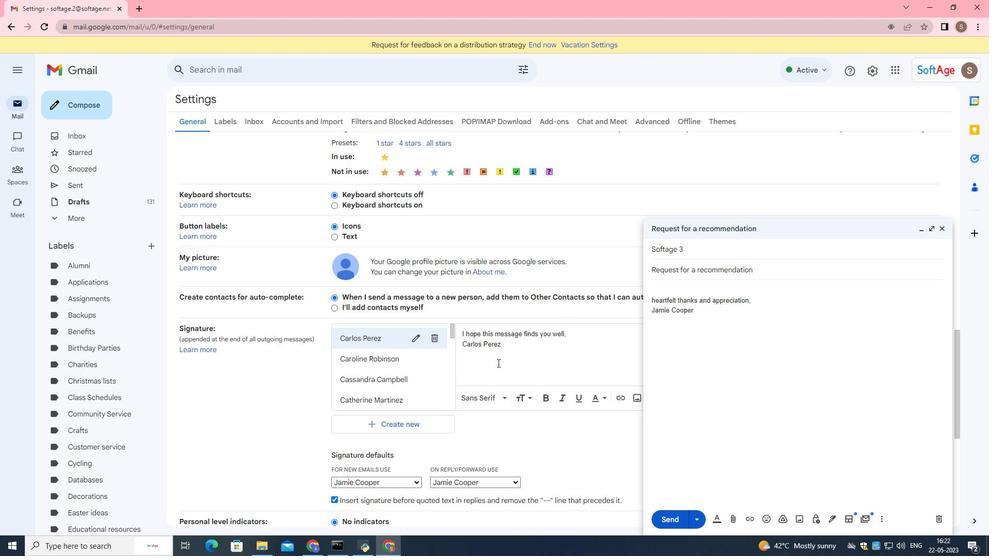 
Action: Mouse scrolled (497, 365) with delta (0, 0)
Screenshot: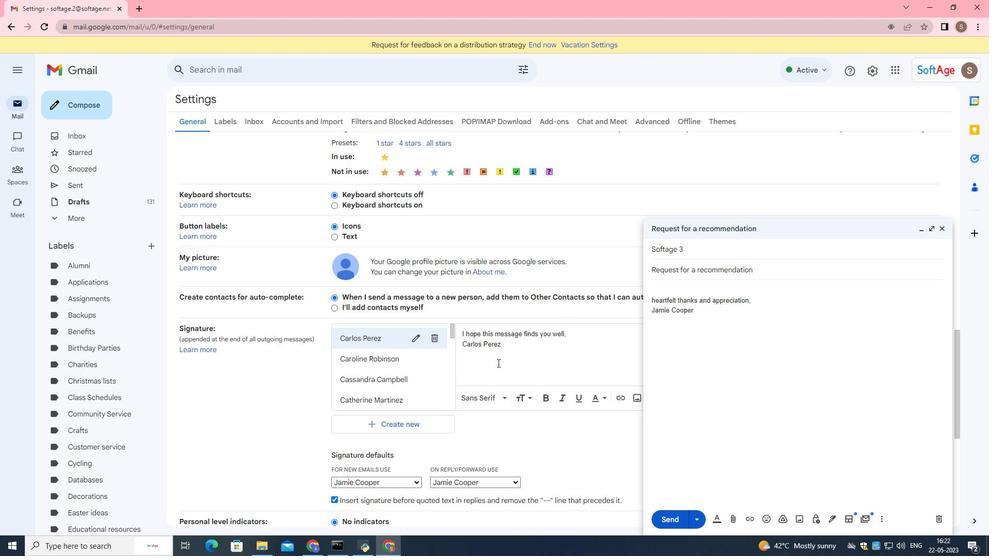 
Action: Mouse scrolled (497, 365) with delta (0, 0)
Screenshot: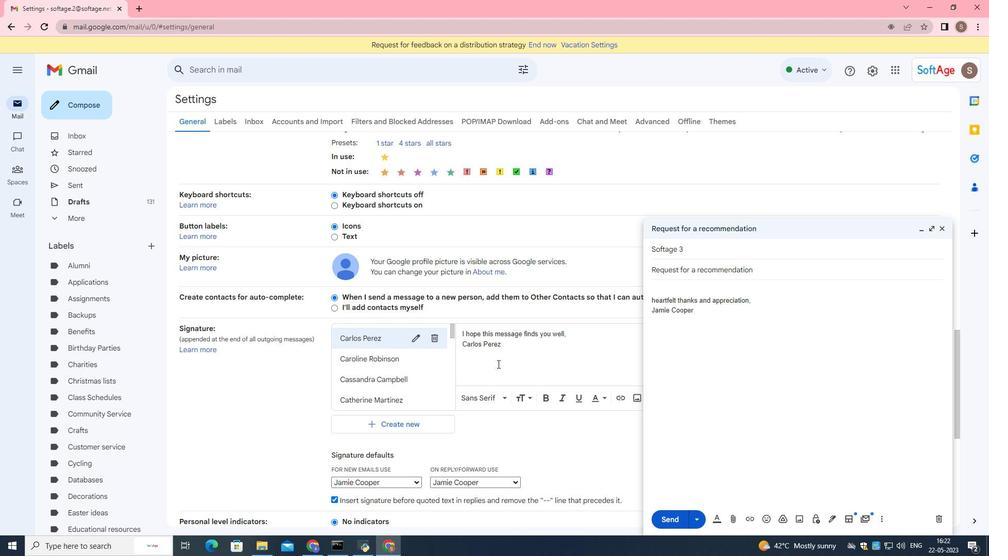 
Action: Mouse scrolled (497, 365) with delta (0, 0)
Screenshot: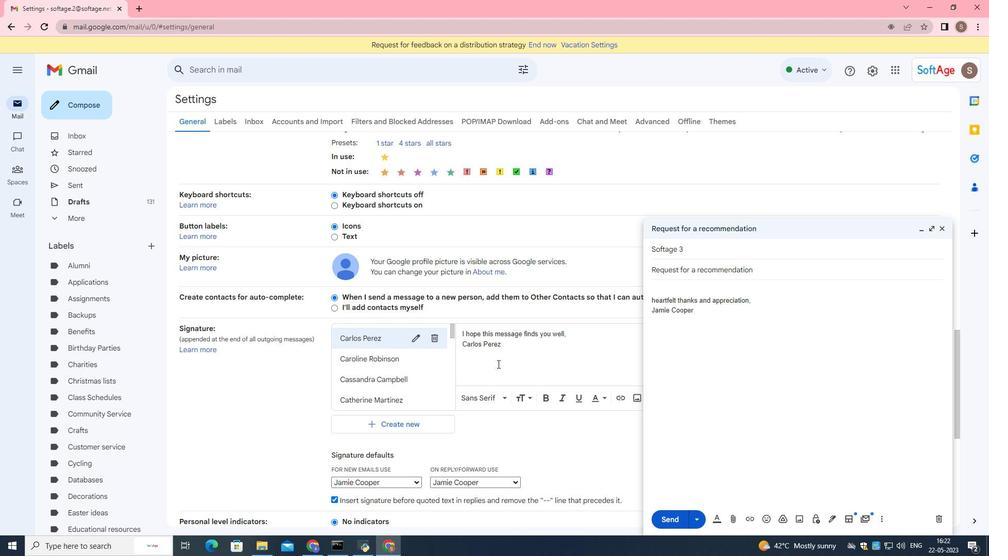
Action: Mouse moved to (497, 365)
Screenshot: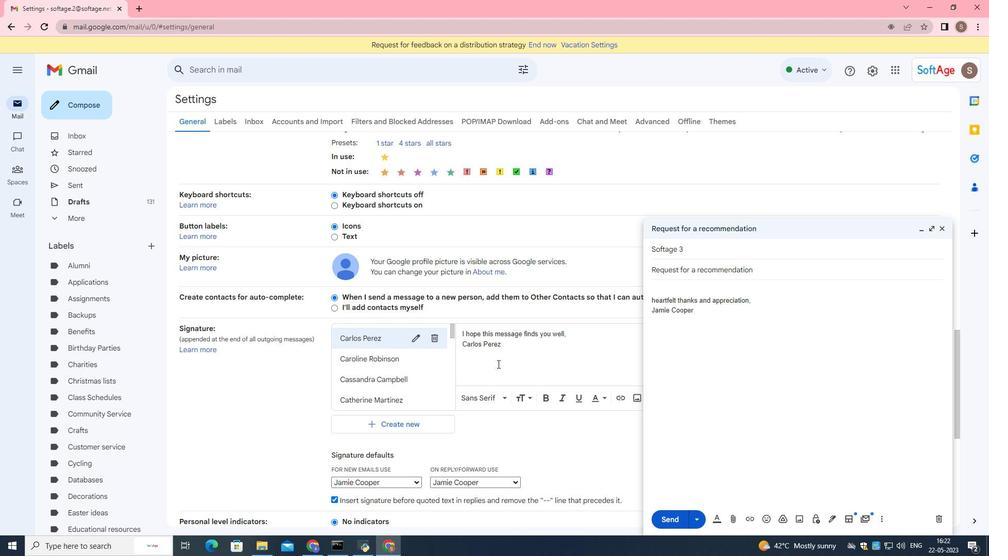 
Action: Mouse scrolled (497, 365) with delta (0, 0)
Screenshot: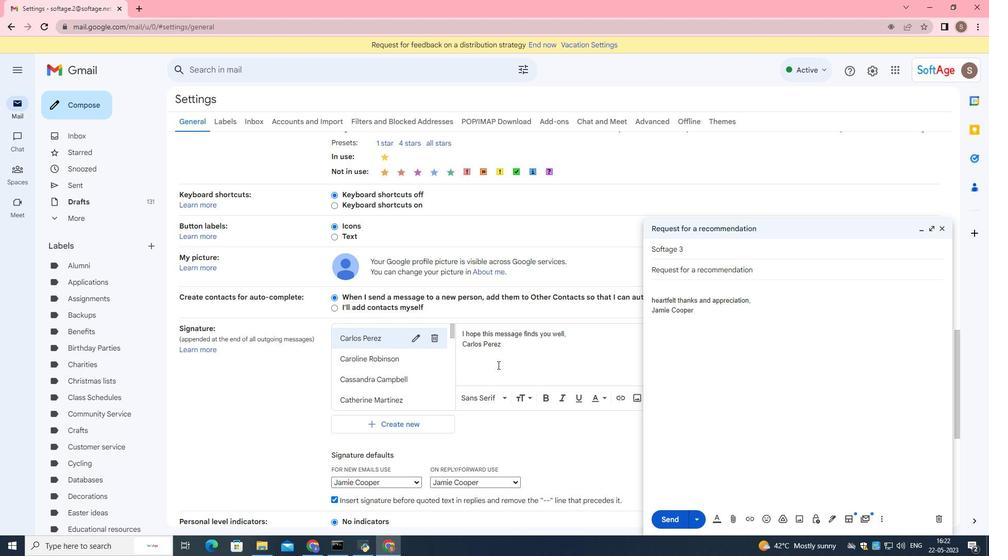 
Action: Mouse scrolled (497, 365) with delta (0, 0)
Screenshot: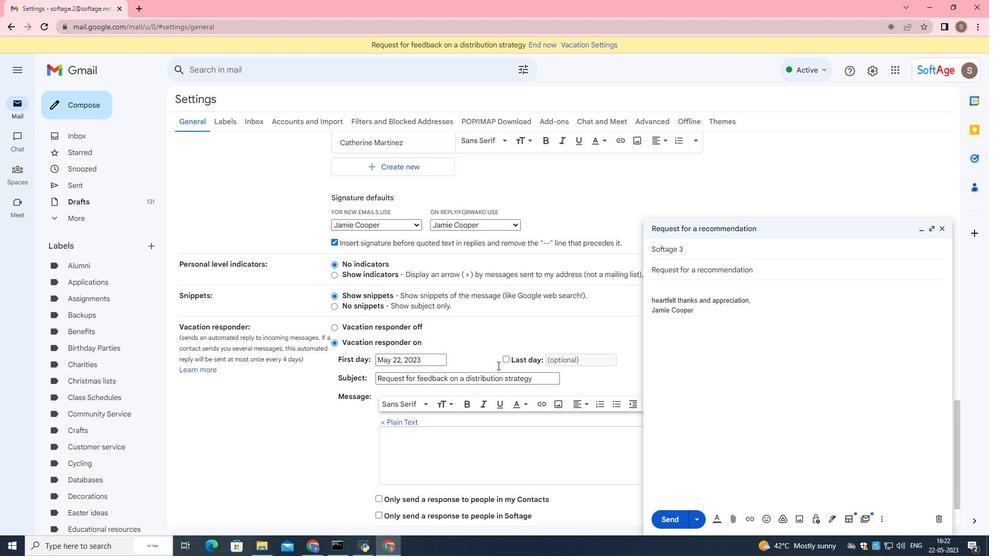 
Action: Mouse scrolled (497, 365) with delta (0, 0)
Screenshot: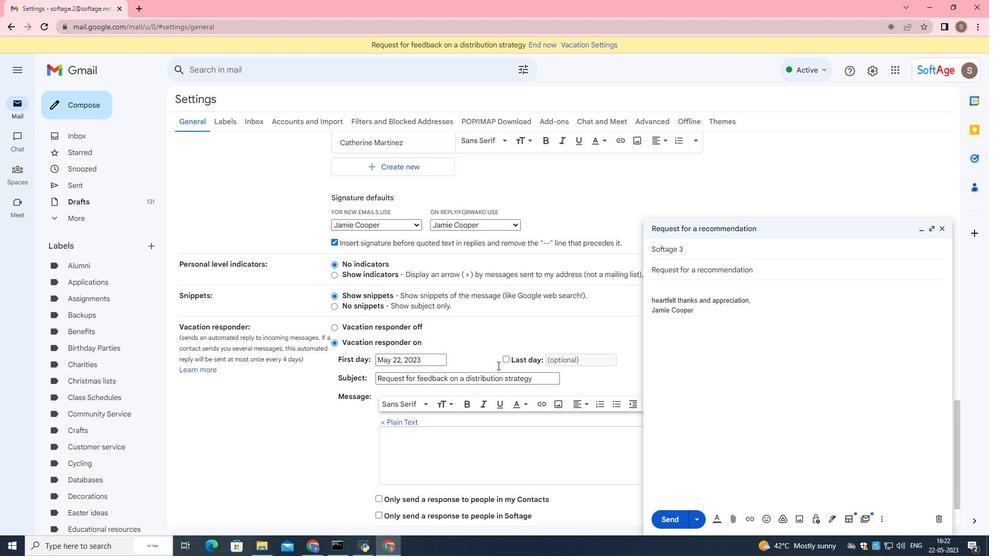 
Action: Mouse scrolled (497, 365) with delta (0, 0)
Screenshot: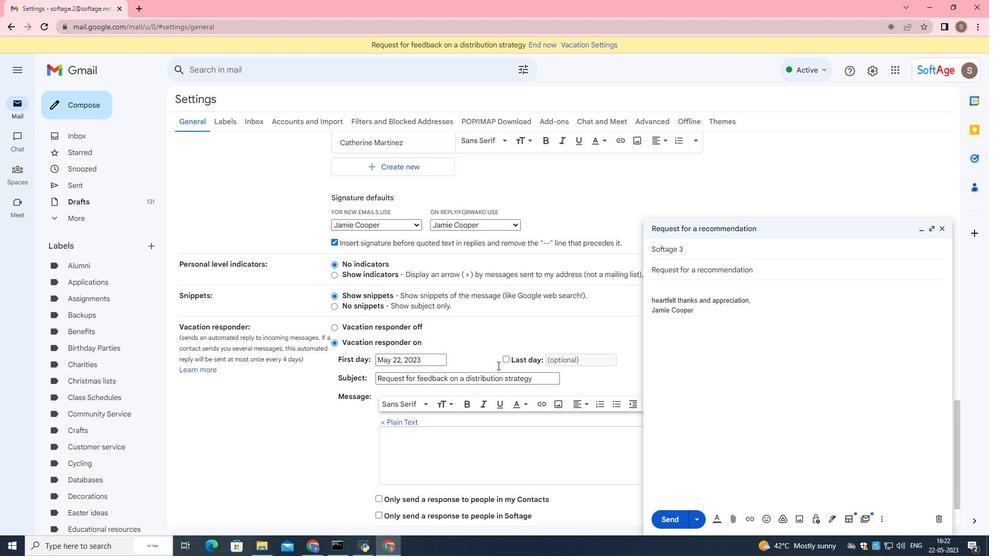 
Action: Mouse moved to (497, 366)
Screenshot: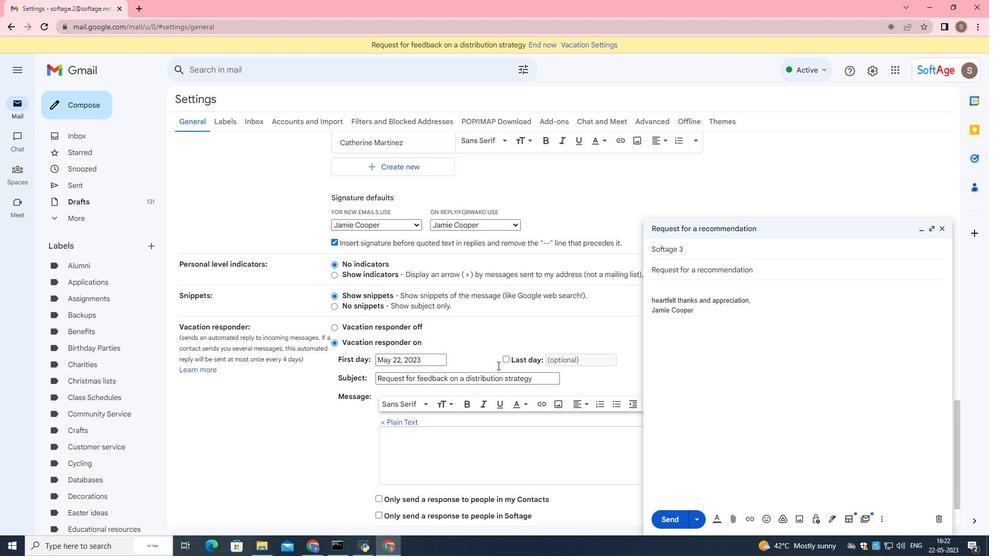 
Action: Mouse scrolled (497, 365) with delta (0, 0)
Screenshot: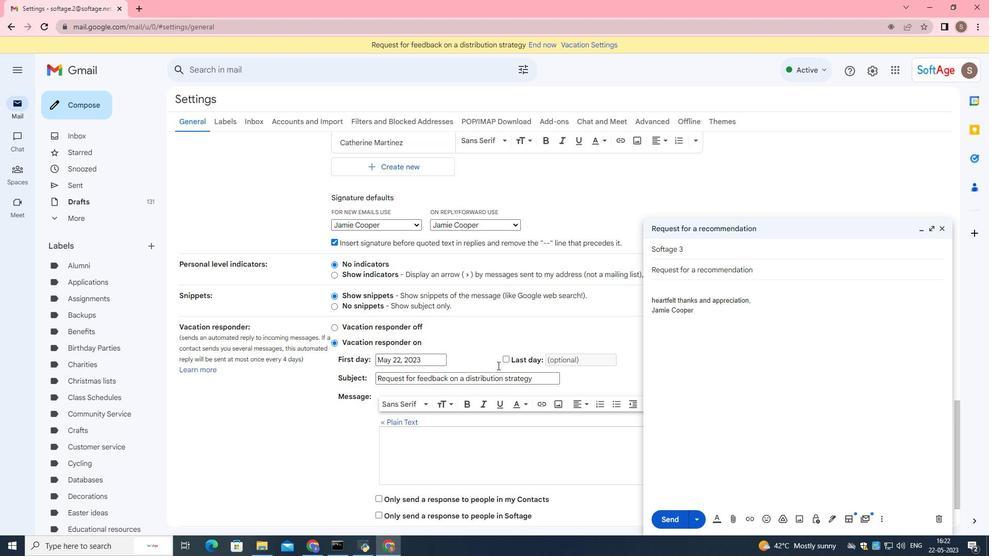 
Action: Mouse scrolled (497, 365) with delta (0, 0)
Screenshot: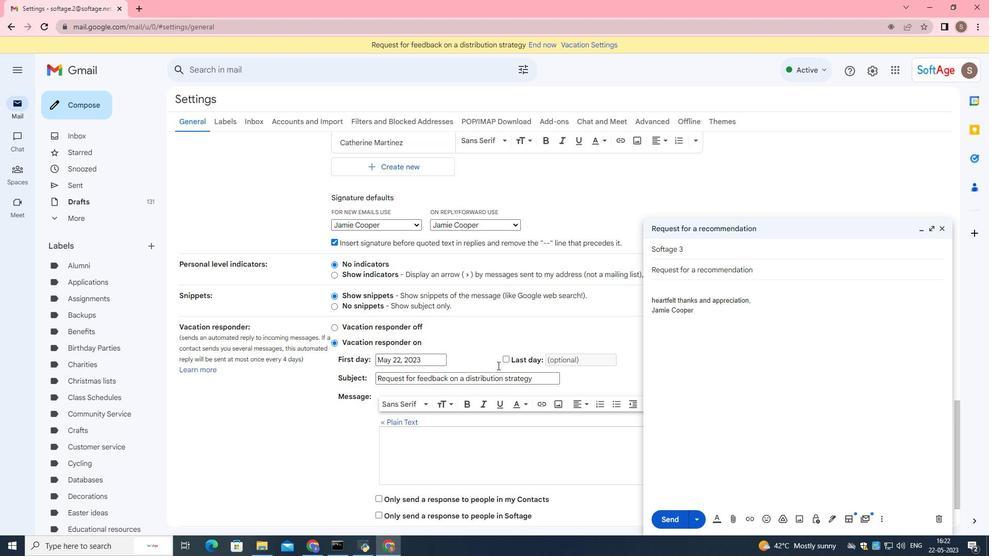 
Action: Mouse scrolled (497, 365) with delta (0, 0)
Screenshot: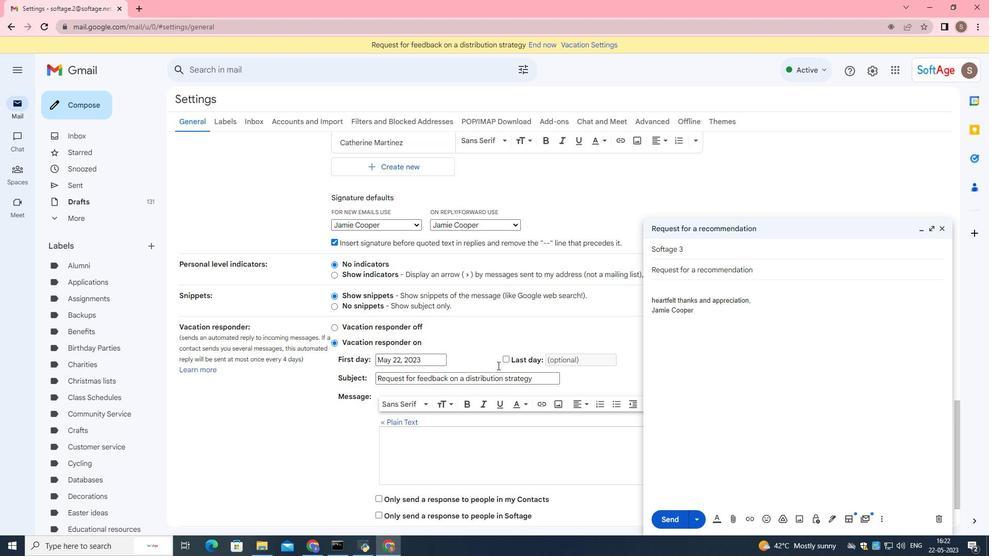 
Action: Mouse moved to (532, 472)
Screenshot: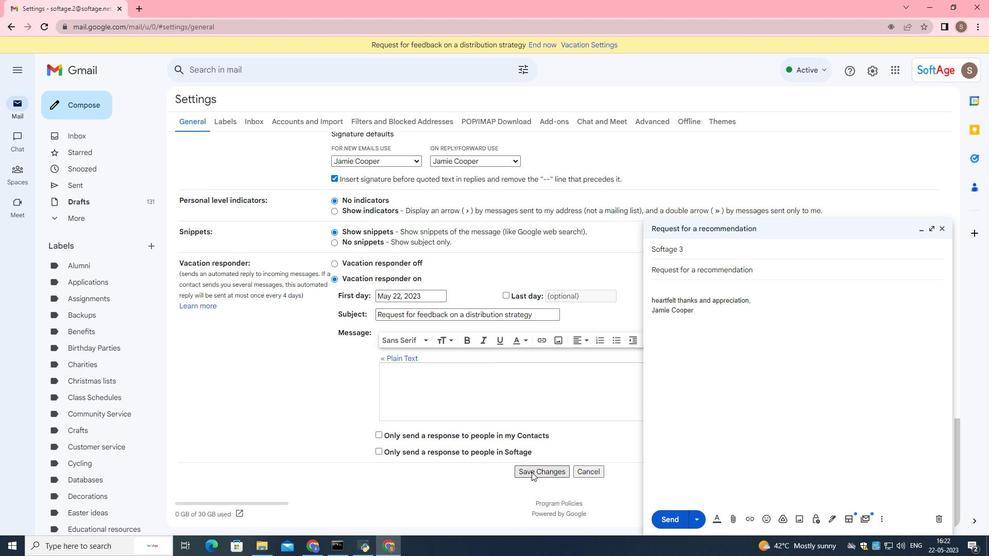 
Action: Mouse pressed left at (532, 472)
Screenshot: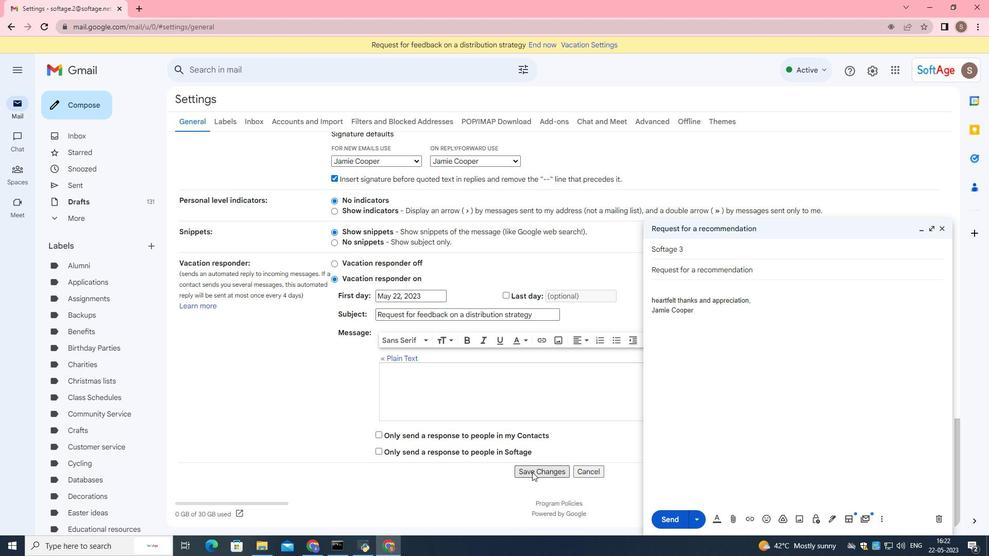 
Action: Mouse moved to (89, 106)
Screenshot: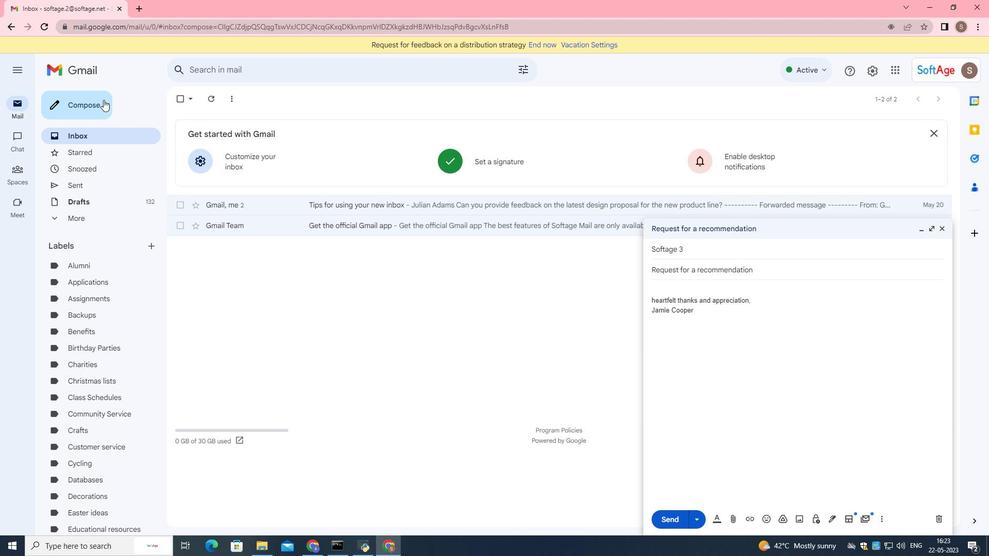 
Action: Mouse pressed left at (89, 106)
Screenshot: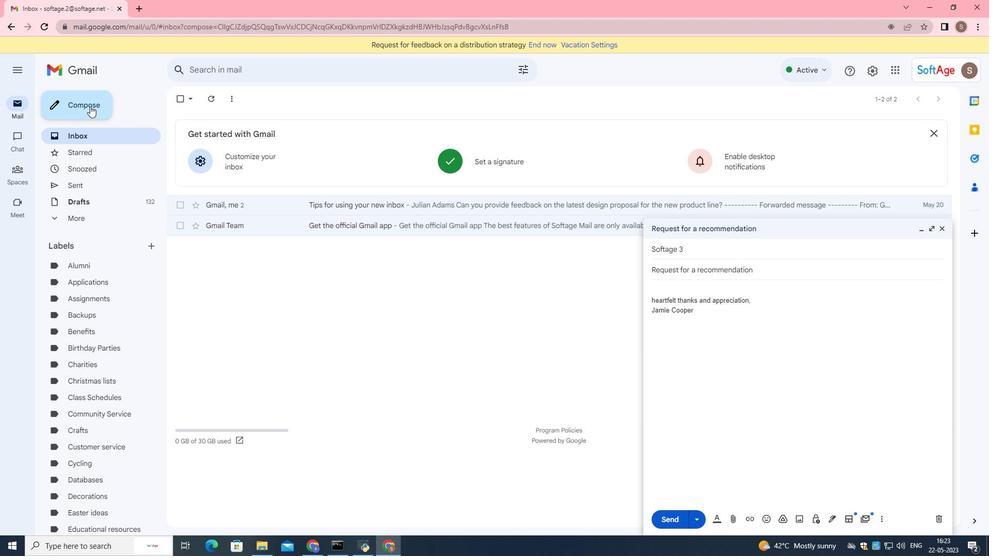 
Action: Mouse moved to (632, 231)
Screenshot: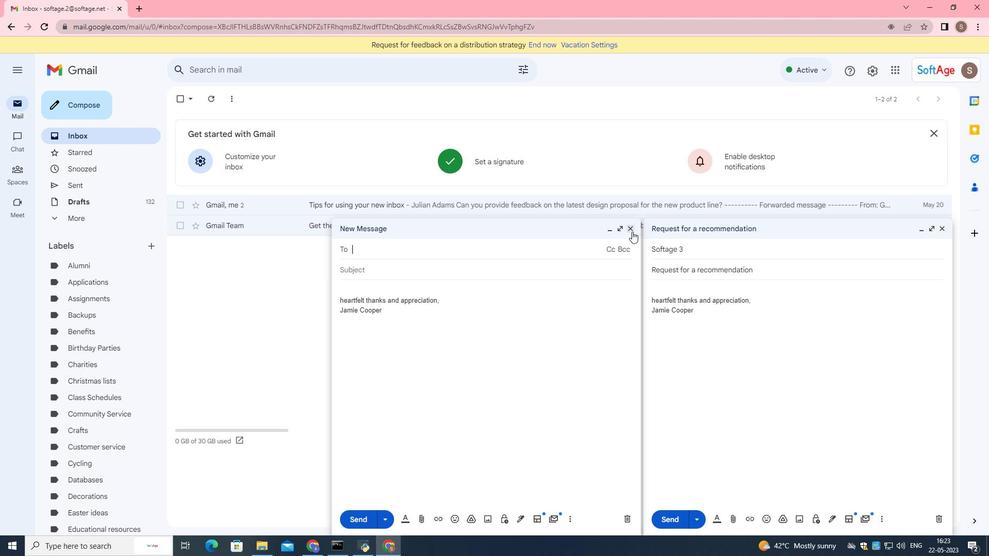 
Action: Mouse pressed left at (632, 231)
Screenshot: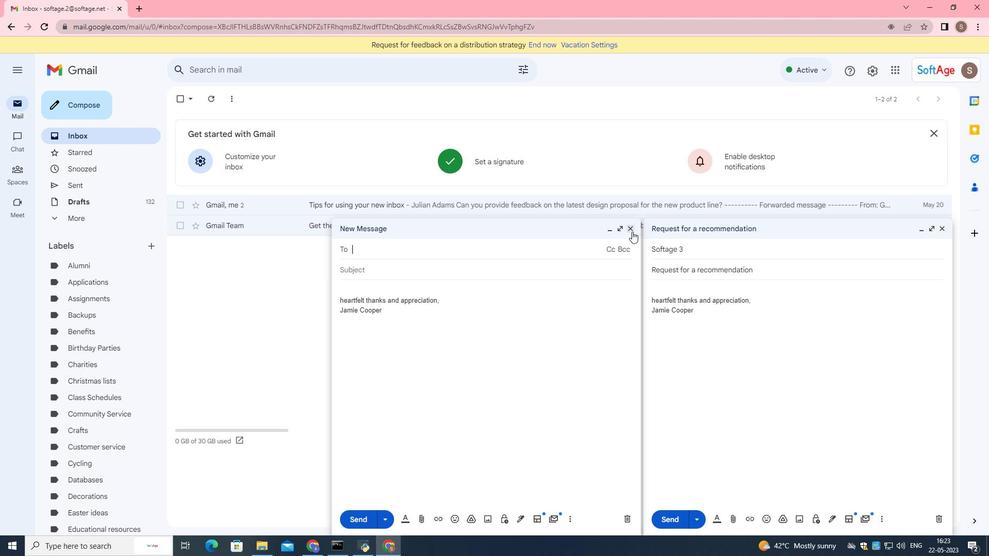 
Action: Mouse moved to (835, 519)
Screenshot: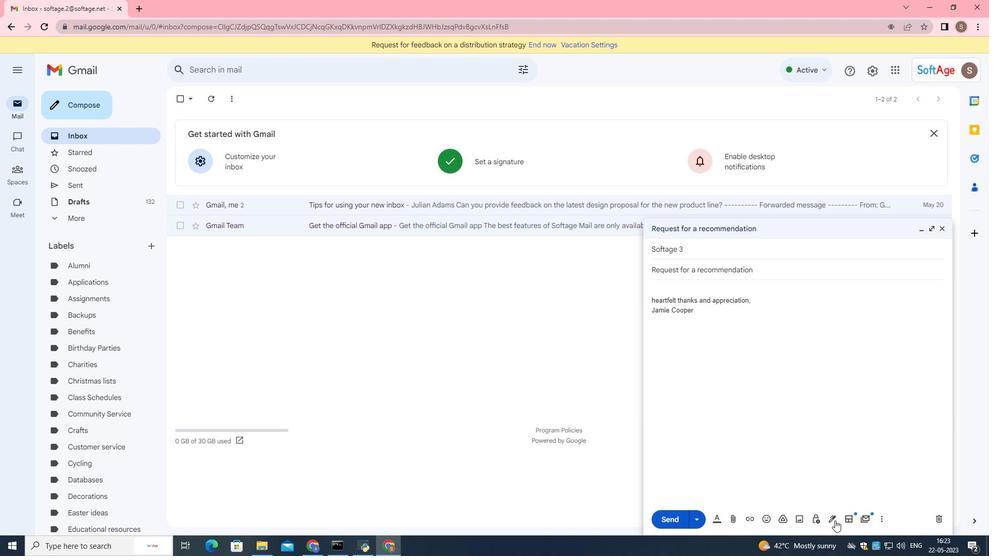 
Action: Mouse pressed left at (835, 519)
Screenshot: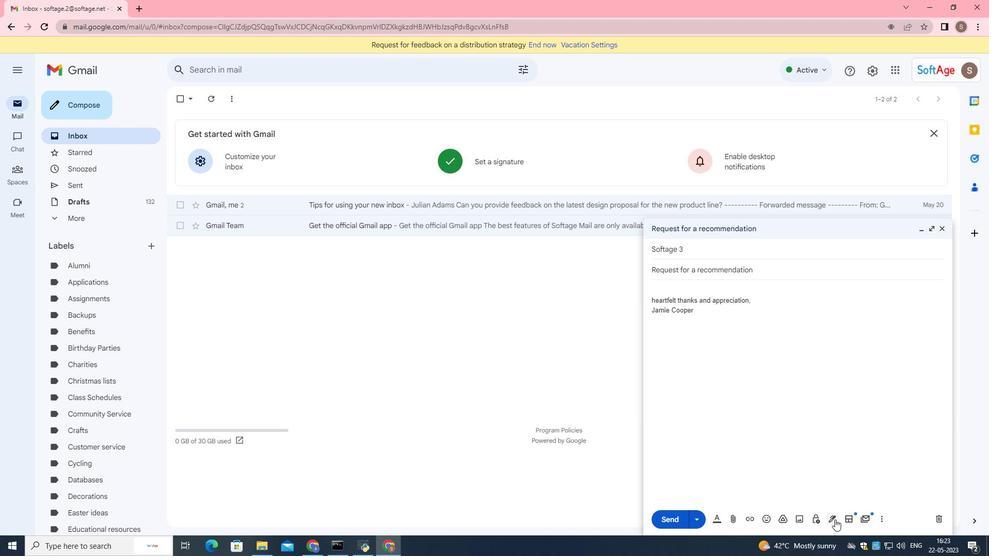 
Action: Mouse moved to (882, 365)
Screenshot: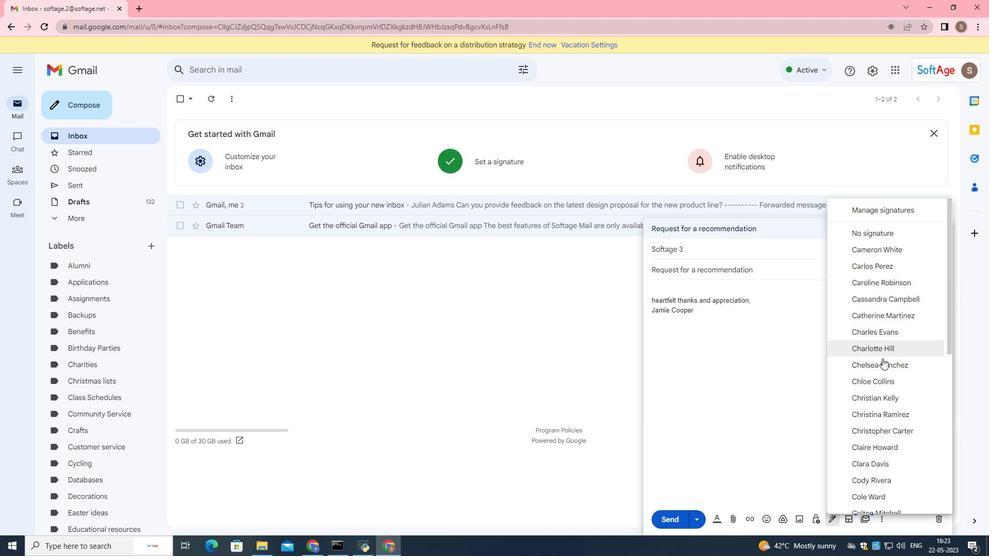
Action: Mouse scrolled (882, 365) with delta (0, 0)
Screenshot: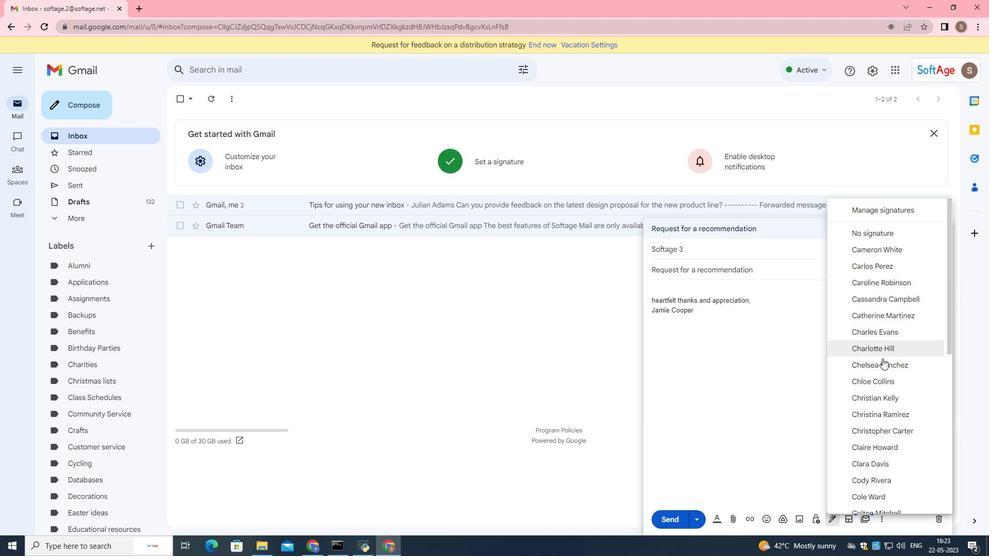 
Action: Mouse scrolled (882, 365) with delta (0, 0)
Screenshot: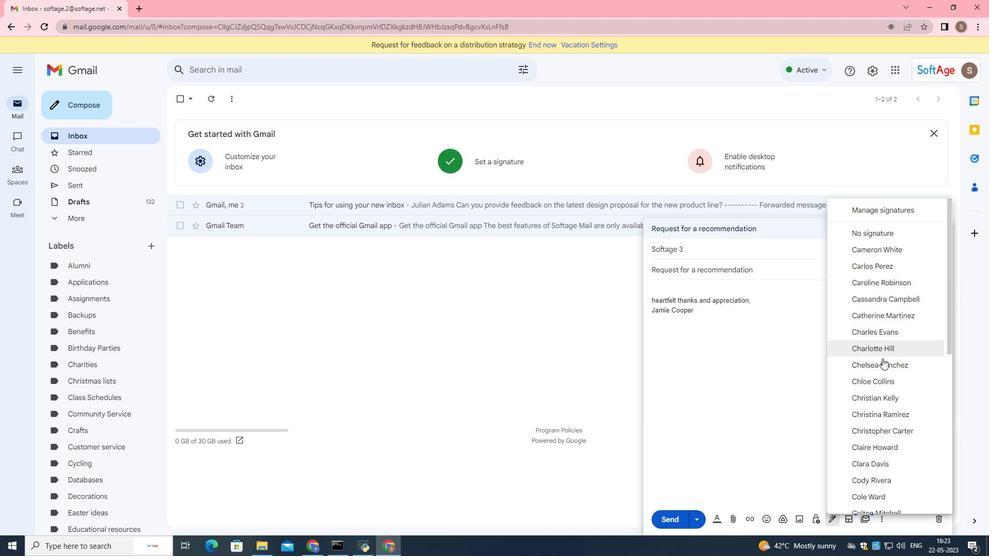 
Action: Mouse scrolled (882, 365) with delta (0, 0)
Screenshot: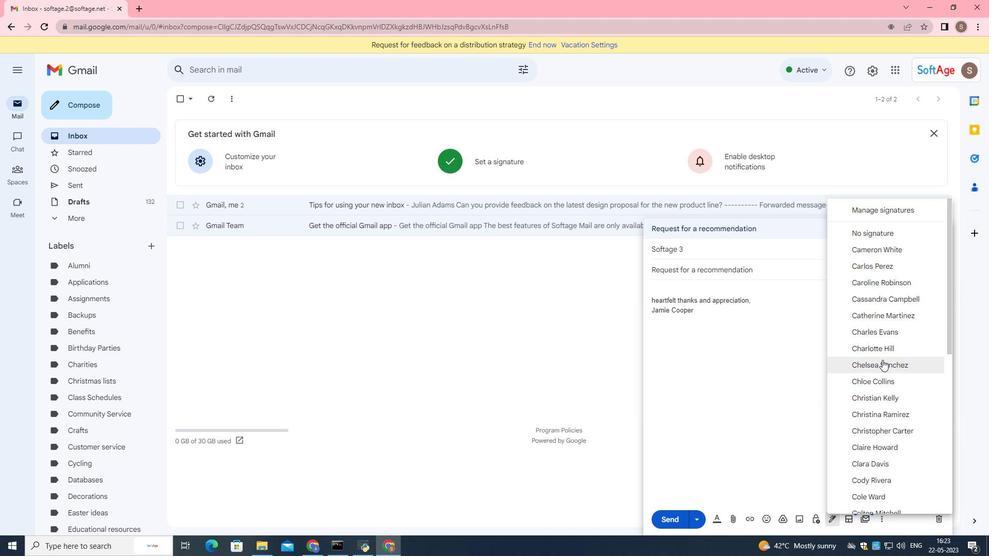 
Action: Mouse scrolled (882, 365) with delta (0, 0)
Screenshot: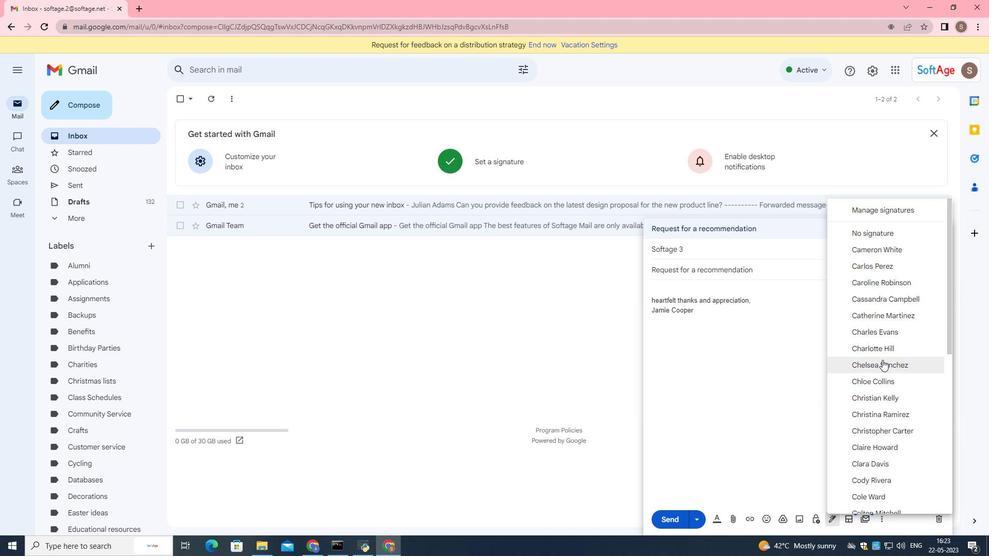 
Action: Mouse scrolled (882, 365) with delta (0, 0)
Screenshot: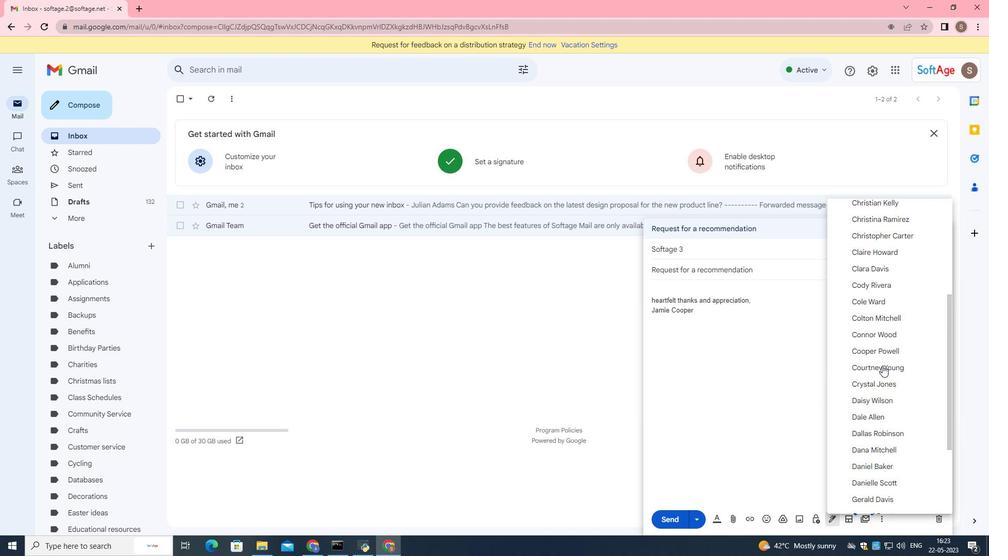 
Action: Mouse scrolled (882, 365) with delta (0, 0)
Screenshot: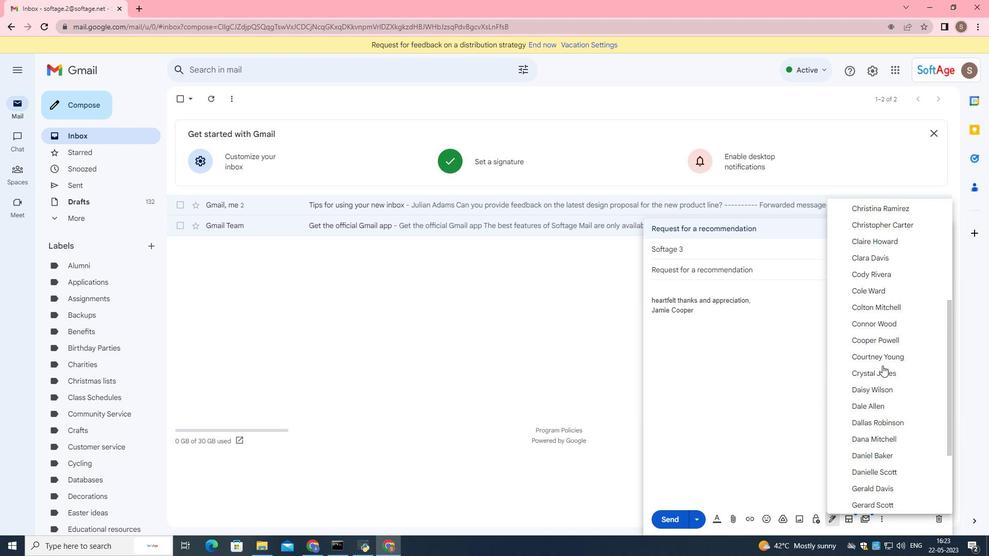 
Action: Mouse scrolled (882, 365) with delta (0, 0)
Screenshot: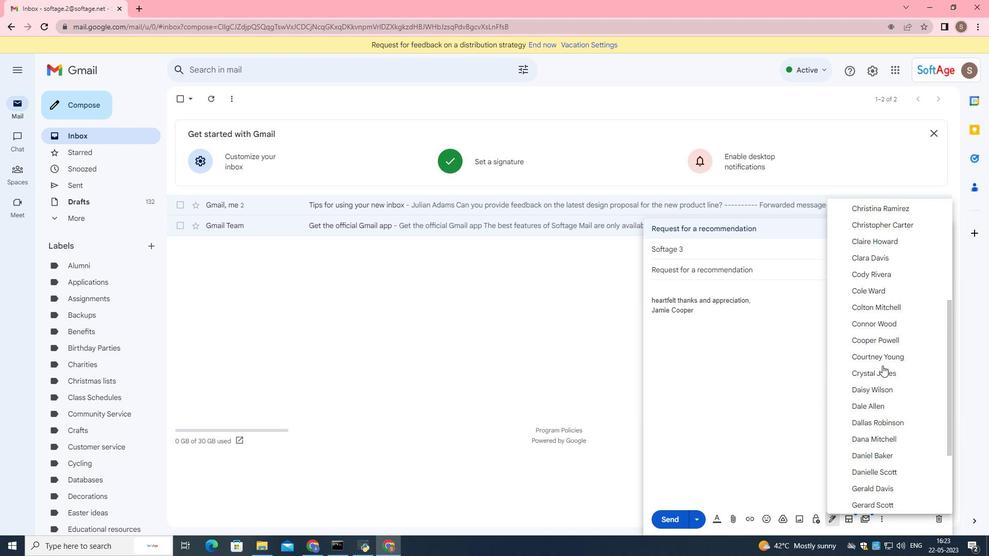 
Action: Mouse scrolled (882, 365) with delta (0, 0)
Screenshot: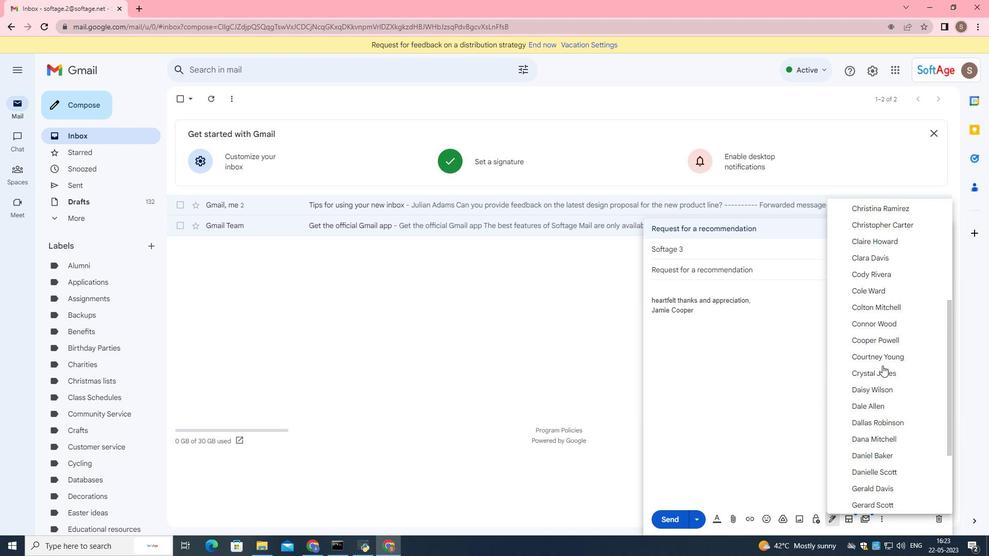 
Action: Mouse scrolled (882, 365) with delta (0, 0)
Screenshot: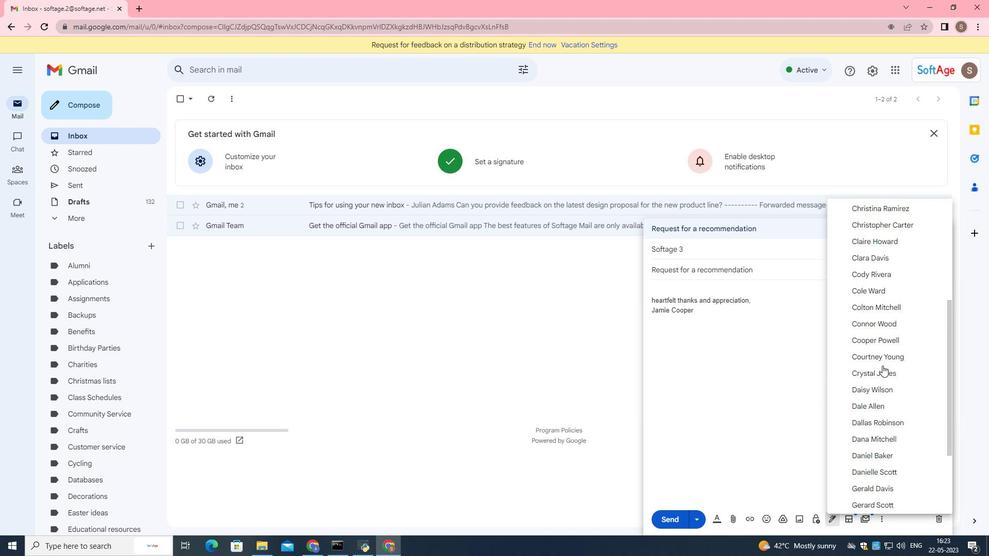 
Action: Mouse scrolled (882, 365) with delta (0, 0)
Screenshot: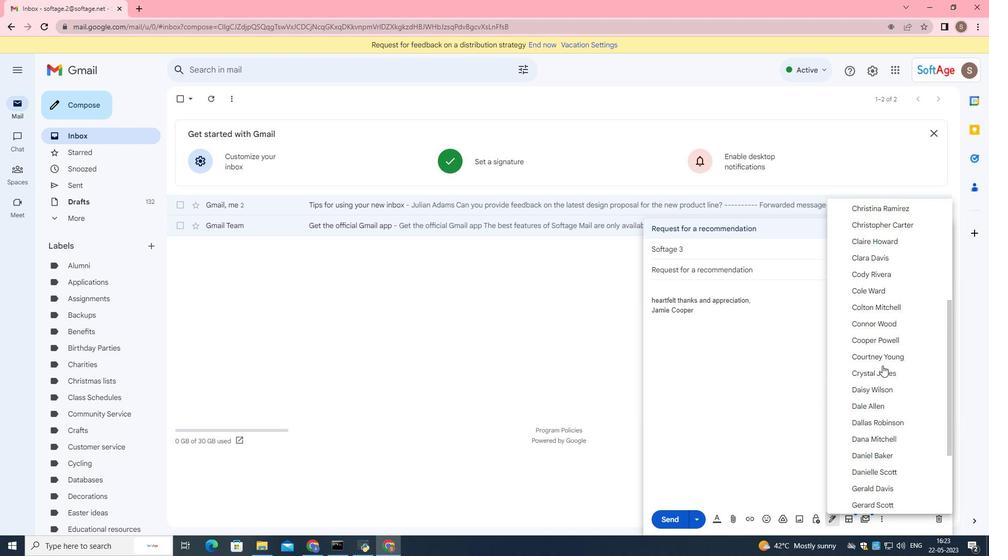 
Action: Mouse scrolled (882, 365) with delta (0, 0)
Screenshot: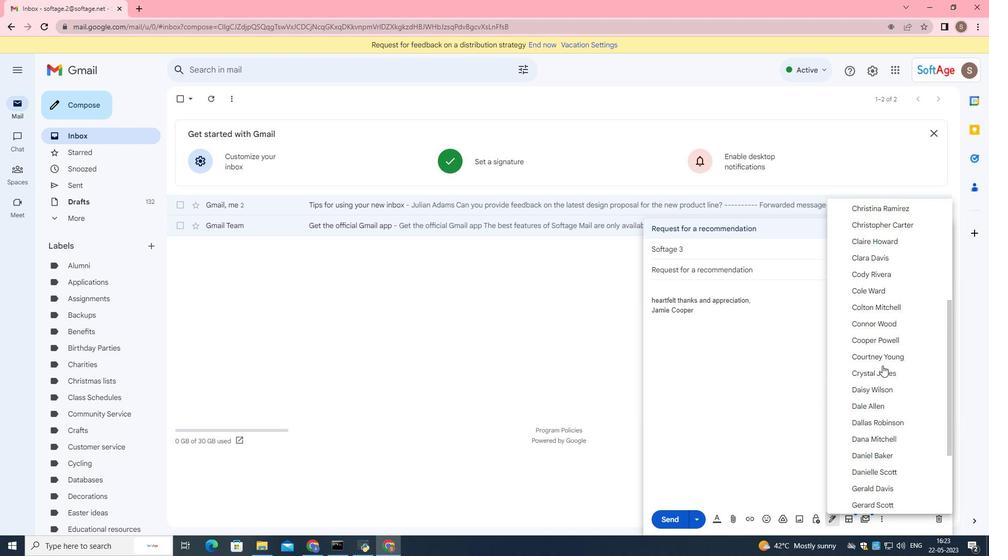 
Action: Mouse scrolled (882, 365) with delta (0, 0)
Screenshot: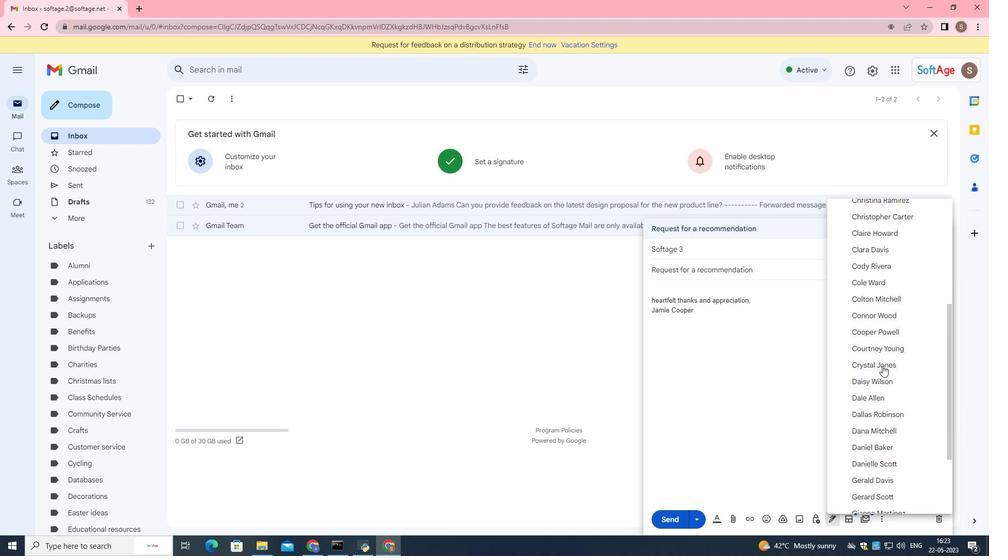 
Action: Mouse scrolled (882, 365) with delta (0, 0)
Screenshot: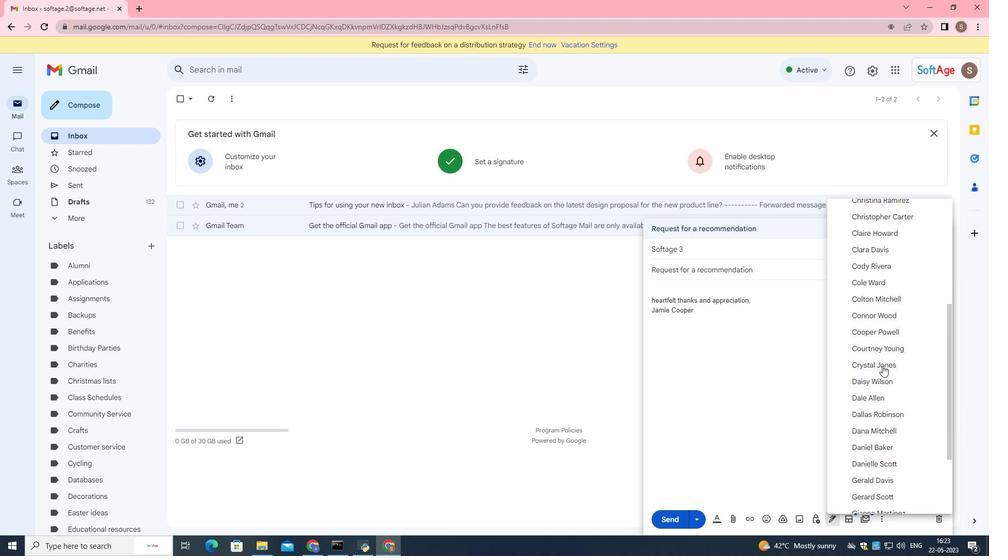 
Action: Mouse scrolled (882, 365) with delta (0, 0)
Screenshot: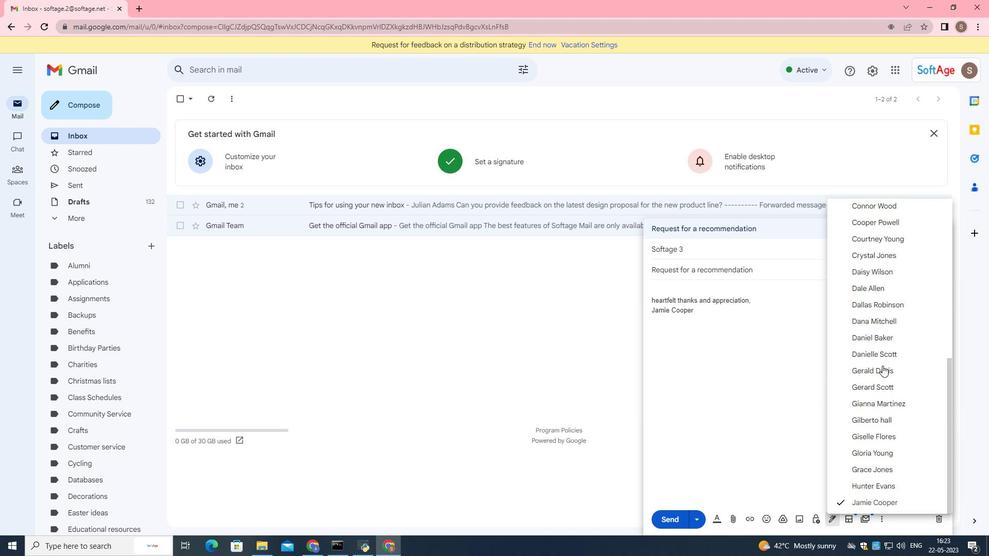 
Action: Mouse scrolled (882, 365) with delta (0, 0)
Screenshot: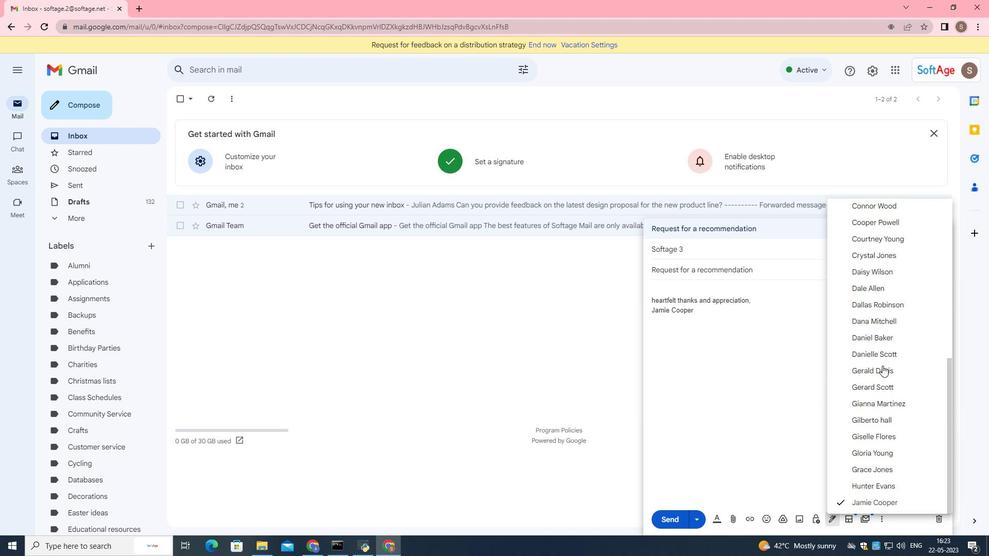 
Action: Mouse scrolled (882, 365) with delta (0, 0)
Screenshot: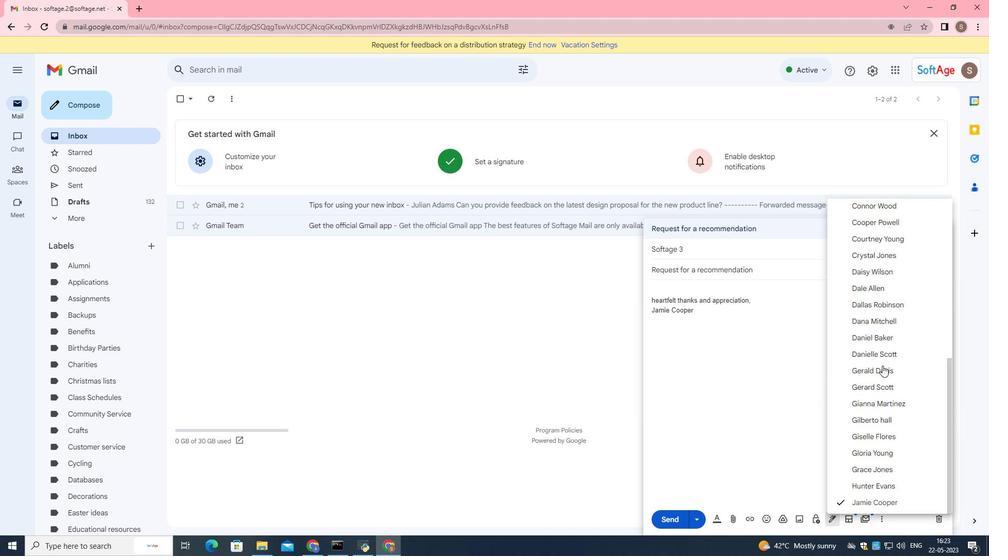 
Action: Mouse scrolled (882, 365) with delta (0, 0)
Screenshot: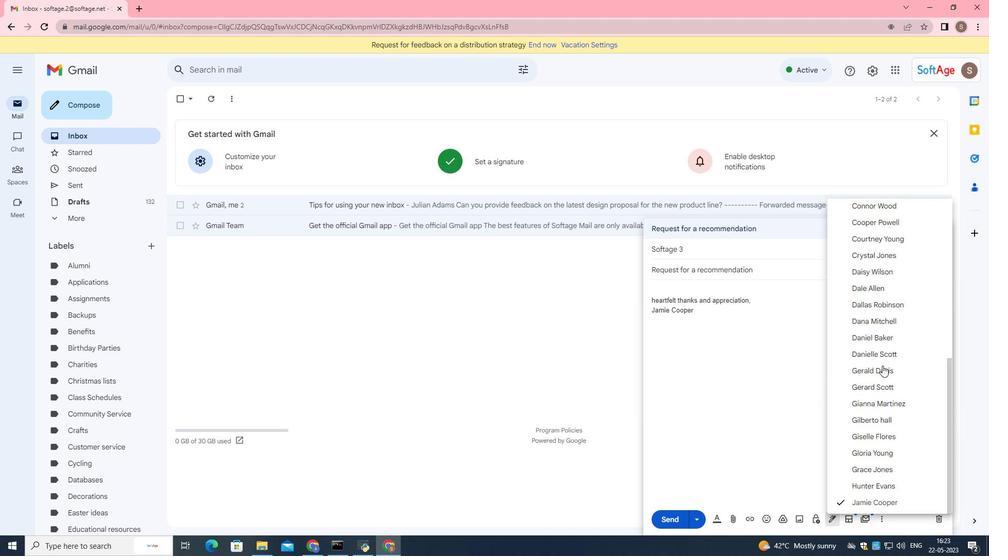 
Action: Mouse scrolled (882, 365) with delta (0, 0)
Screenshot: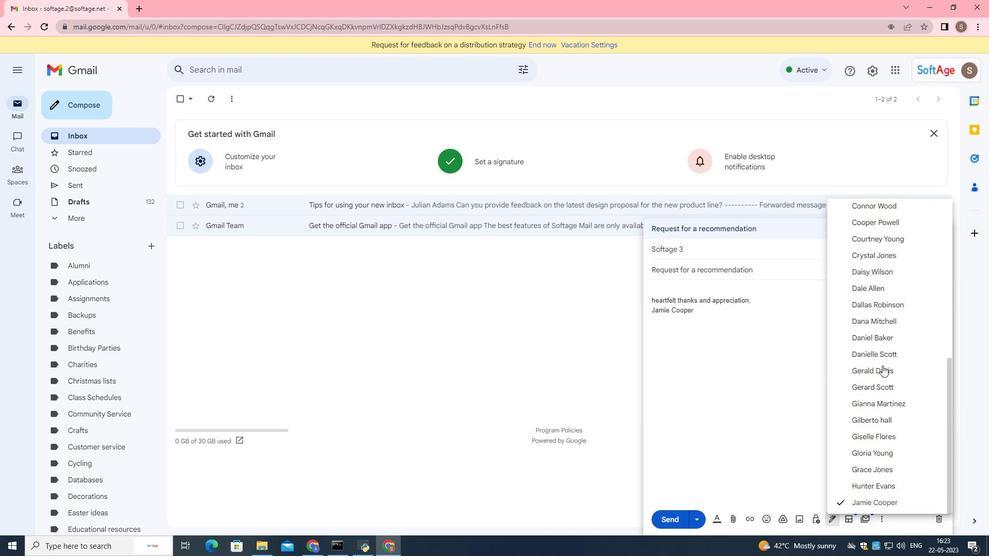 
Action: Mouse moved to (897, 342)
Screenshot: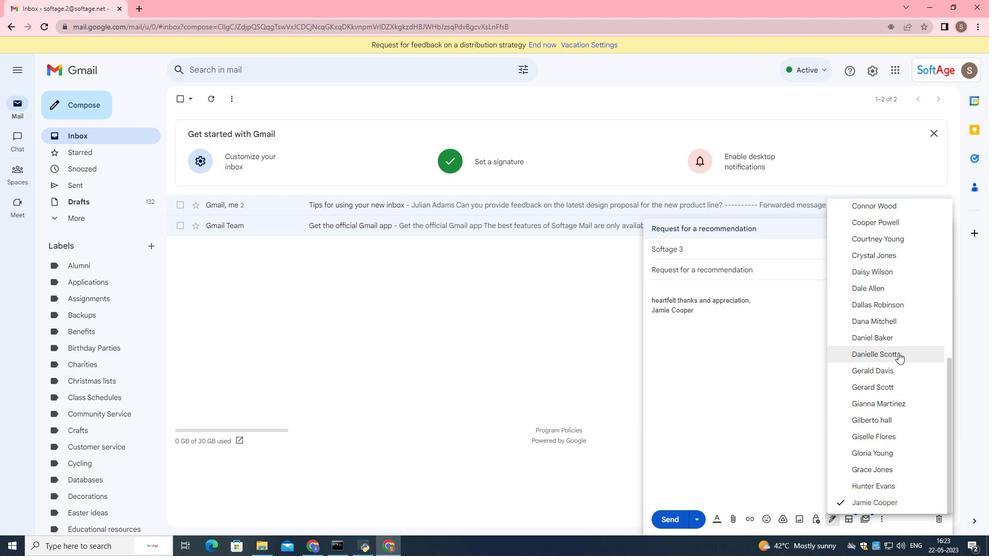
Action: Mouse scrolled (897, 342) with delta (0, 0)
Screenshot: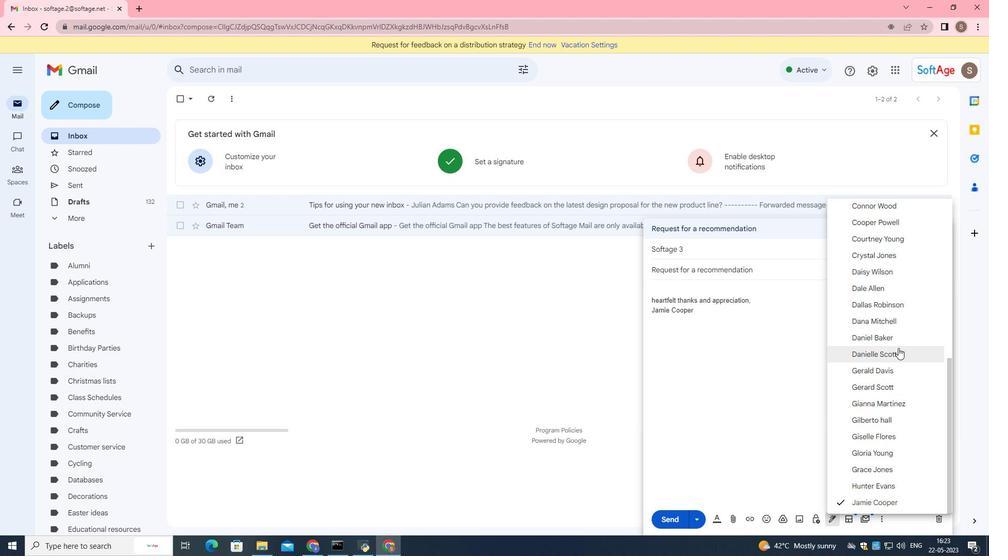 
Action: Mouse scrolled (897, 342) with delta (0, 0)
Screenshot: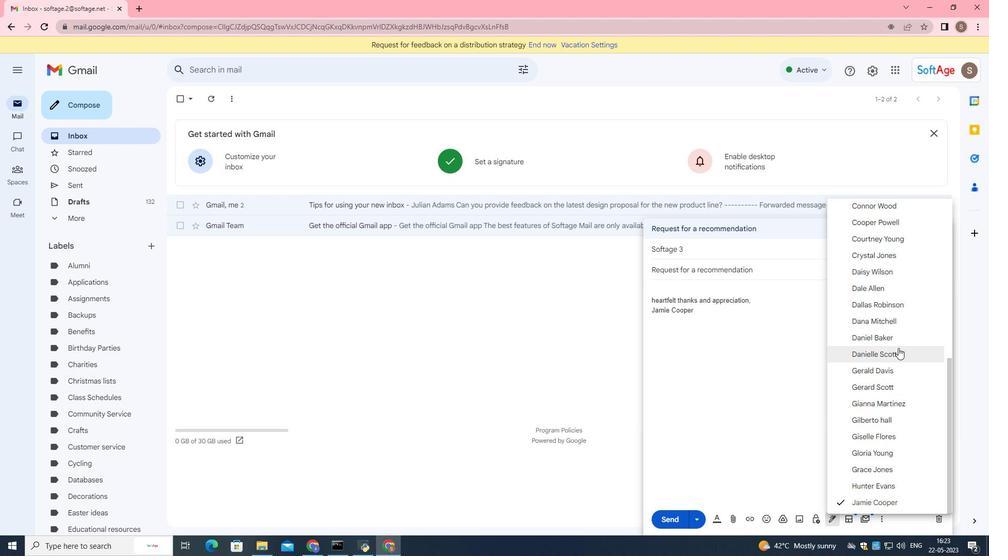 
Action: Mouse scrolled (897, 342) with delta (0, 0)
Screenshot: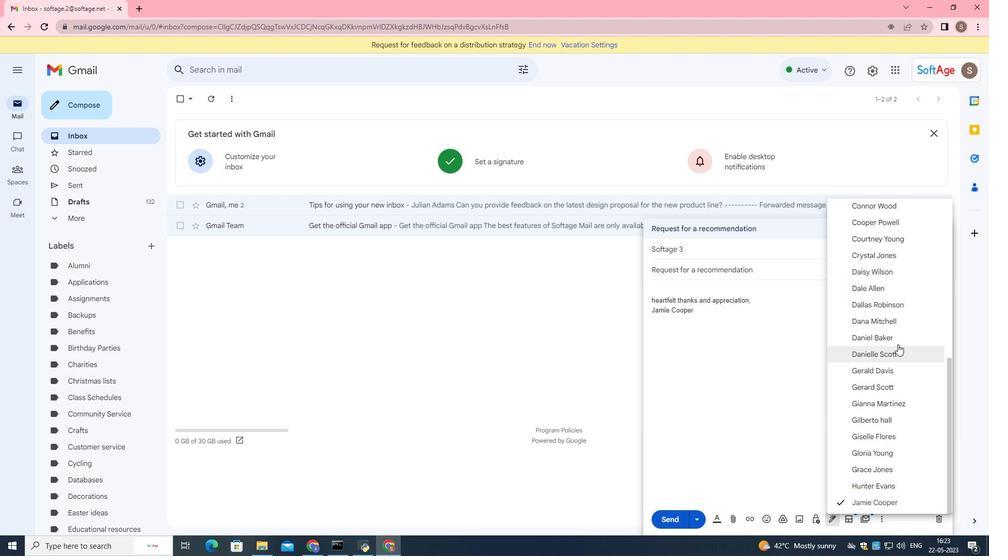 
Action: Mouse scrolled (897, 342) with delta (0, 0)
Screenshot: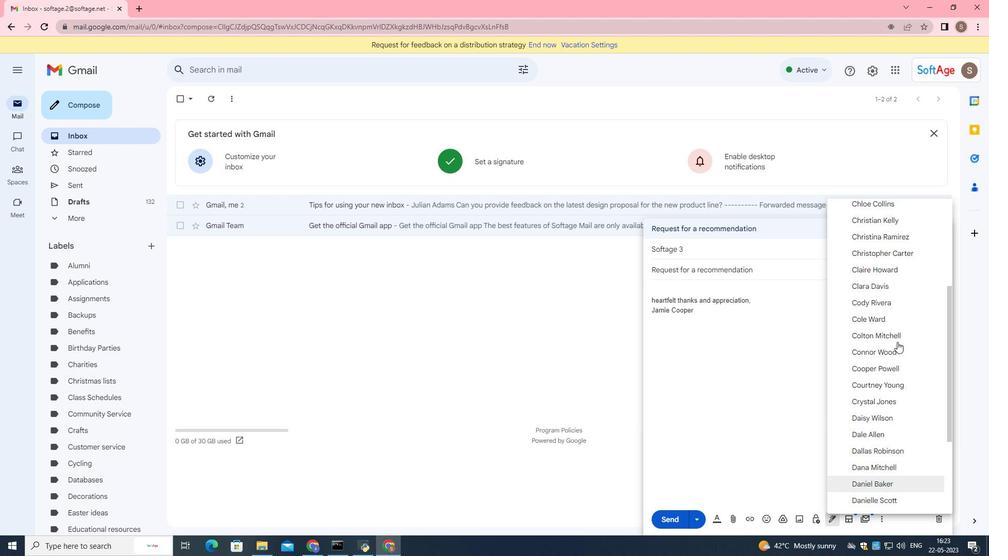 
Action: Mouse scrolled (897, 342) with delta (0, 0)
Screenshot: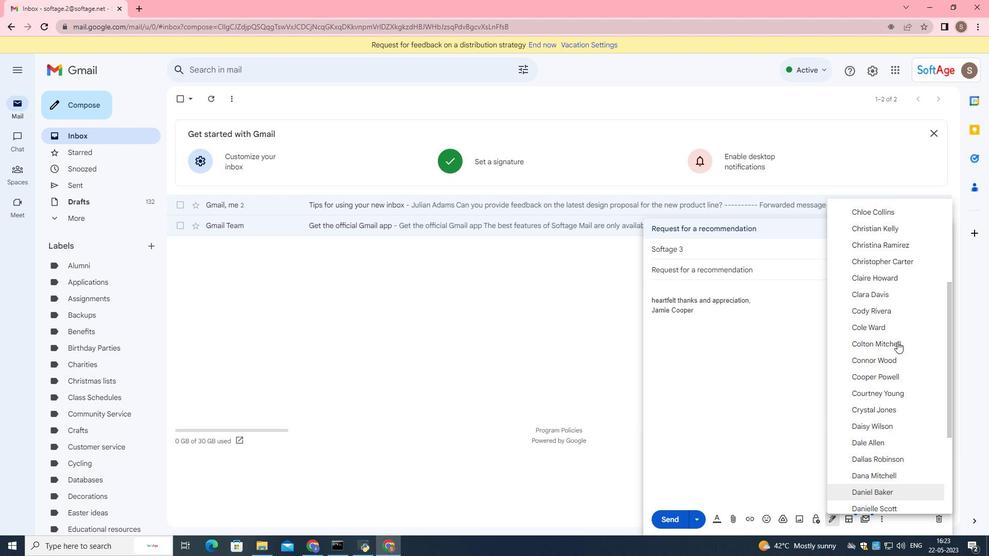 
Action: Mouse moved to (889, 333)
Screenshot: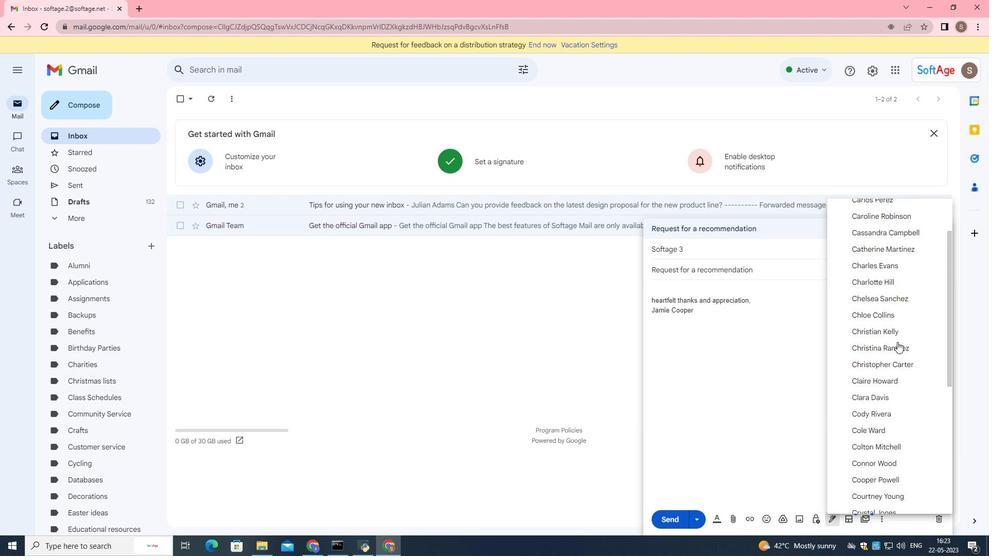 
Action: Mouse scrolled (889, 333) with delta (0, 0)
Screenshot: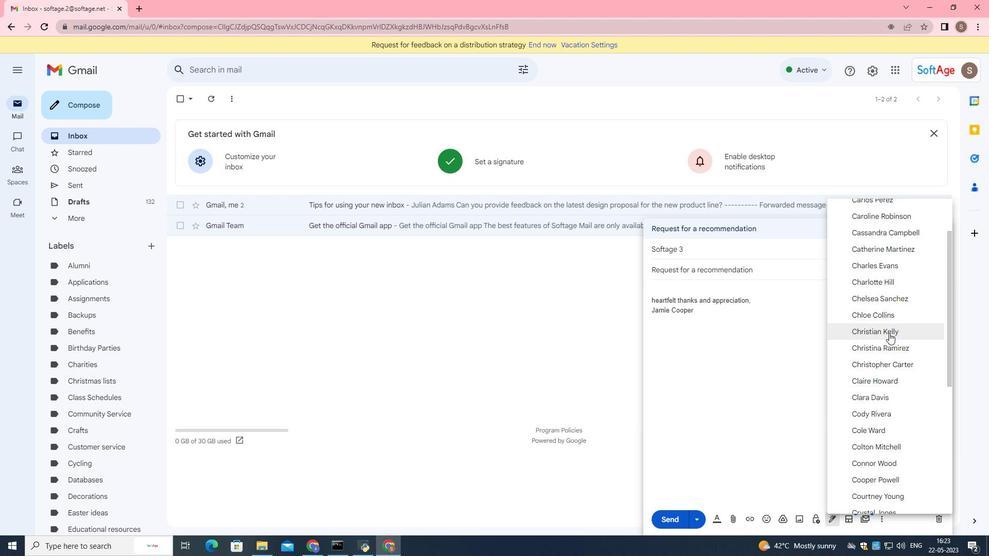 
Action: Mouse scrolled (889, 333) with delta (0, 0)
Screenshot: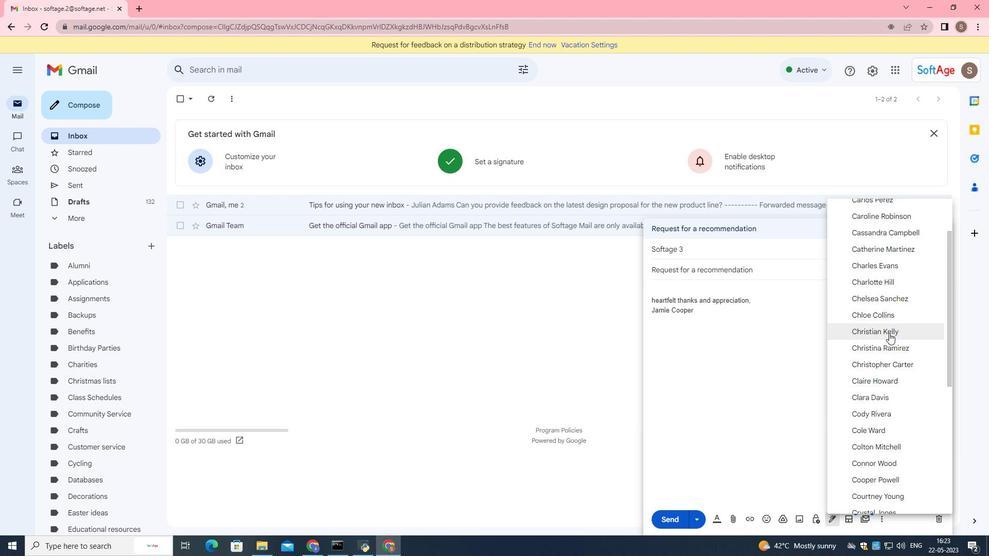 
Action: Mouse scrolled (889, 333) with delta (0, 0)
Screenshot: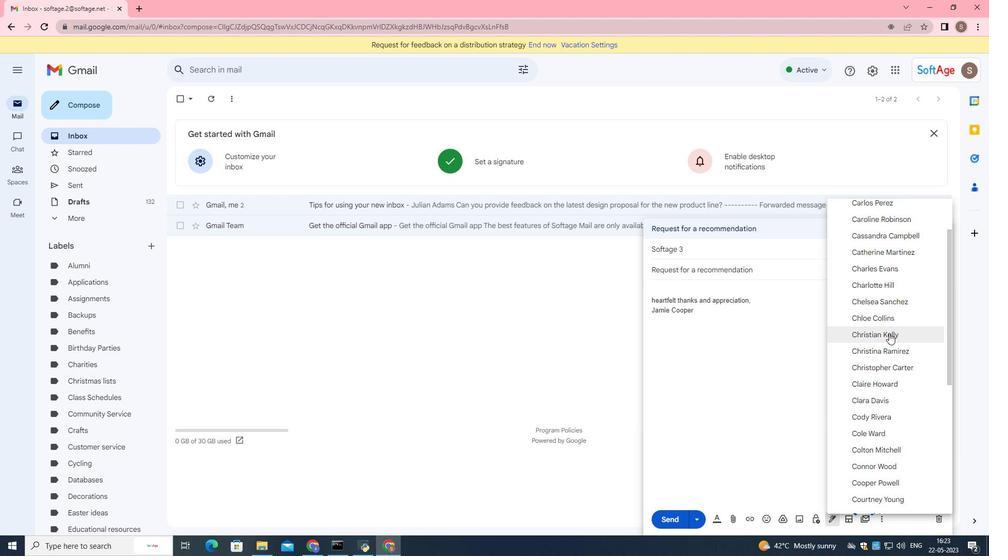 
Action: Mouse scrolled (889, 333) with delta (0, 0)
Screenshot: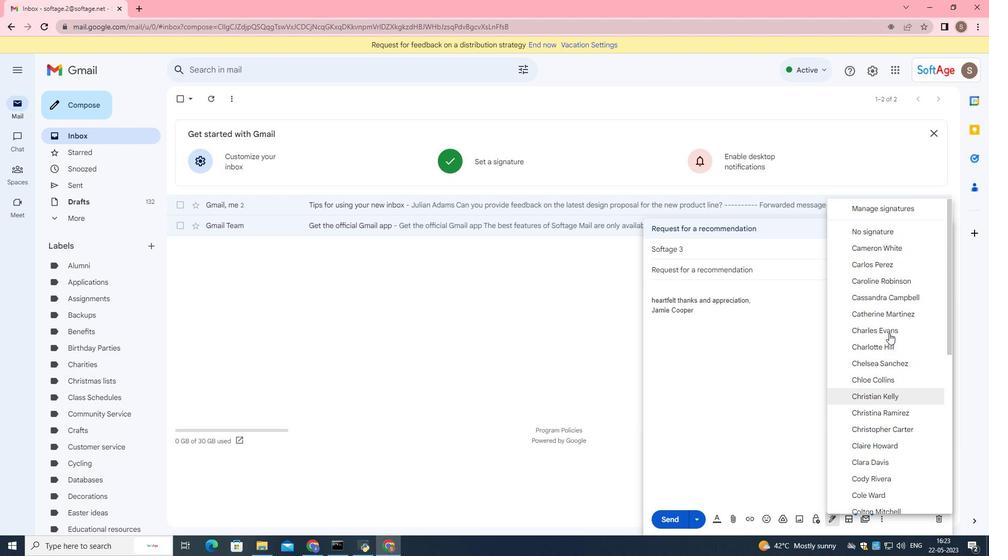 
Action: Mouse scrolled (889, 333) with delta (0, 0)
Screenshot: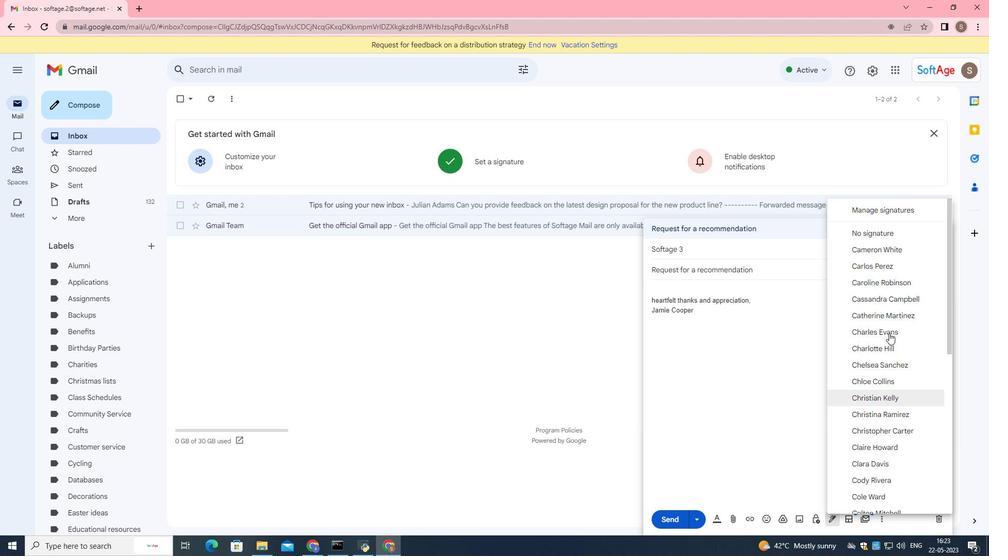 
Action: Mouse moved to (871, 415)
Screenshot: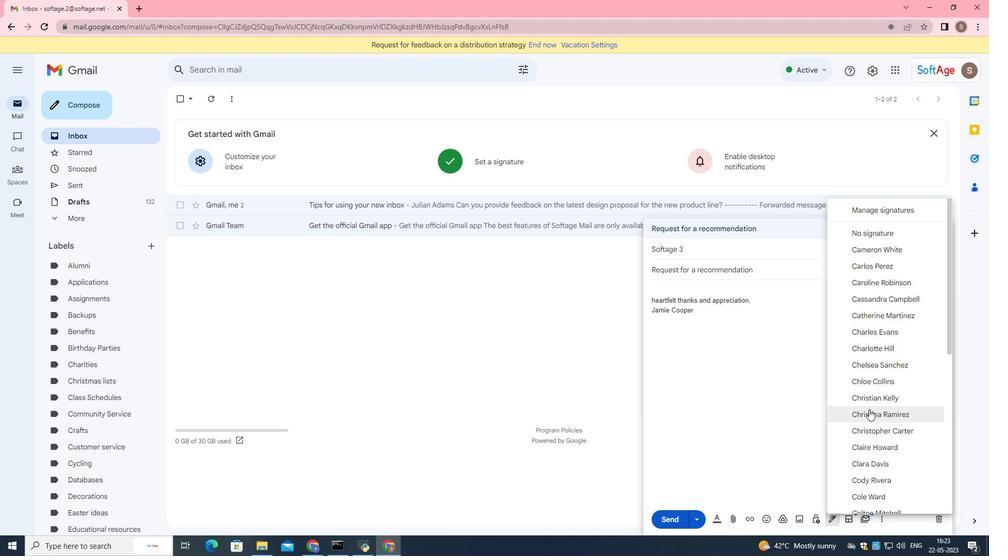 
Action: Mouse scrolled (871, 414) with delta (0, 0)
Screenshot: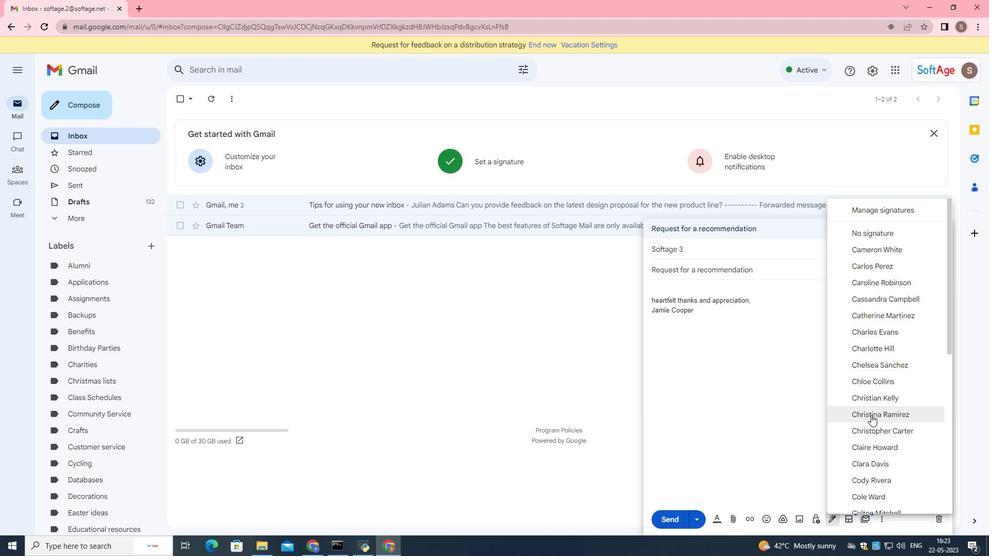 
Action: Mouse scrolled (871, 414) with delta (0, 0)
Screenshot: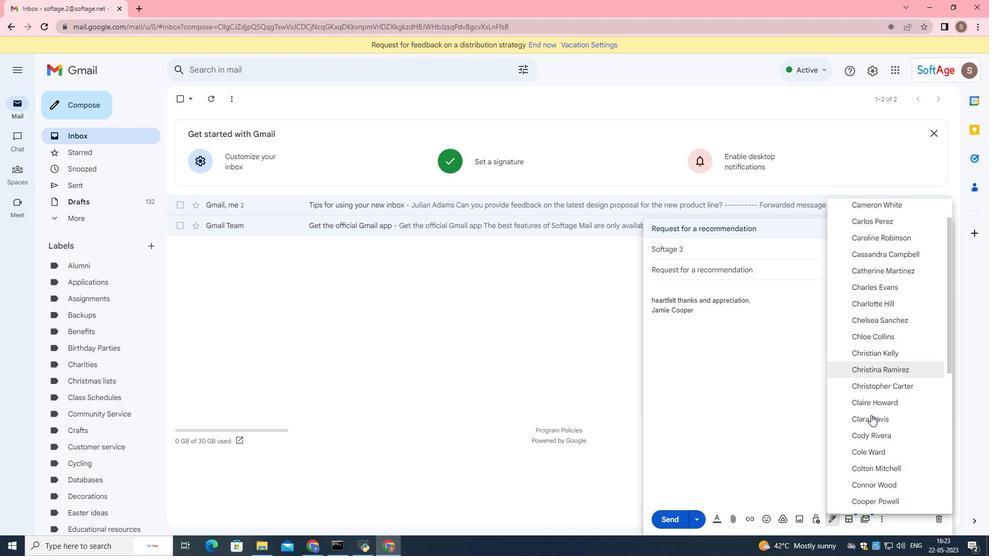 
Action: Mouse scrolled (871, 414) with delta (0, 0)
Screenshot: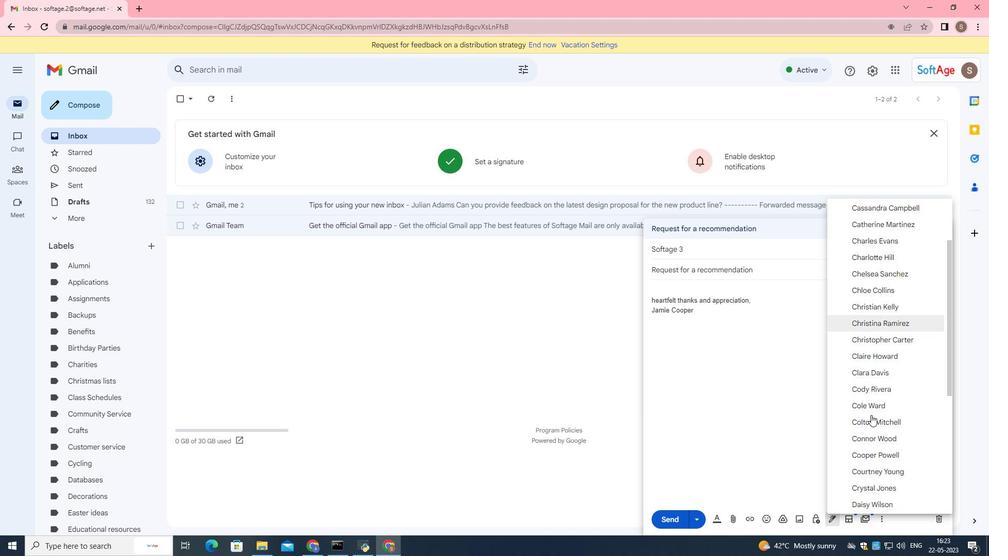 
Action: Mouse scrolled (871, 414) with delta (0, 0)
Screenshot: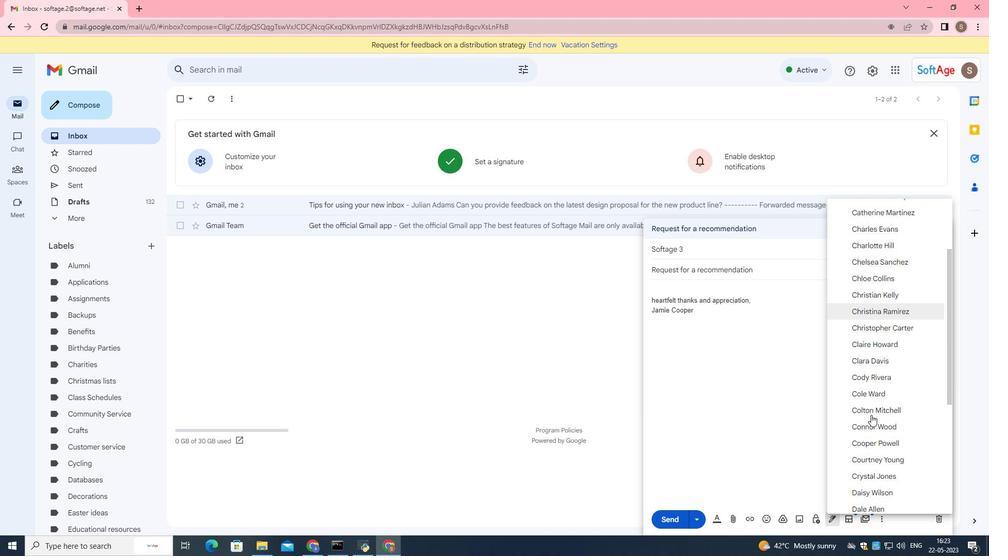 
Action: Mouse scrolled (871, 415) with delta (0, 0)
Screenshot: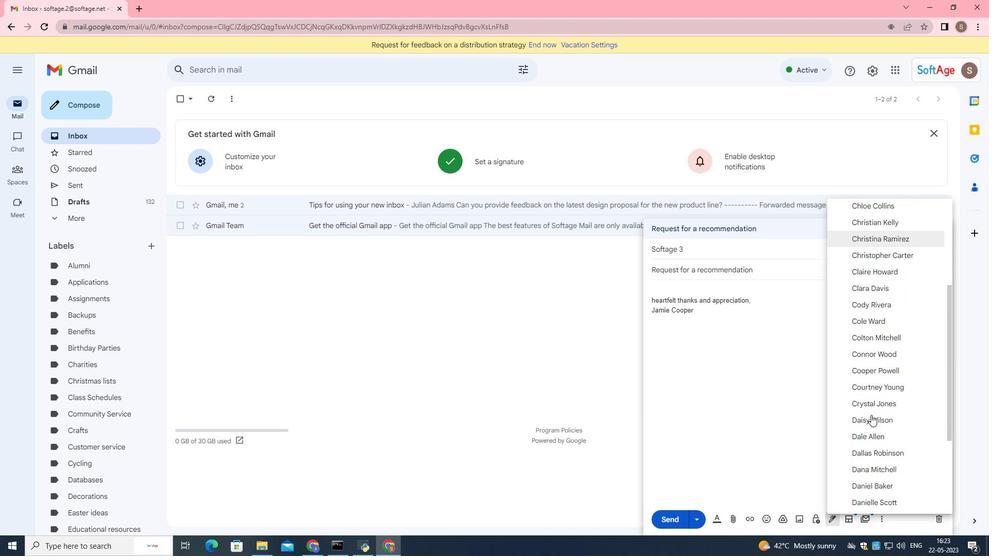 
Action: Mouse scrolled (871, 415) with delta (0, 0)
Screenshot: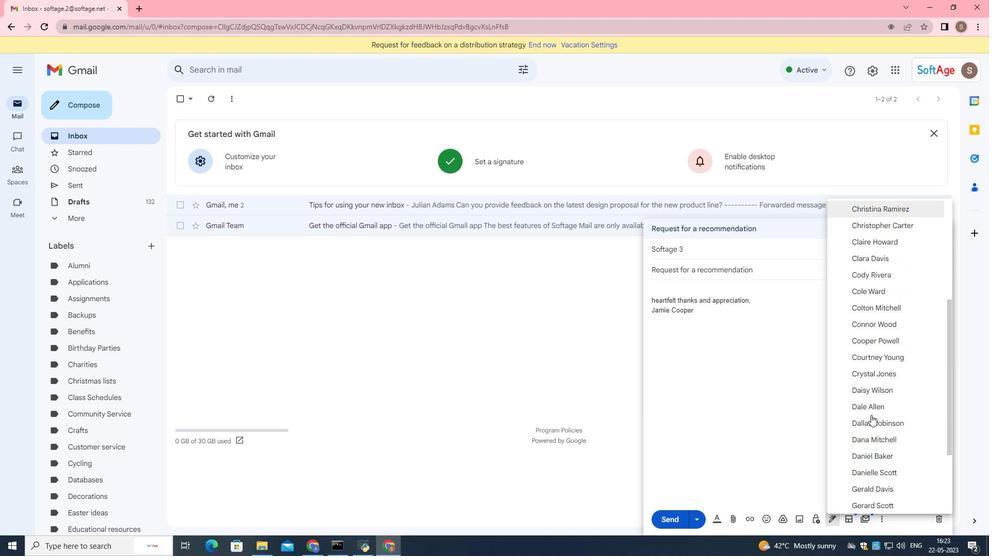 
Action: Mouse scrolled (871, 415) with delta (0, 0)
Screenshot: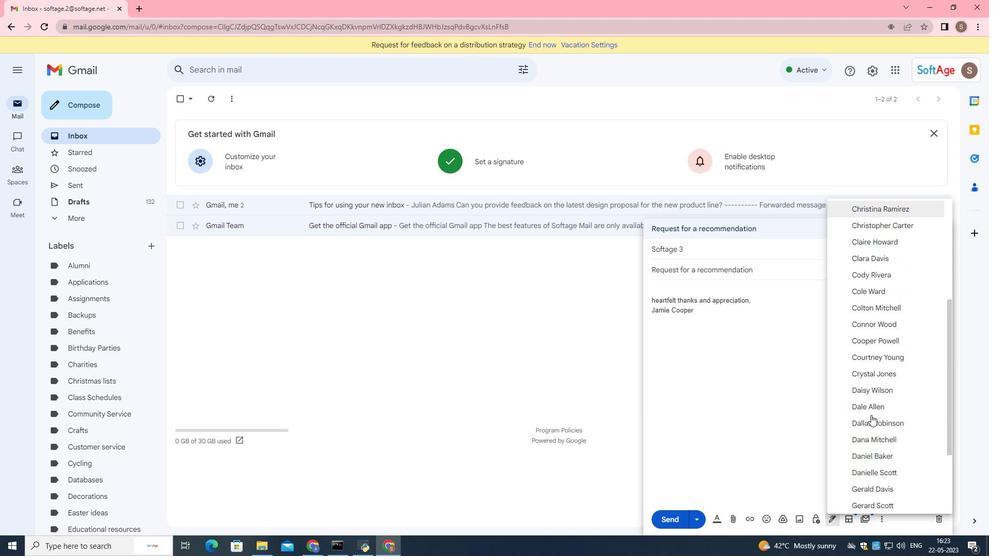 
Action: Mouse moved to (871, 413)
Screenshot: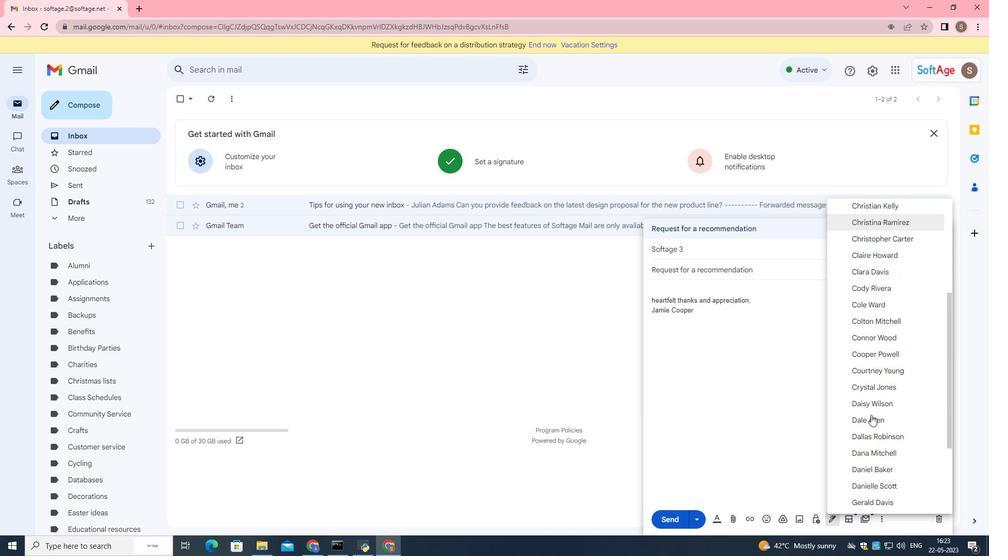 
Action: Mouse scrolled (871, 414) with delta (0, 0)
Screenshot: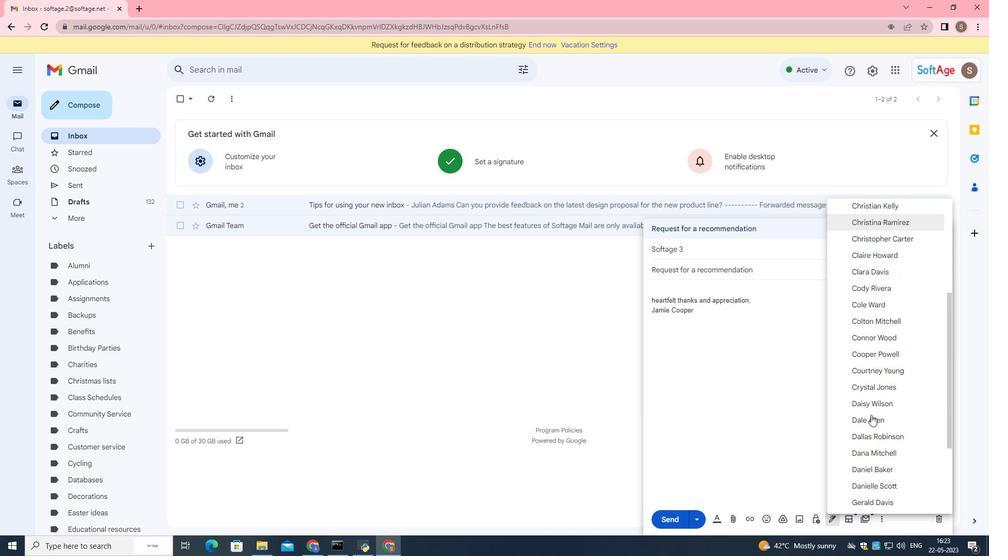 
Action: Mouse moved to (904, 375)
Screenshot: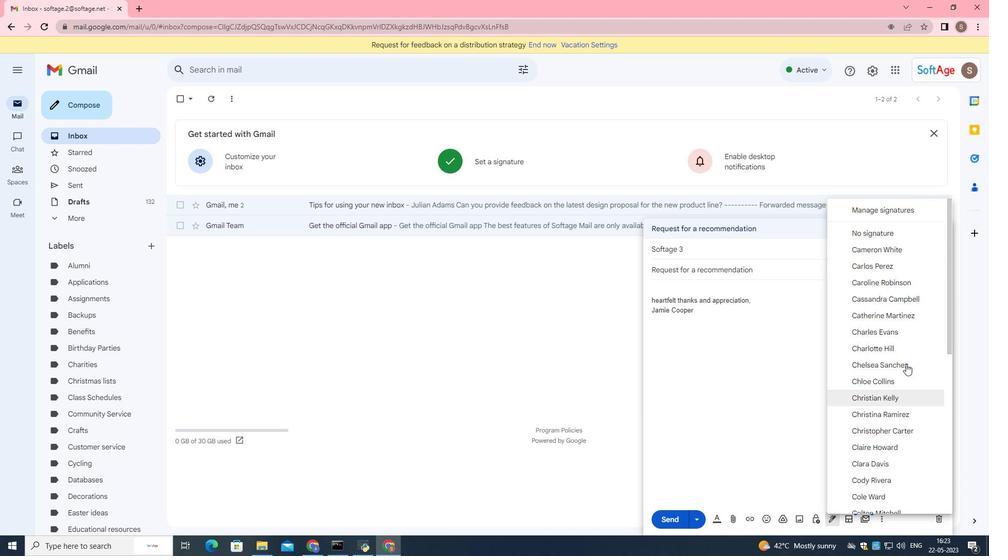 
Action: Mouse scrolled (904, 375) with delta (0, 0)
Screenshot: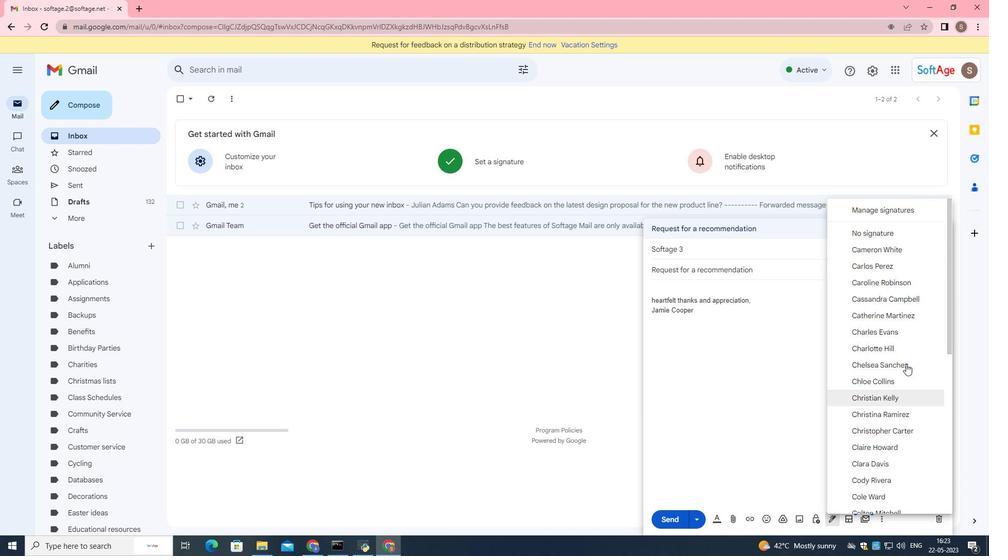 
Action: Mouse moved to (903, 377)
Screenshot: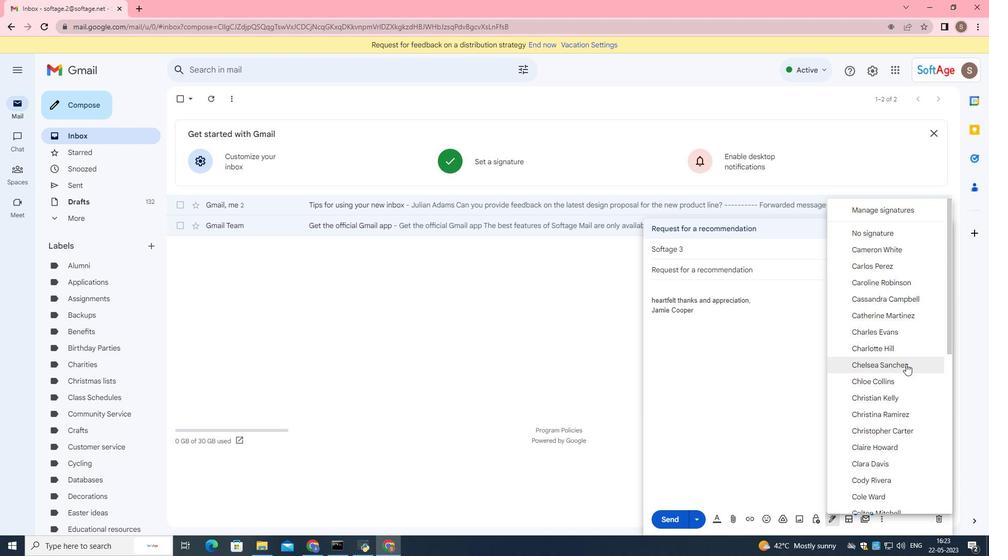 
Action: Mouse scrolled (903, 377) with delta (0, 0)
Screenshot: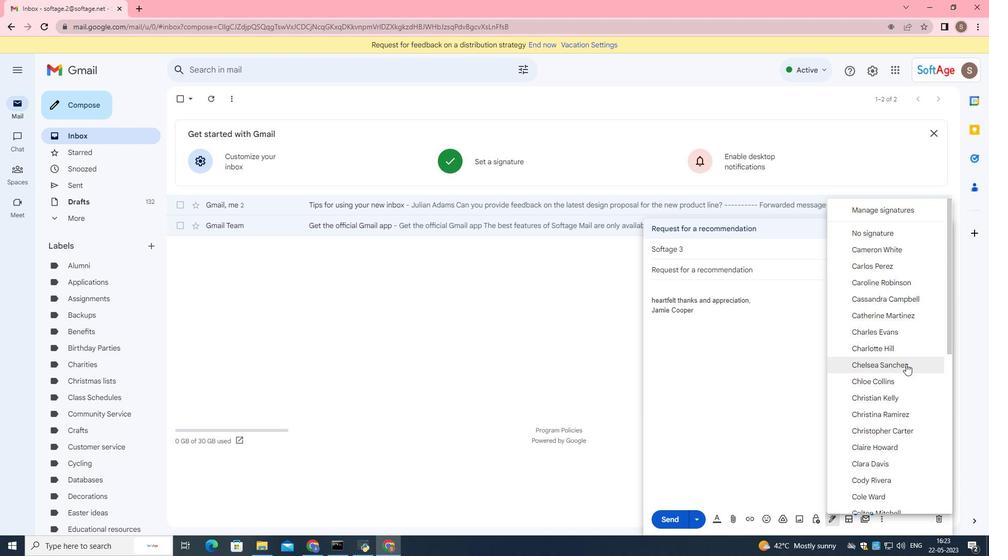 
Action: Mouse scrolled (903, 377) with delta (0, 0)
Screenshot: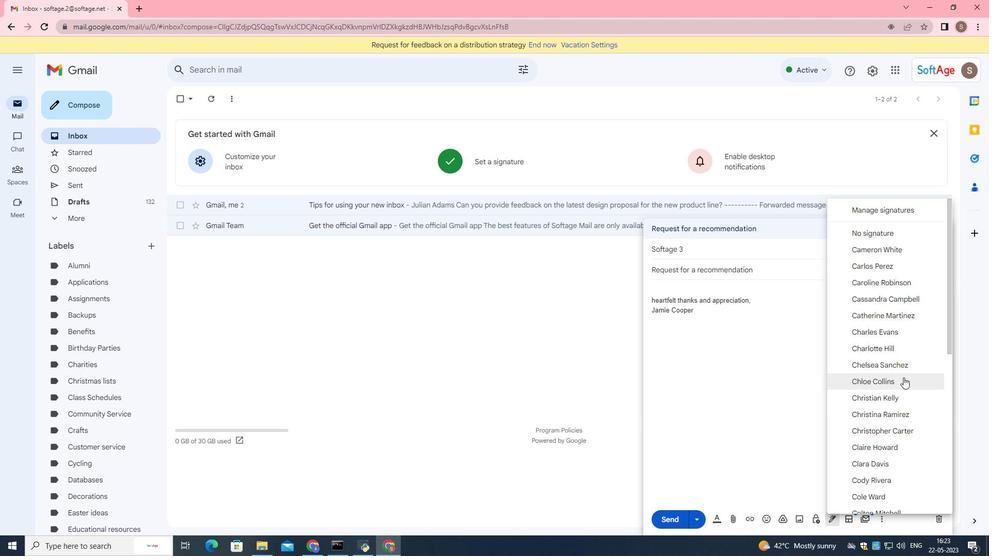 
Action: Mouse moved to (893, 267)
Screenshot: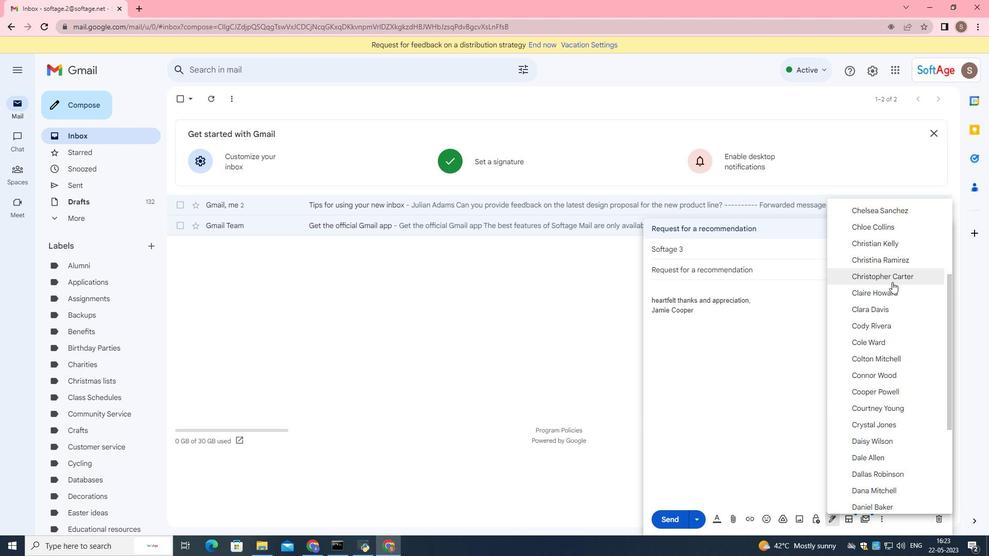 
Action: Mouse pressed left at (893, 267)
Screenshot: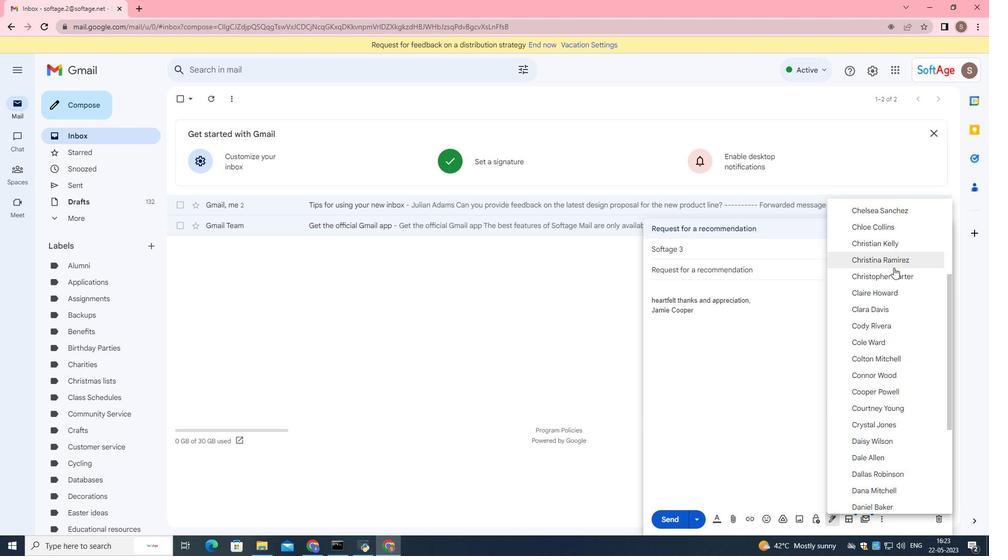 
Action: Mouse moved to (882, 522)
Screenshot: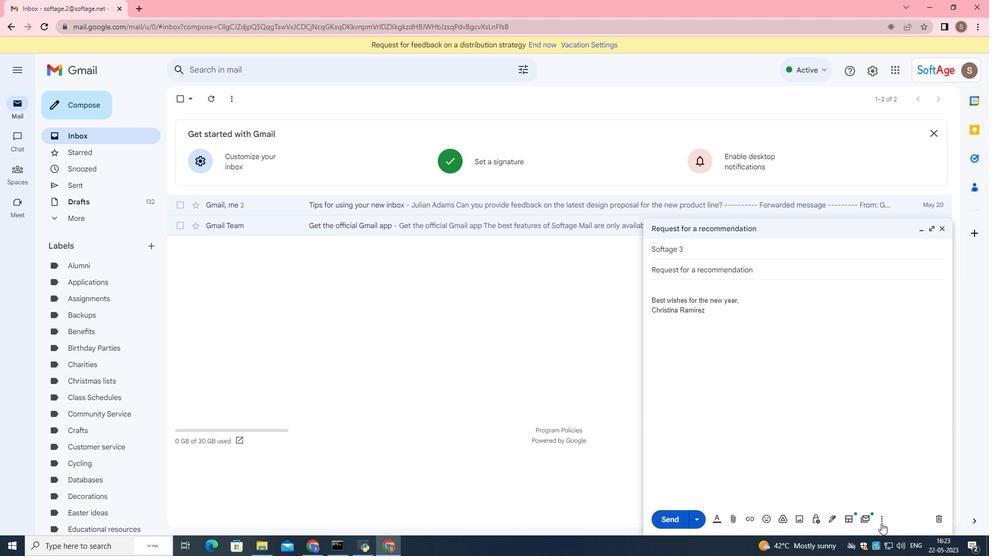 
Action: Mouse pressed left at (882, 522)
Screenshot: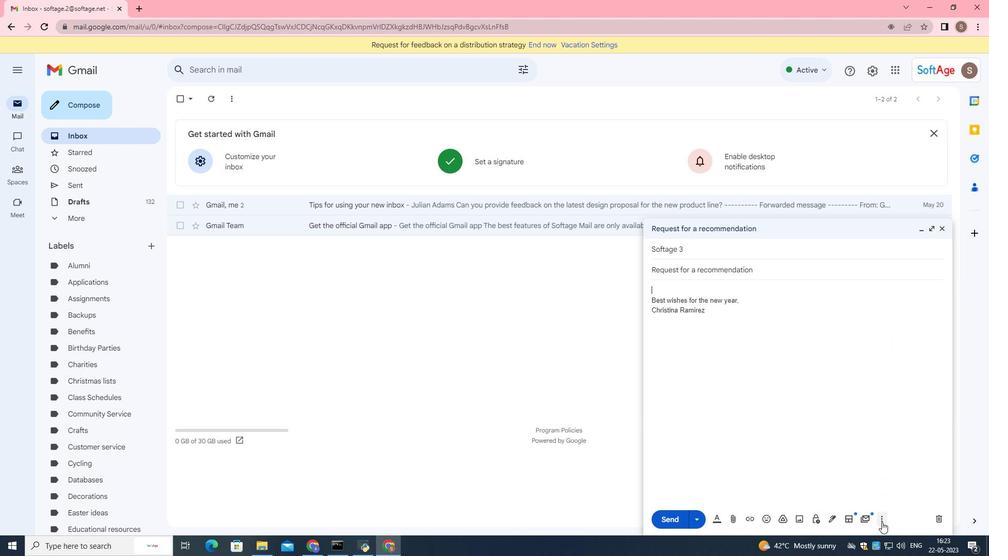 
Action: Mouse moved to (852, 429)
Screenshot: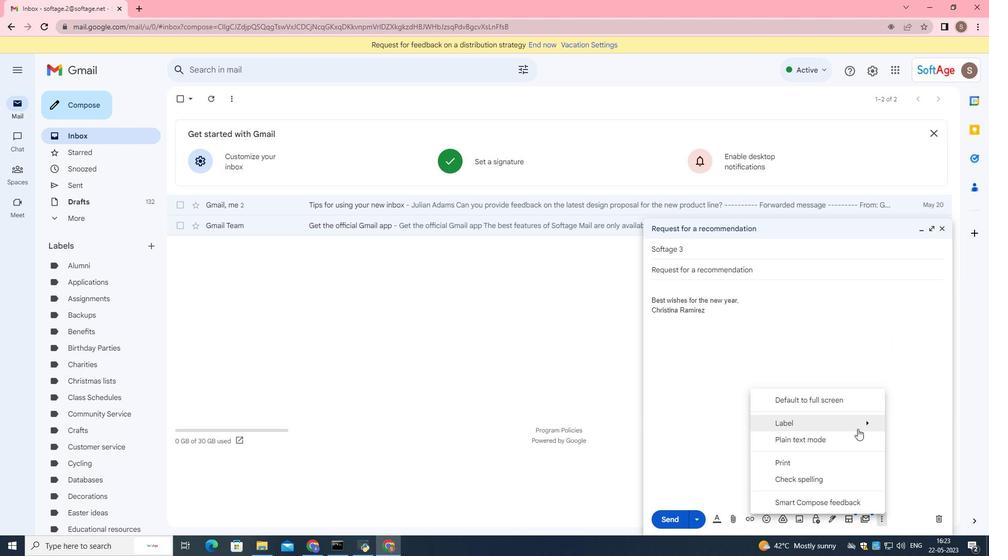 
Action: Mouse pressed left at (852, 429)
Screenshot: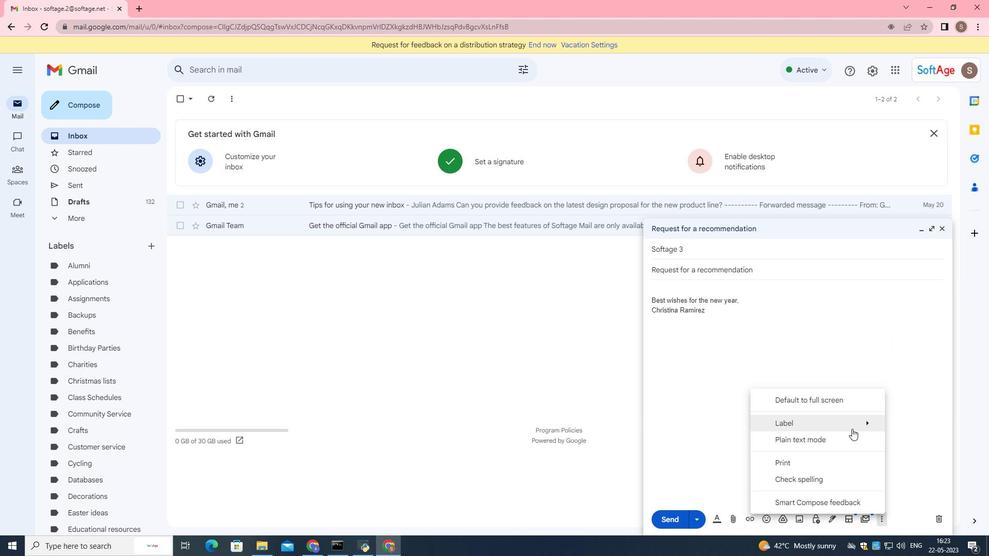 
Action: Mouse moved to (578, 342)
Screenshot: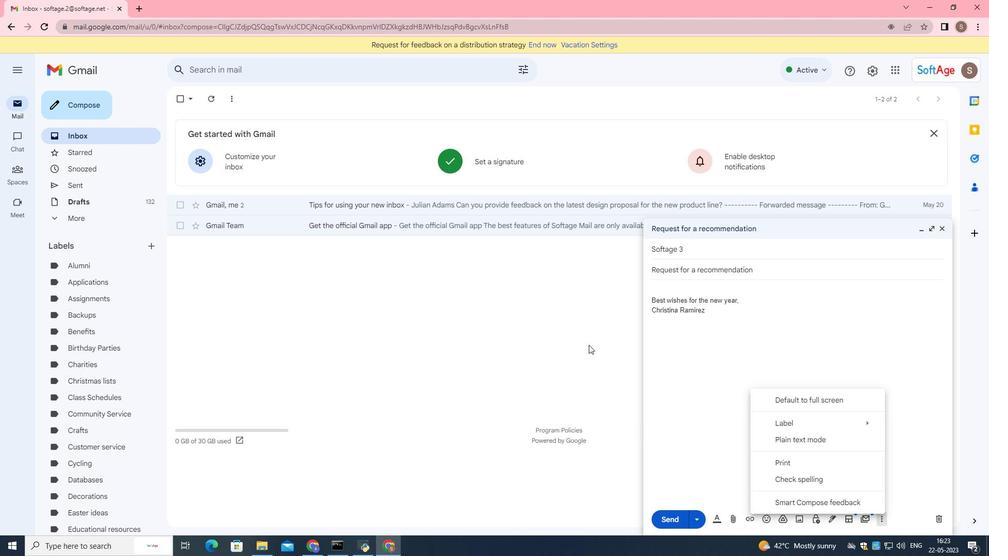 
Action: Mouse pressed left at (578, 342)
Screenshot: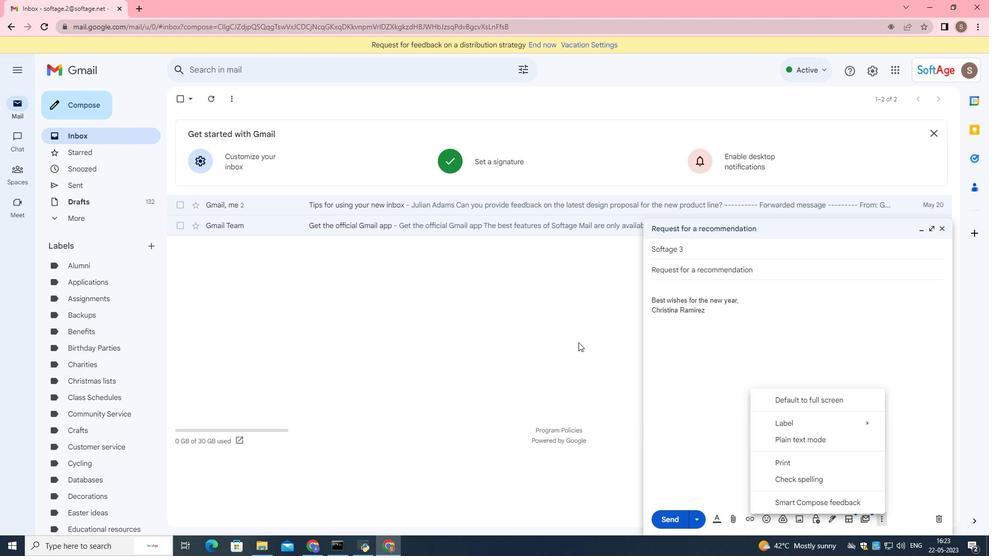 
Action: Mouse moved to (944, 227)
Screenshot: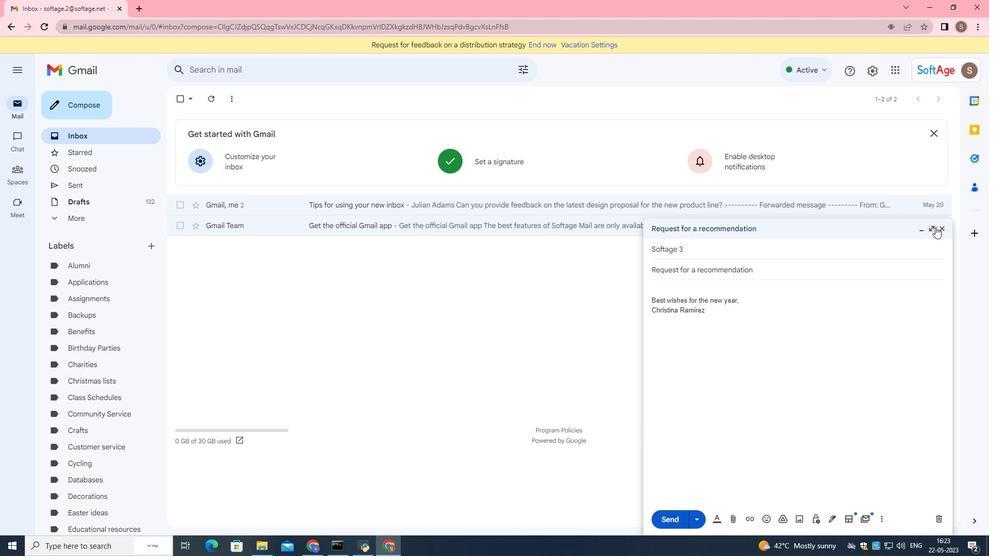 
Action: Mouse pressed left at (944, 227)
Screenshot: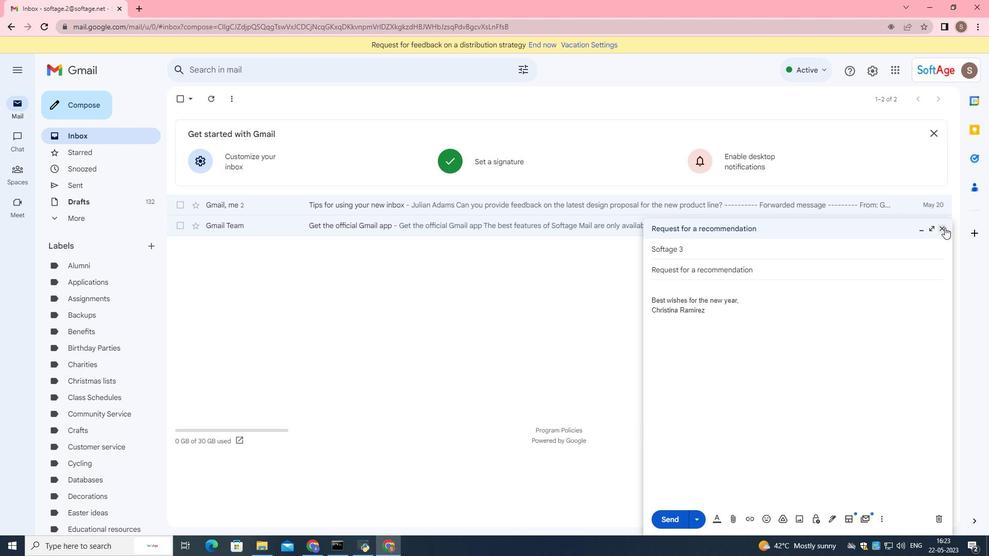 
Action: Mouse moved to (670, 346)
Screenshot: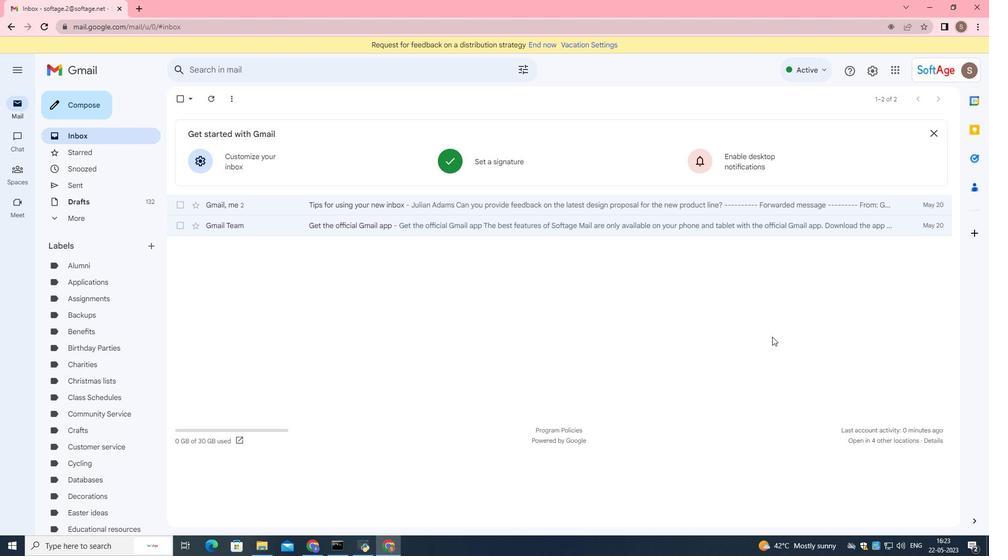 
